 Task: Add a stop to your trip Statue of Liberty, followed by a visit to Brooklyn Bridge.
Action: Mouse moved to (206, 63)
Screenshot: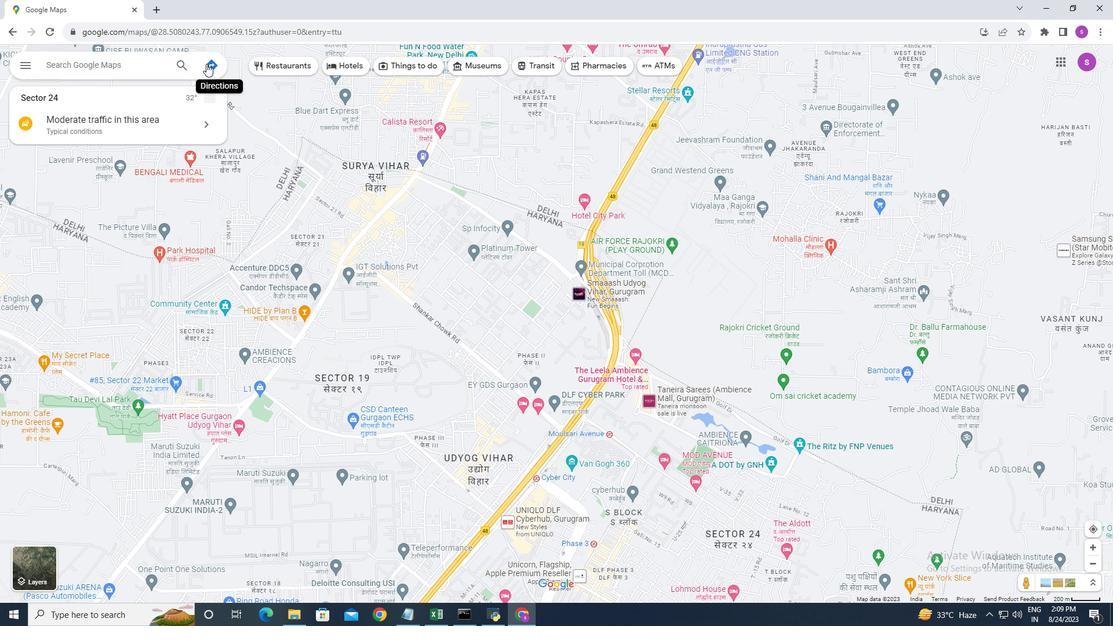 
Action: Mouse pressed left at (206, 63)
Screenshot: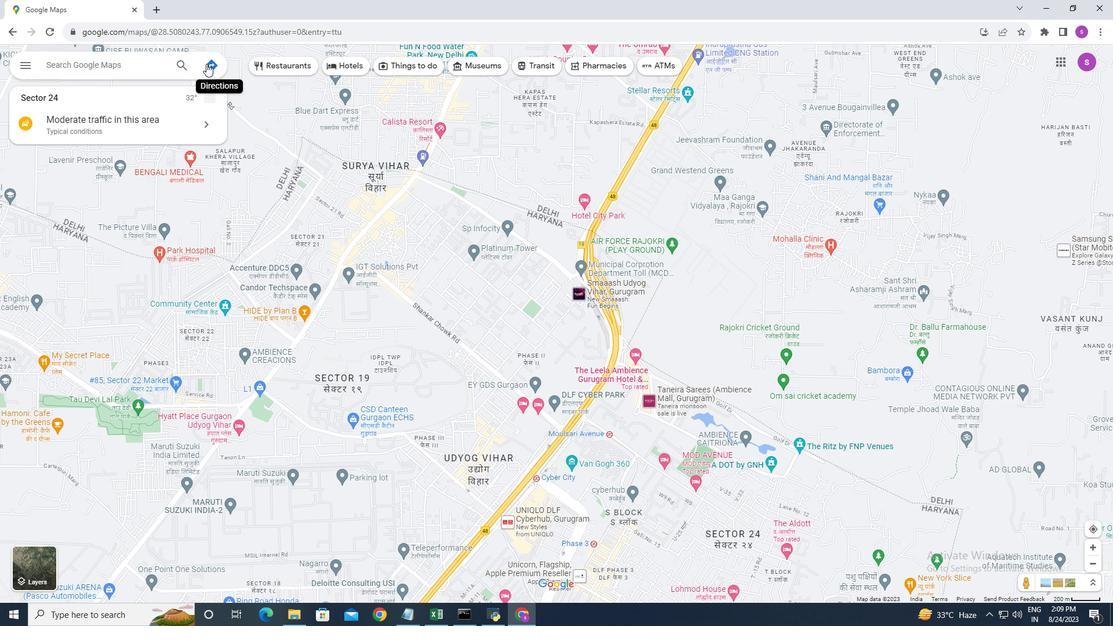 
Action: Mouse moved to (168, 102)
Screenshot: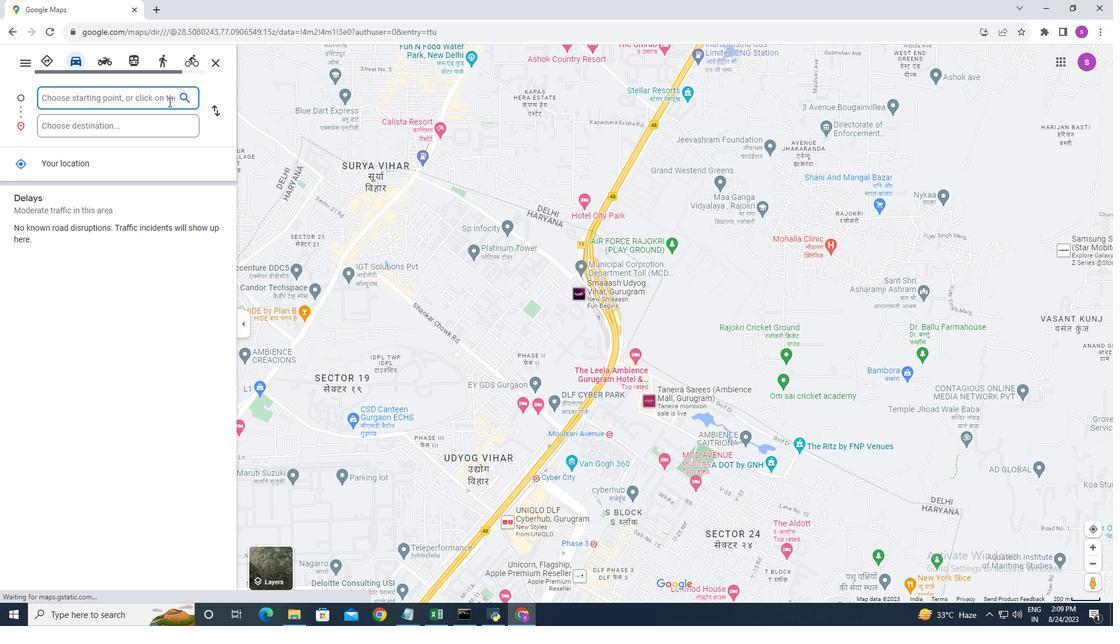 
Action: Mouse pressed left at (168, 102)
Screenshot: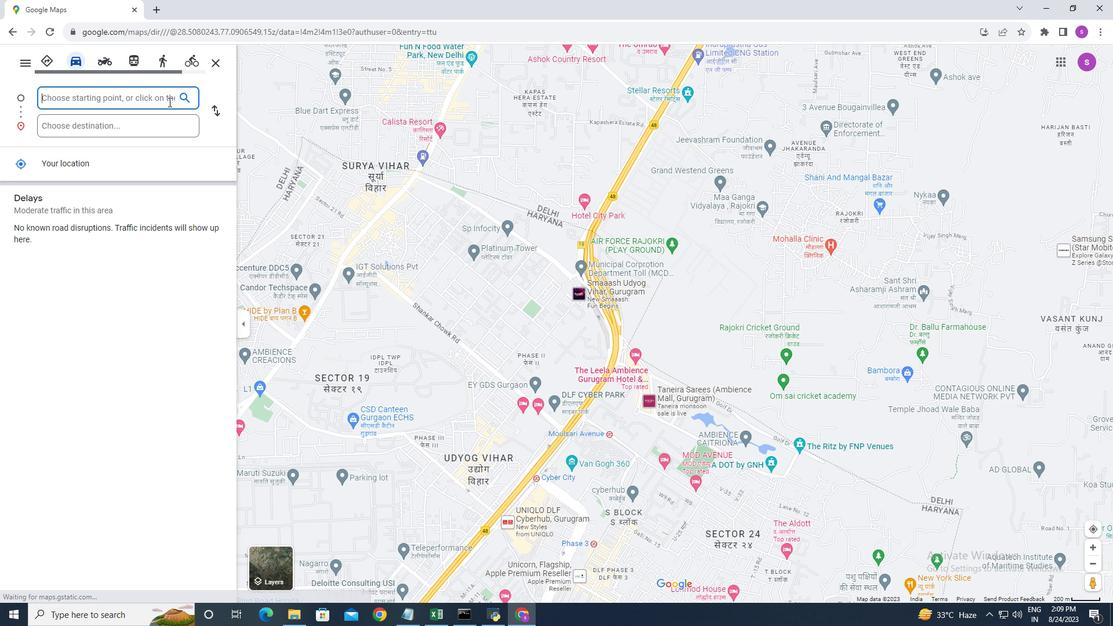
Action: Key pressed <Key.shift>Emp
Screenshot: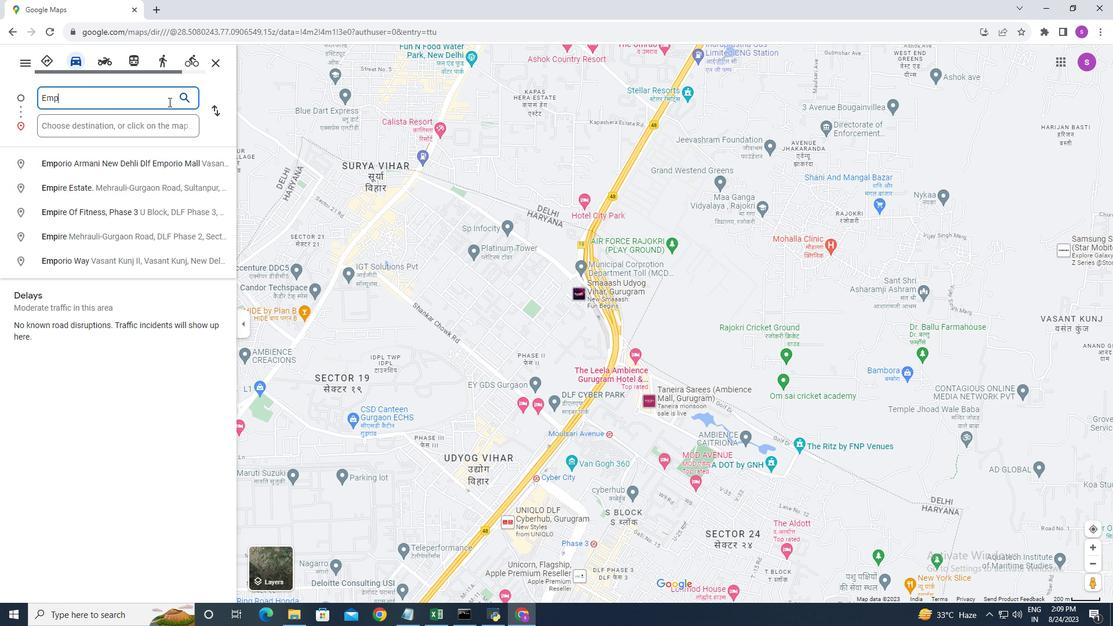 
Action: Mouse moved to (193, 92)
Screenshot: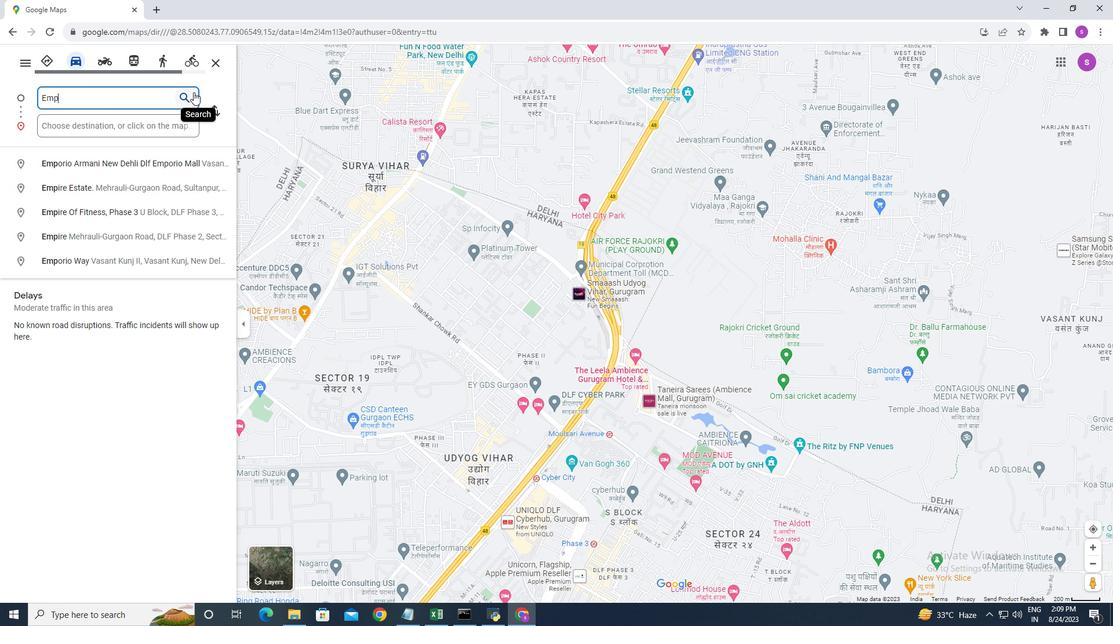 
Action: Key pressed ty
Screenshot: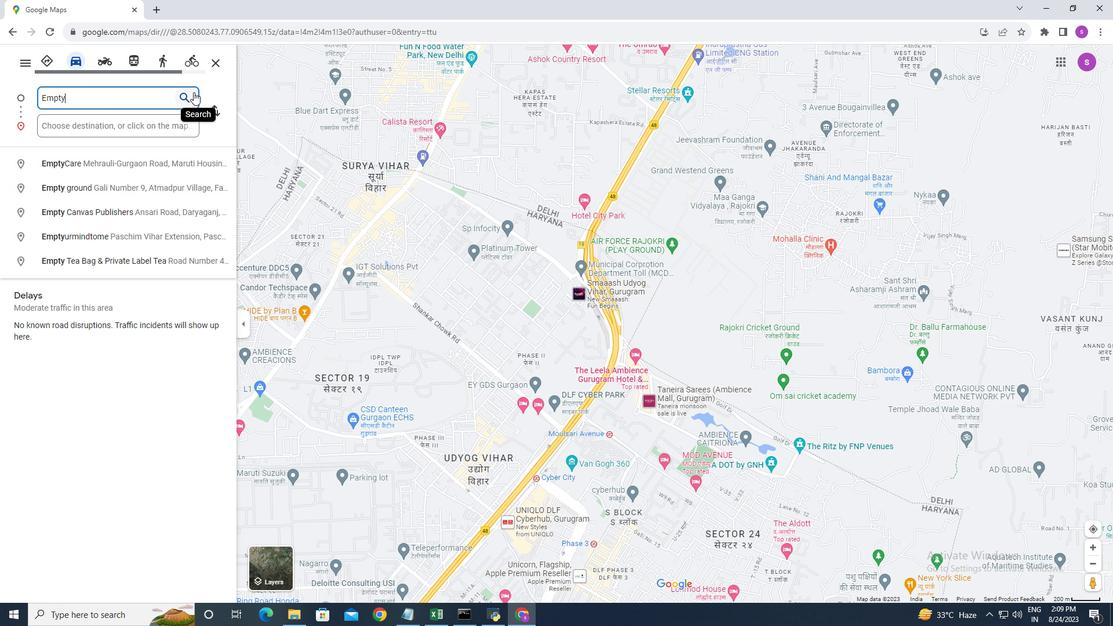 
Action: Mouse moved to (198, 91)
Screenshot: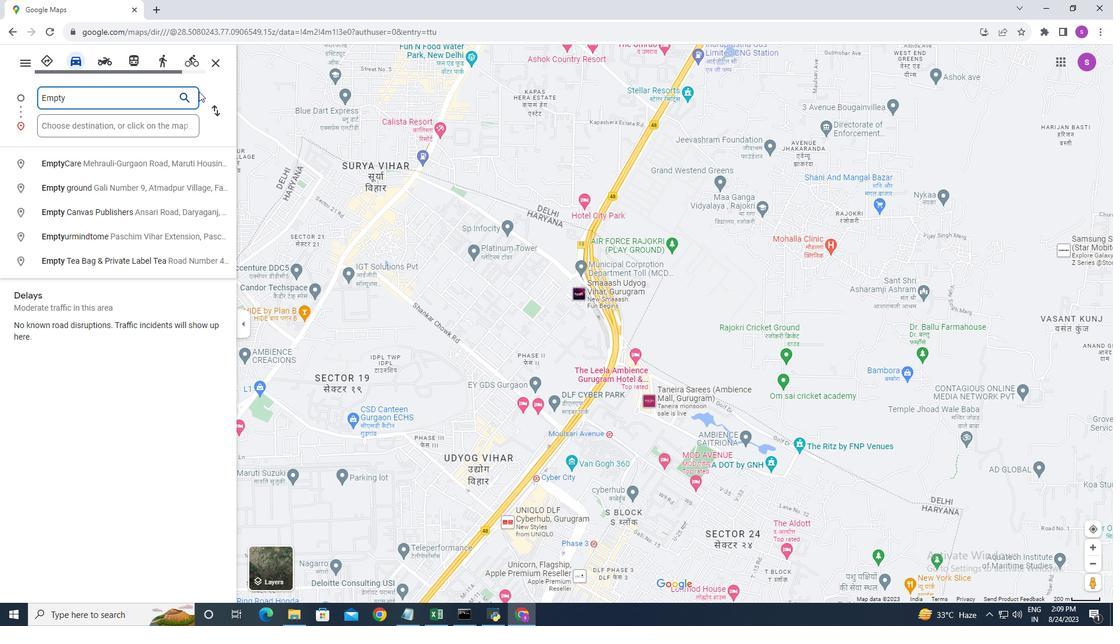 
Action: Key pressed <Key.space>sky<Key.space>
Screenshot: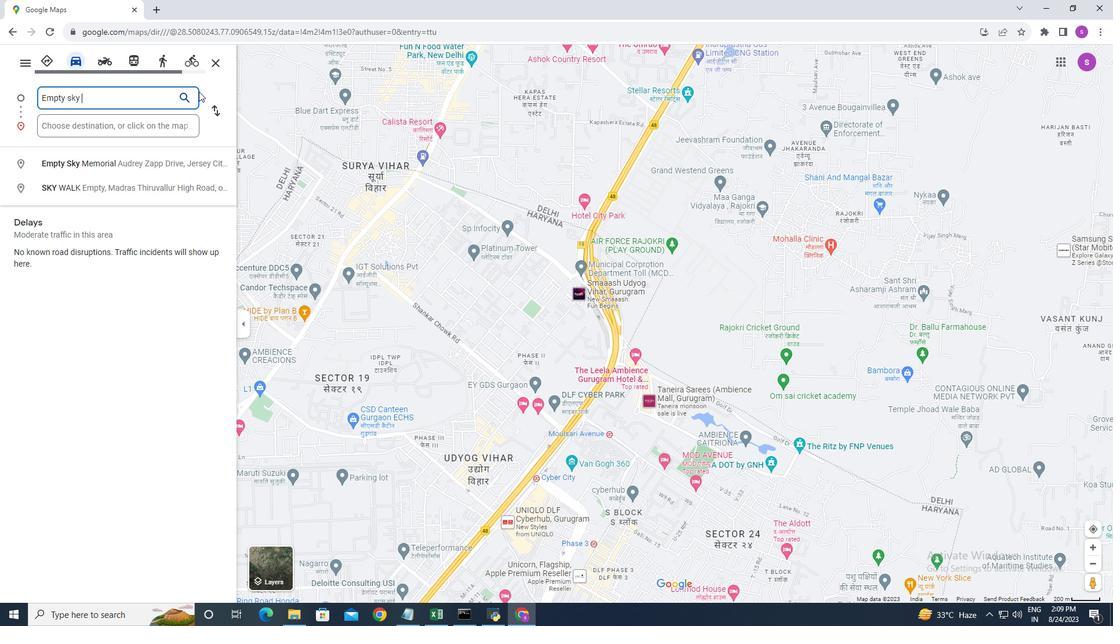 
Action: Mouse moved to (213, 159)
Screenshot: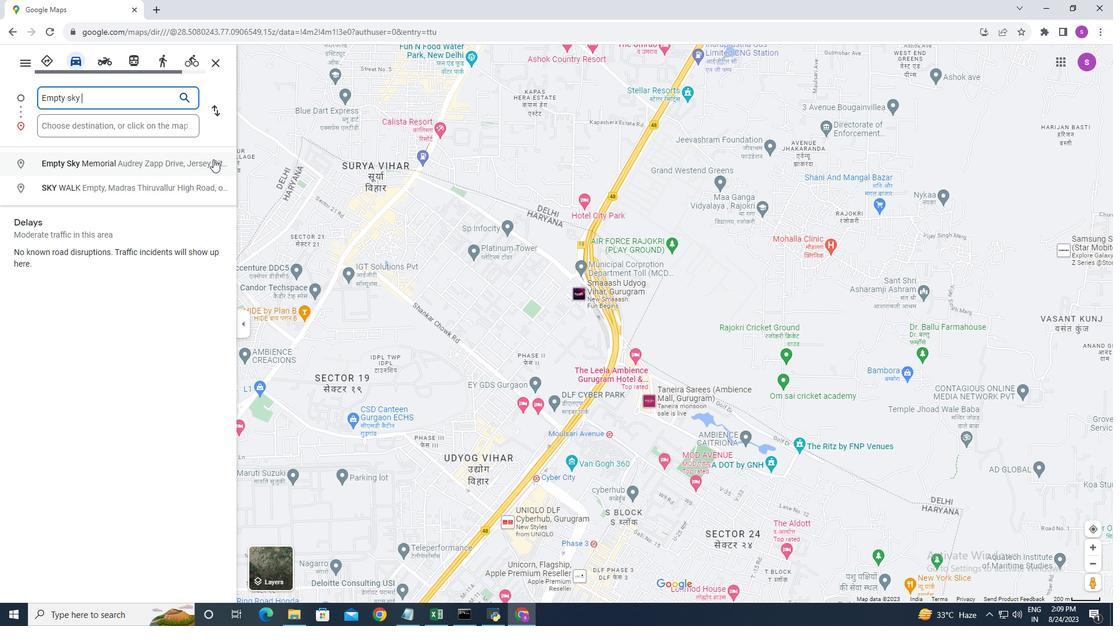 
Action: Mouse pressed left at (213, 159)
Screenshot: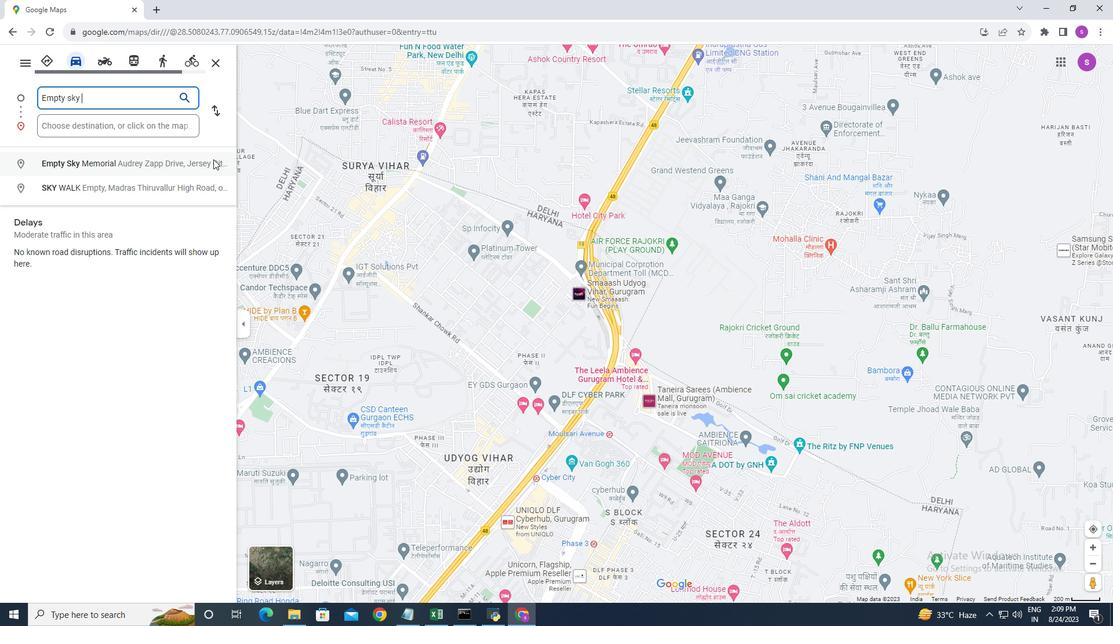 
Action: Mouse moved to (136, 125)
Screenshot: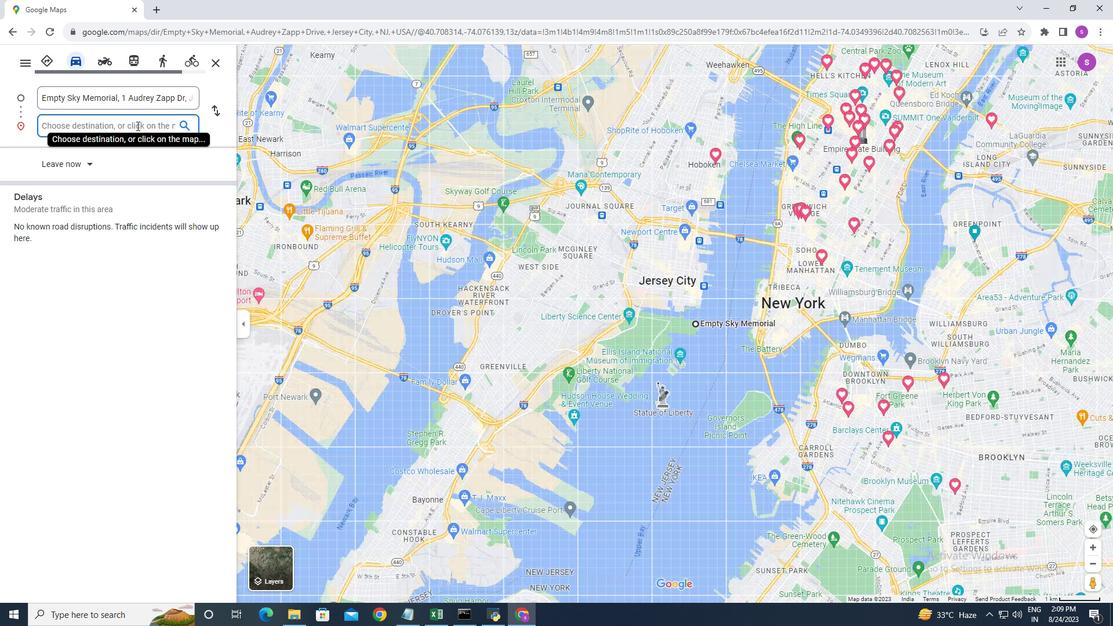 
Action: Mouse pressed left at (136, 125)
Screenshot: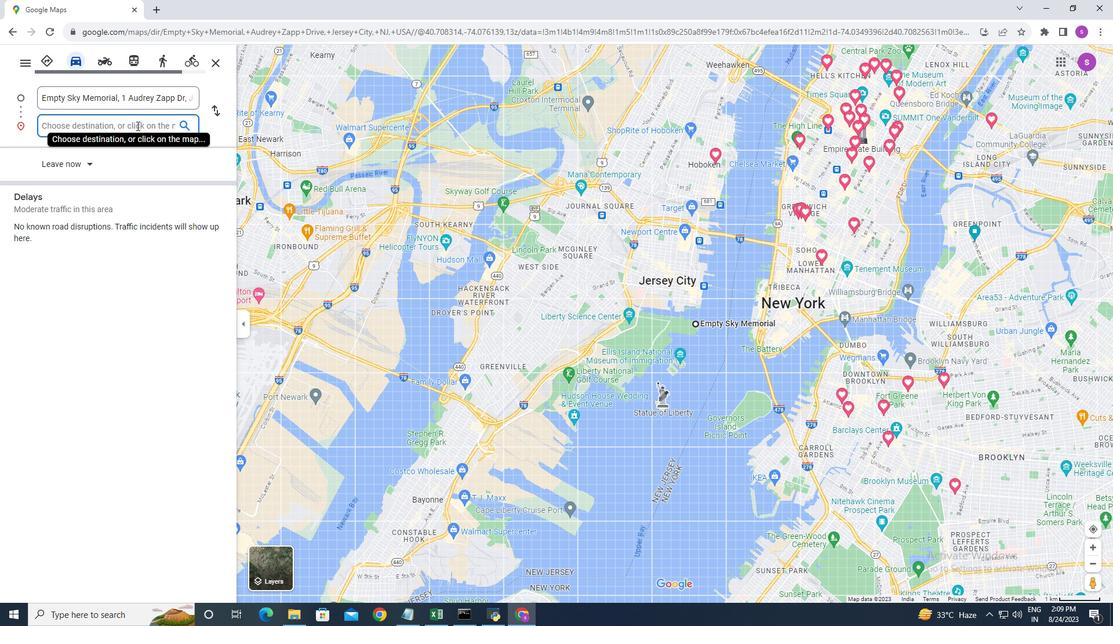 
Action: Key pressed <Key.shift>Statue<Key.space>of<Key.space>
Screenshot: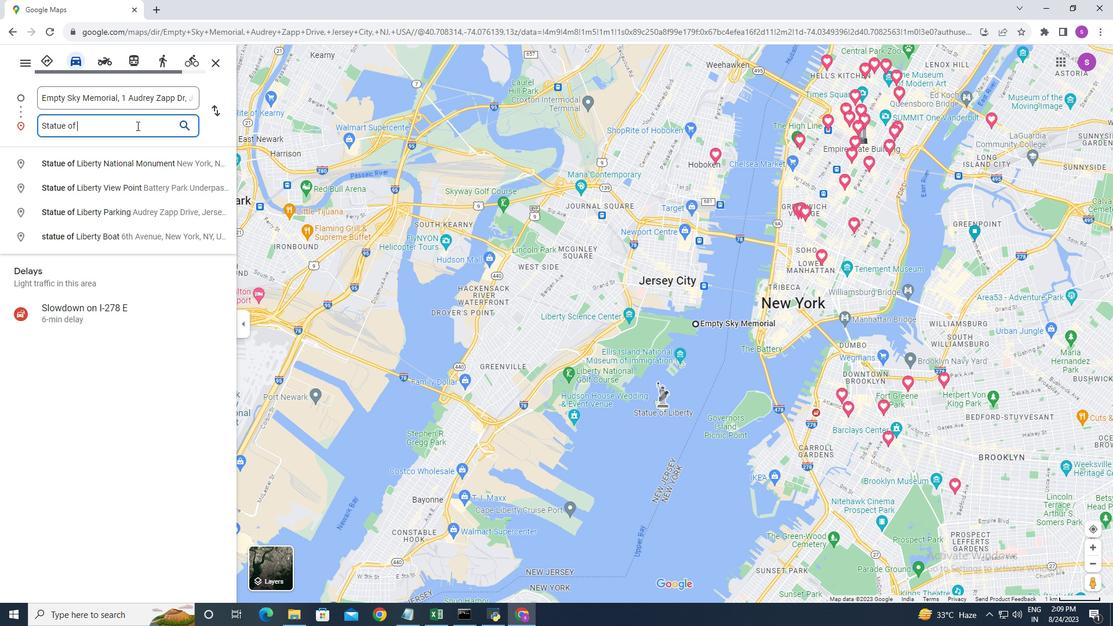 
Action: Mouse moved to (105, 129)
Screenshot: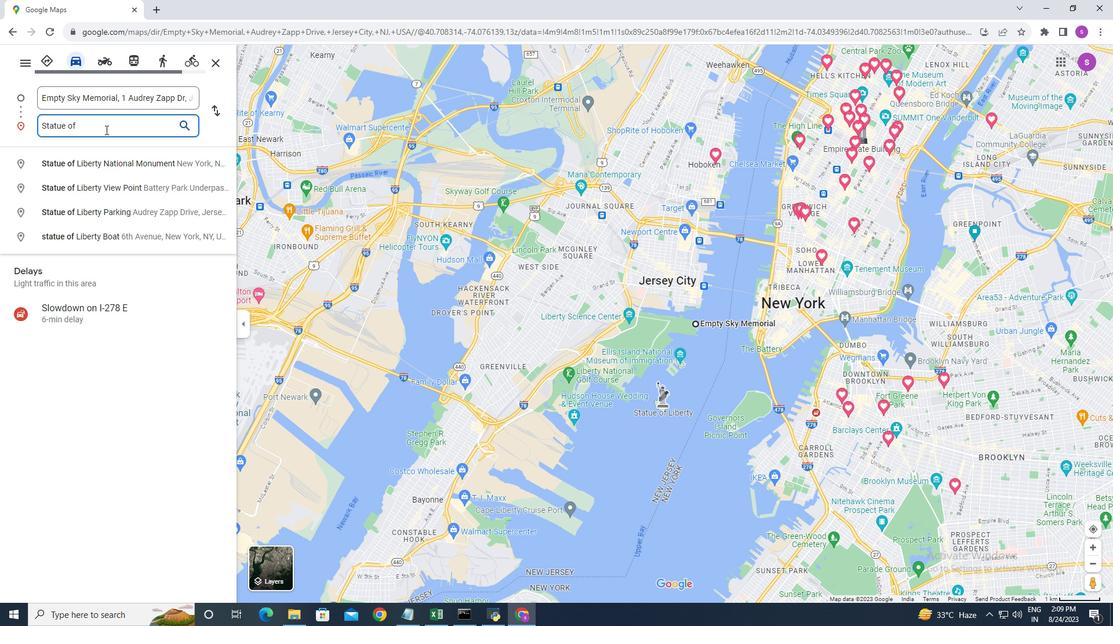
Action: Key pressed <Key.shift>Libertry<Key.backspace><Key.backspace><Key.backspace><Key.backspace>rty<Key.space>,<Key.space><Key.shift>New
Screenshot: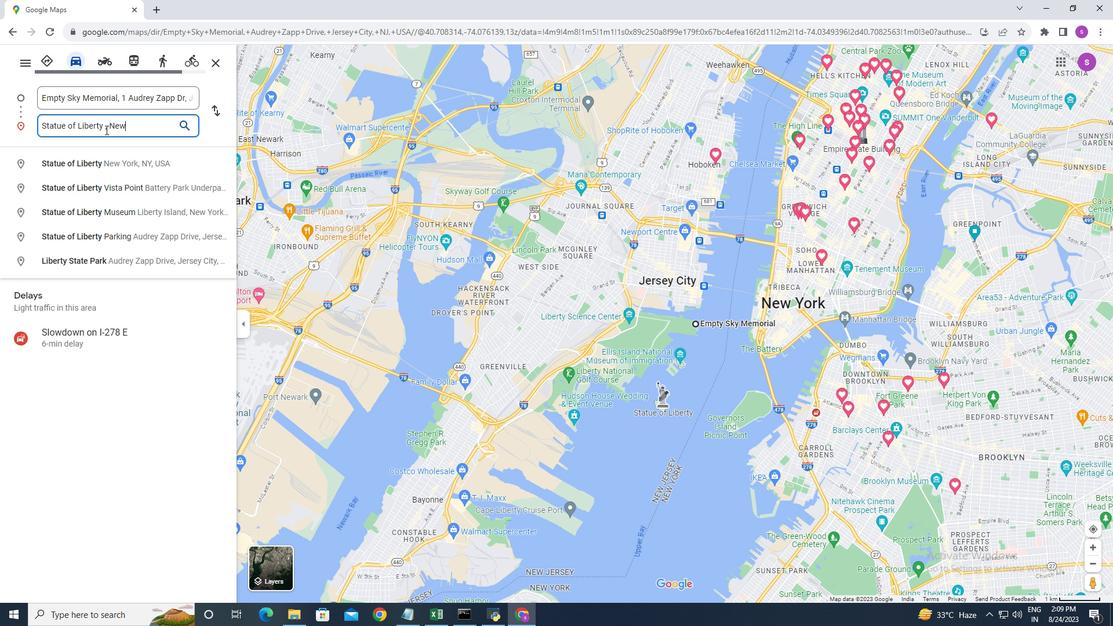 
Action: Mouse moved to (163, 159)
Screenshot: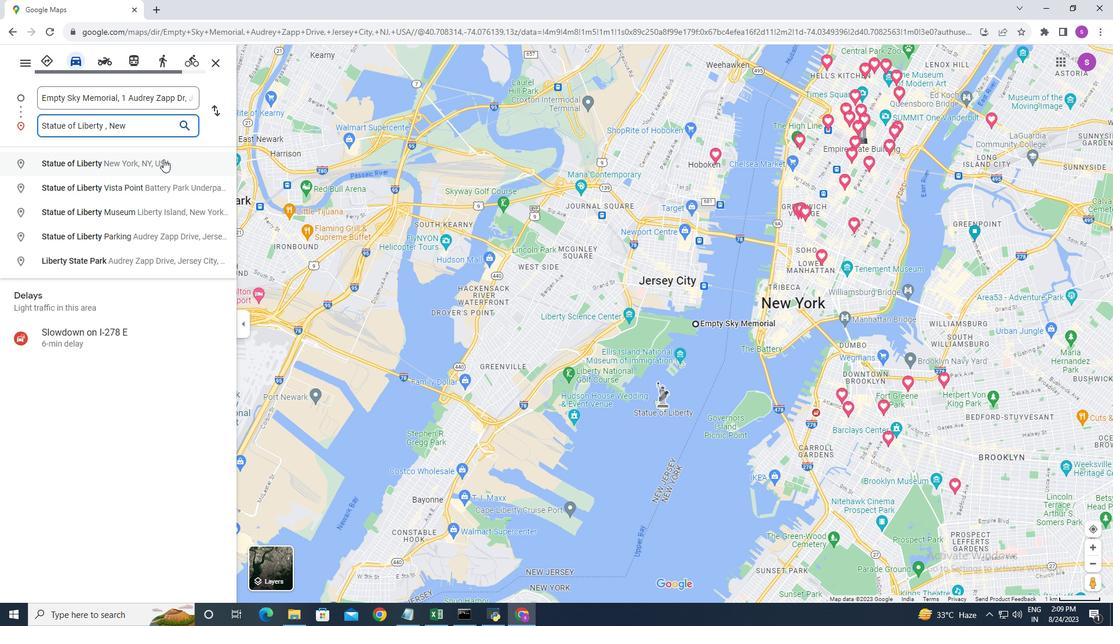 
Action: Mouse pressed left at (163, 159)
Screenshot: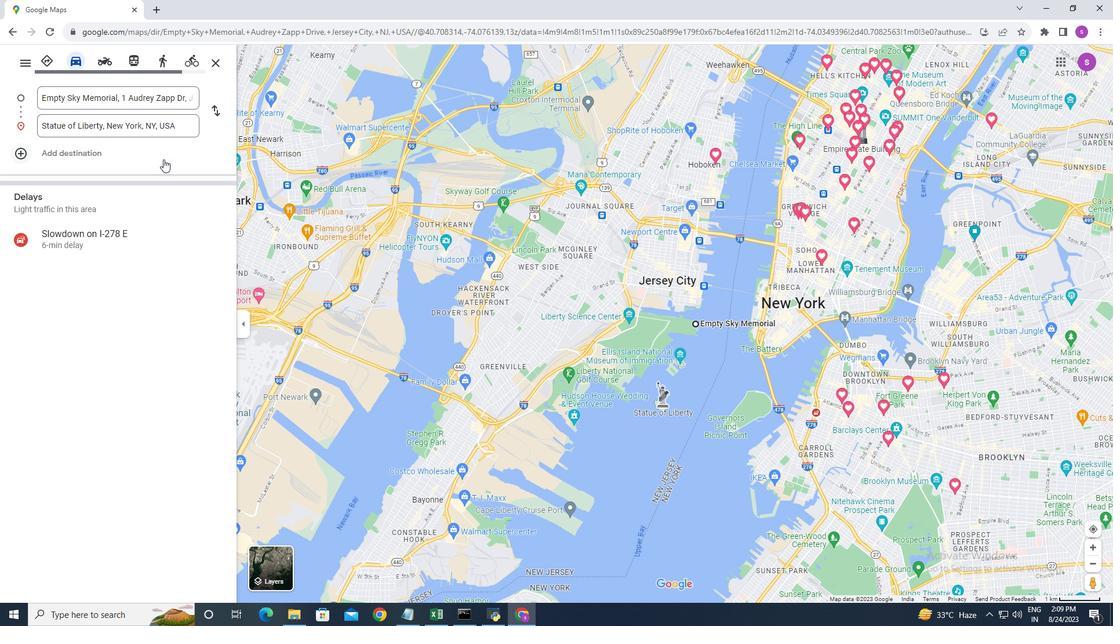 
Action: Mouse moved to (93, 154)
Screenshot: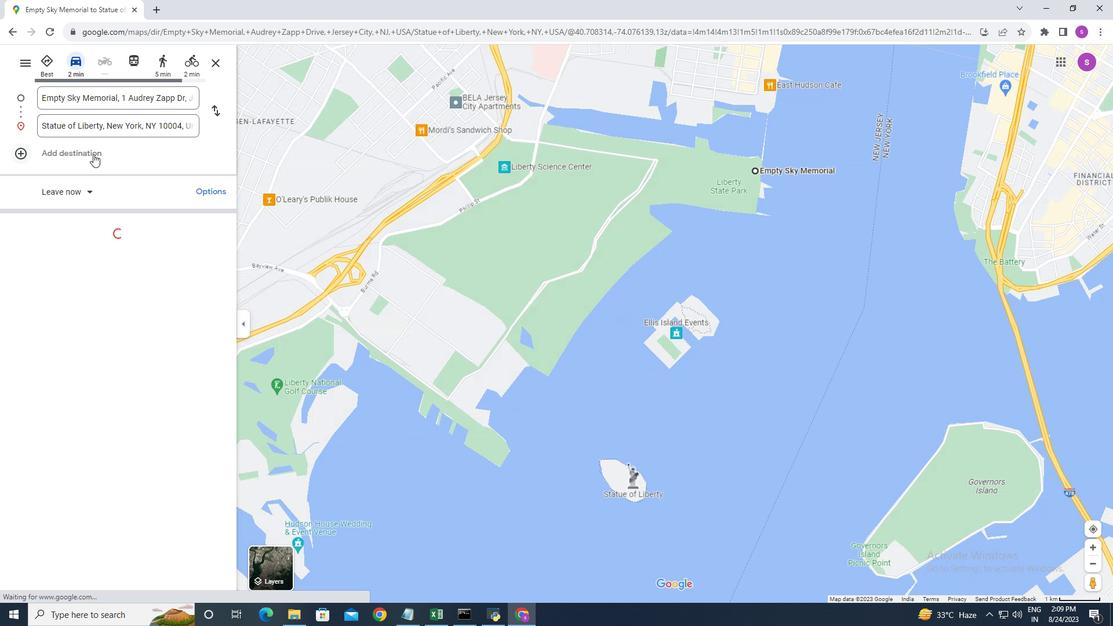 
Action: Mouse pressed left at (93, 154)
Screenshot: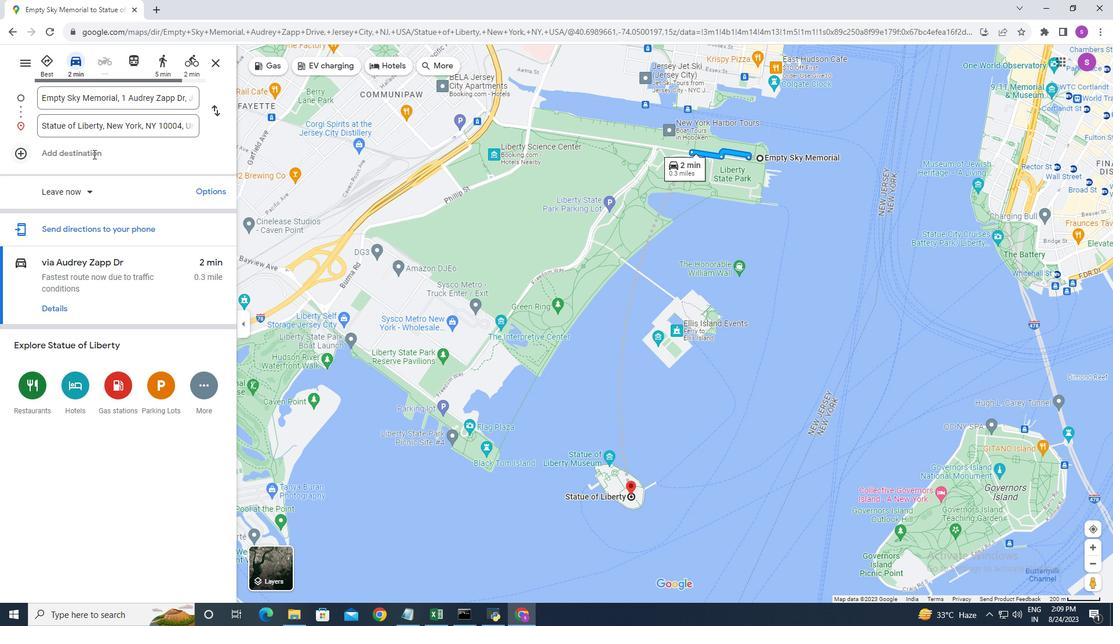 
Action: Mouse pressed left at (93, 154)
Screenshot: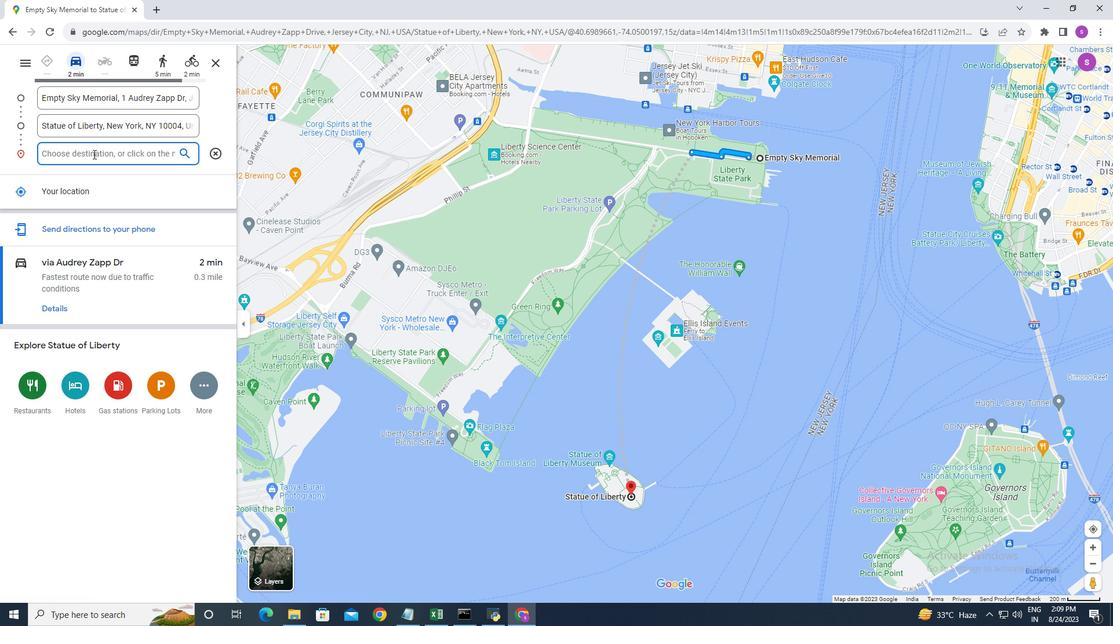 
Action: Key pressed <Key.shift><Key.shift><Key.shift><Key.shift><Key.shift><Key.shift>Brookly
Screenshot: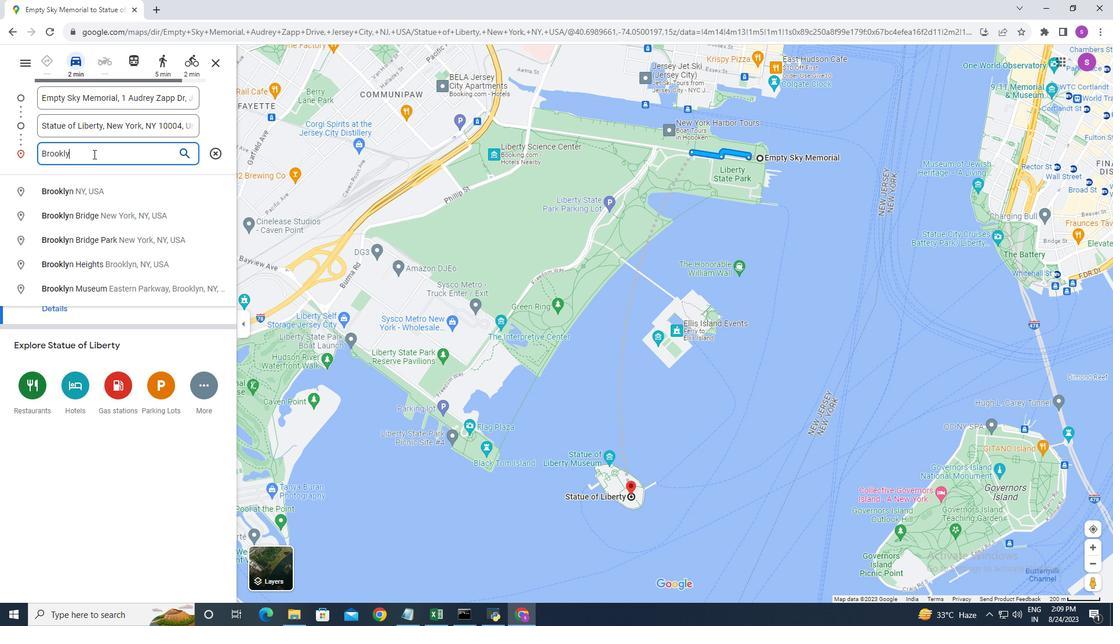 
Action: Mouse moved to (128, 216)
Screenshot: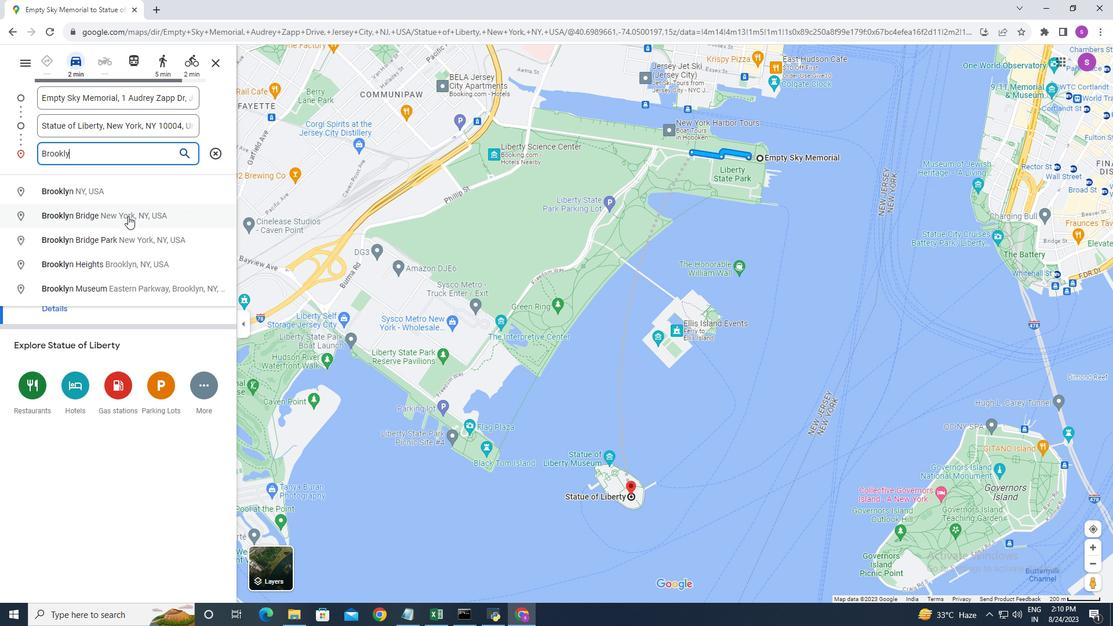 
Action: Mouse pressed left at (128, 216)
Screenshot: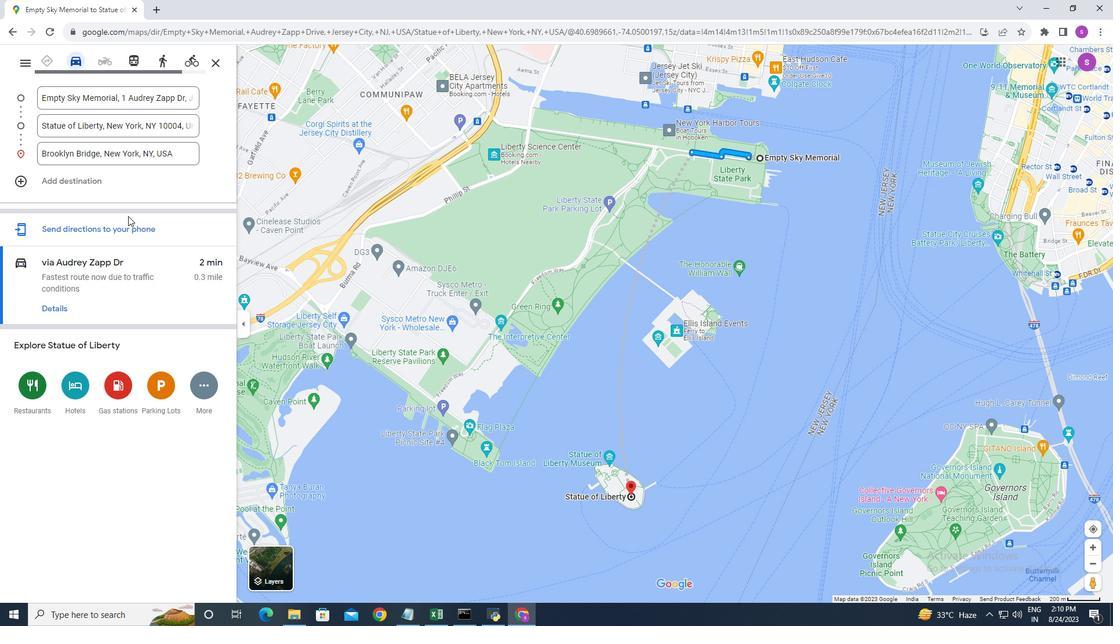
Action: Mouse moved to (636, 378)
Screenshot: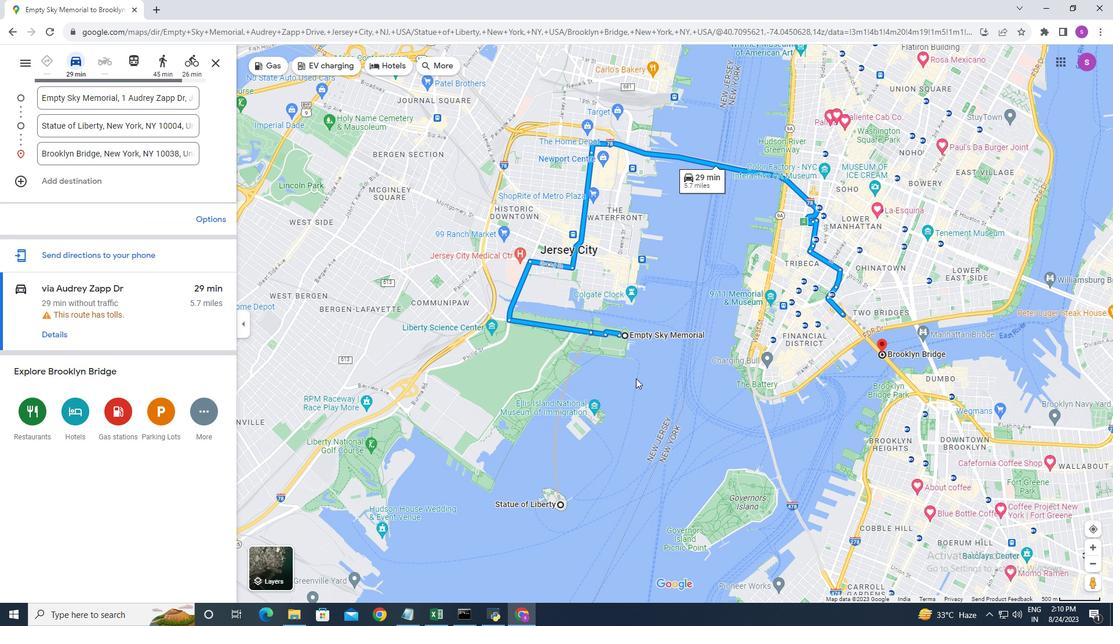
Action: Mouse scrolled (636, 379) with delta (0, 0)
Screenshot: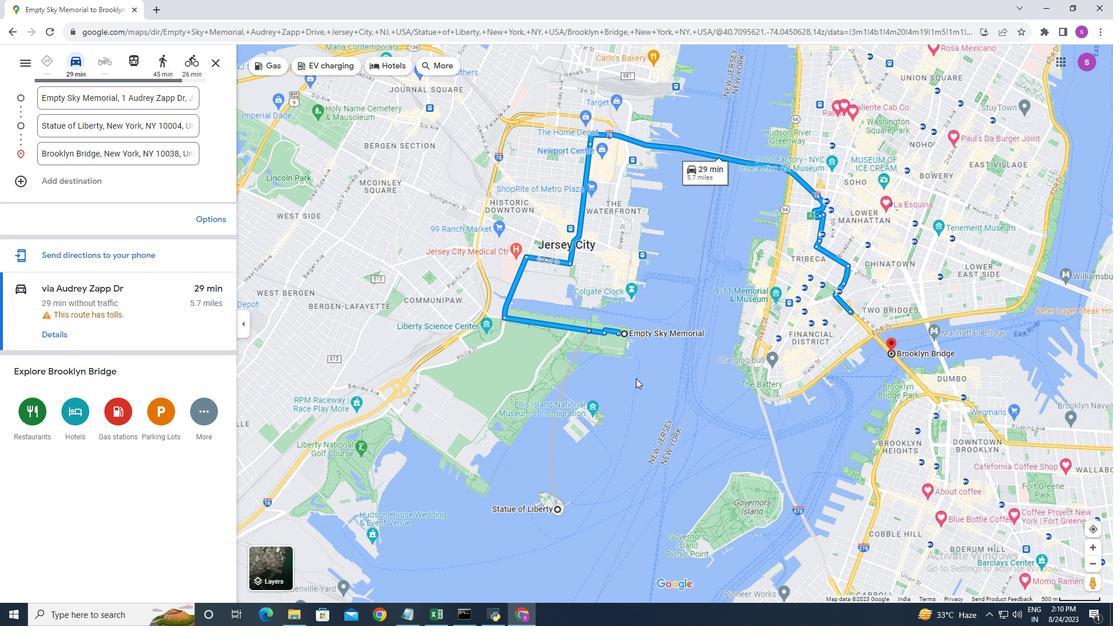 
Action: Mouse scrolled (636, 378) with delta (0, 0)
Screenshot: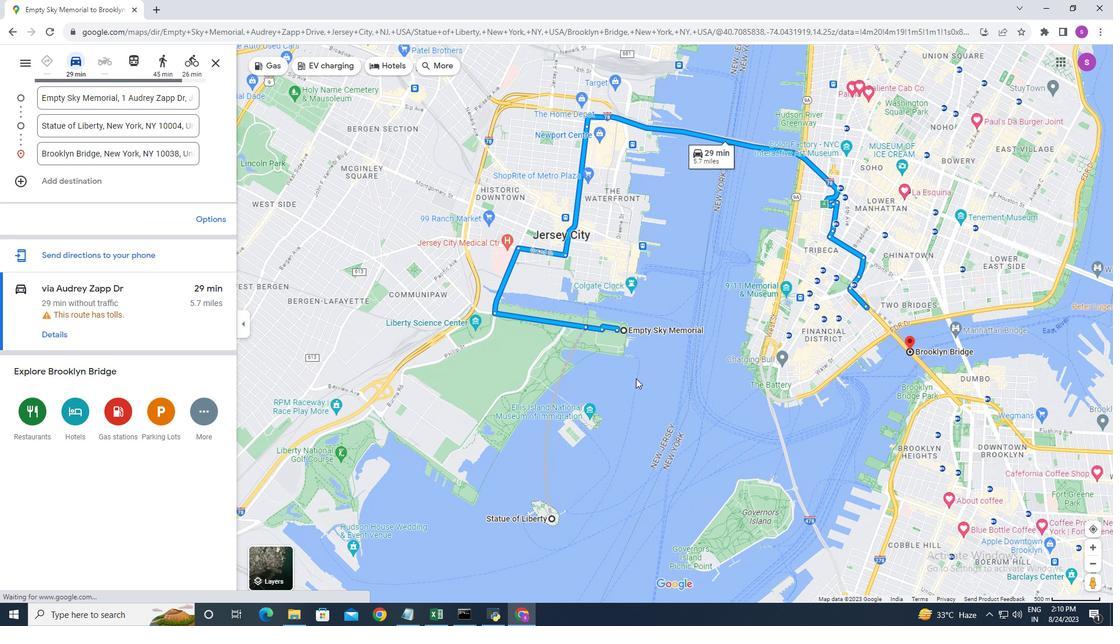 
Action: Mouse scrolled (636, 378) with delta (0, 0)
Screenshot: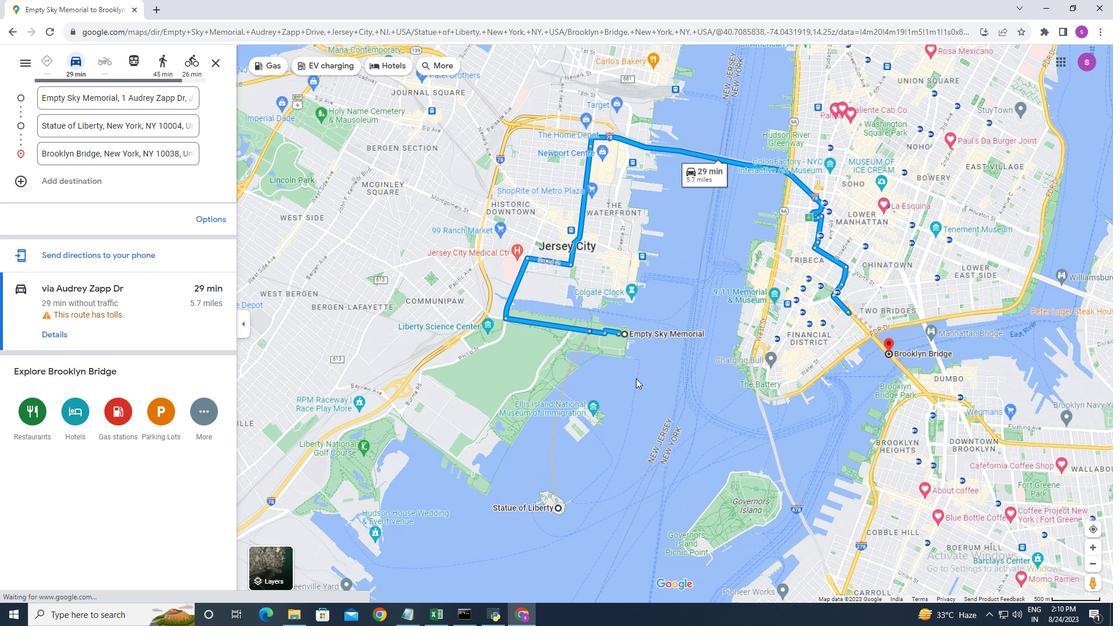 
Action: Mouse scrolled (636, 378) with delta (0, 0)
Screenshot: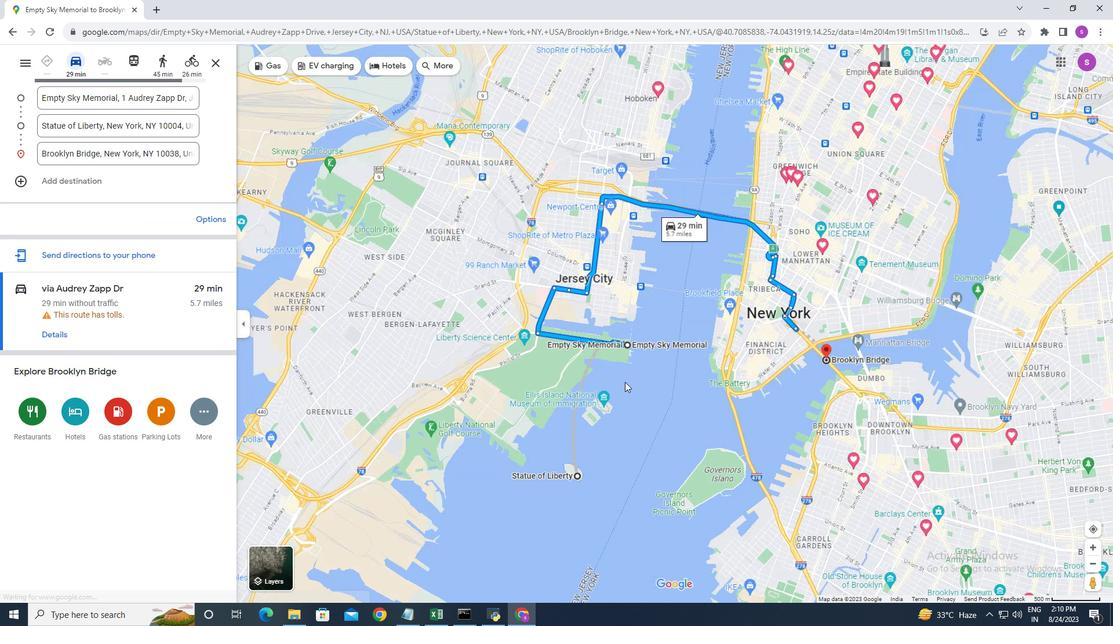 
Action: Mouse moved to (679, 453)
Screenshot: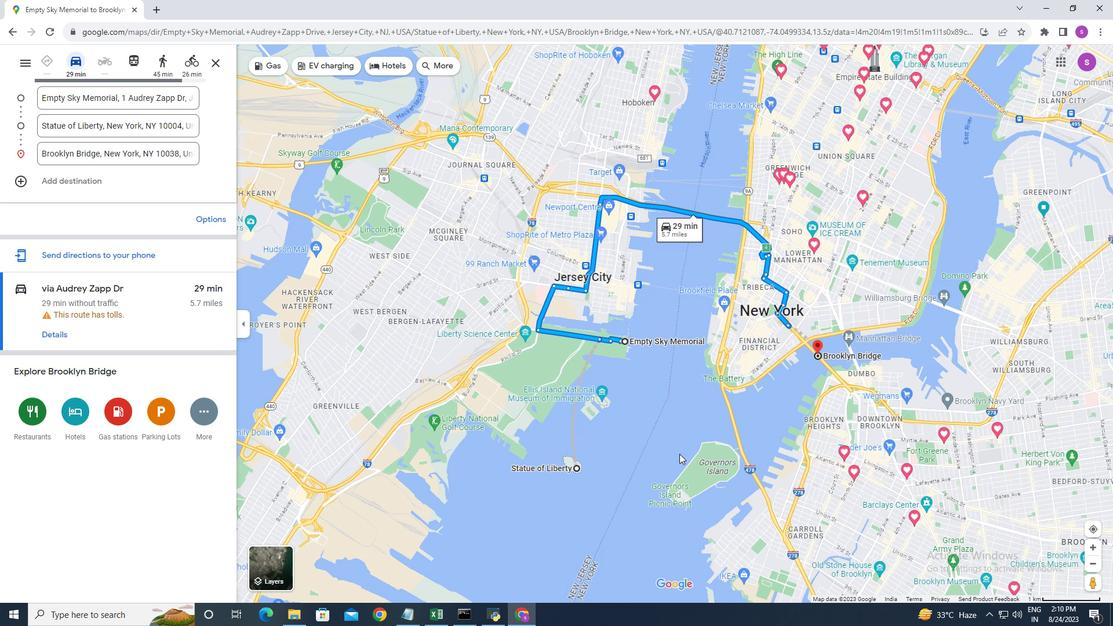 
Action: Mouse scrolled (679, 454) with delta (0, 0)
Screenshot: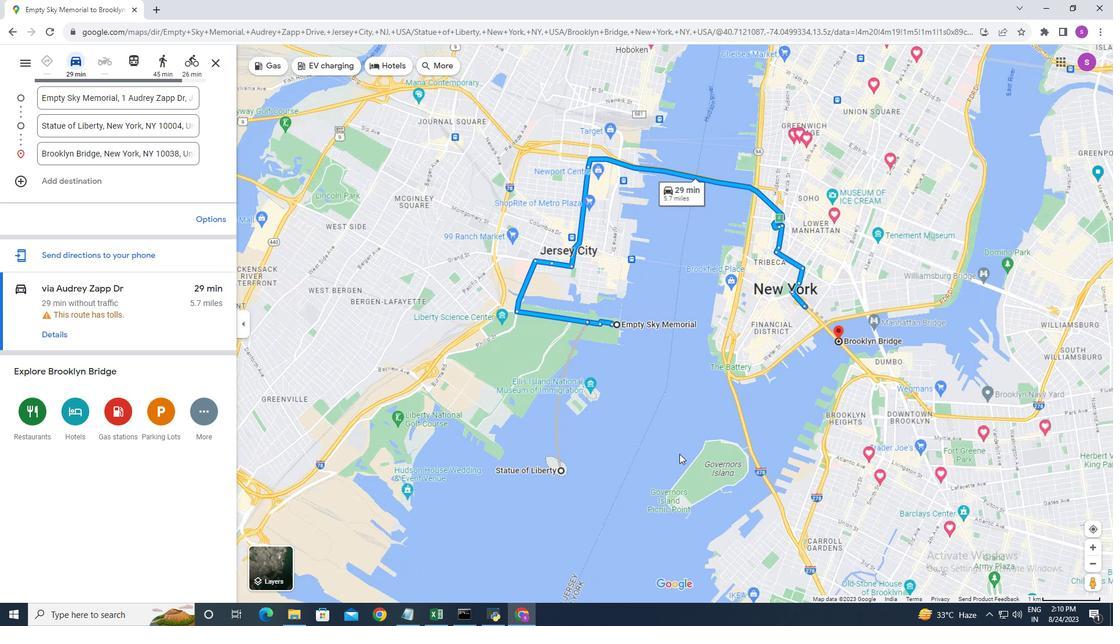 
Action: Mouse scrolled (679, 454) with delta (0, 0)
Screenshot: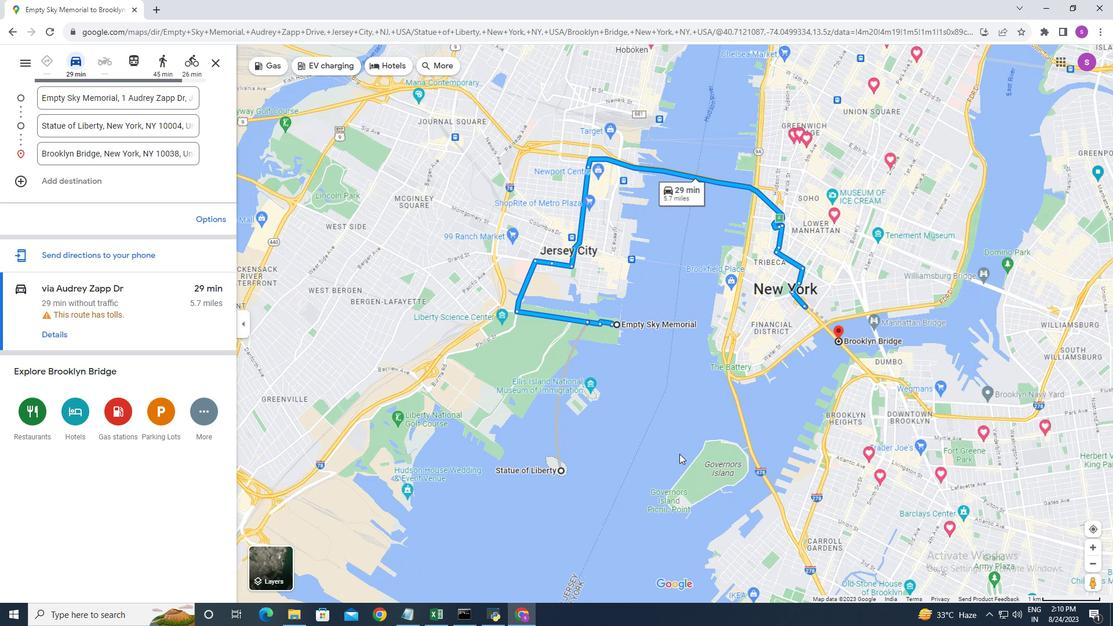 
Action: Mouse scrolled (679, 454) with delta (0, 0)
Screenshot: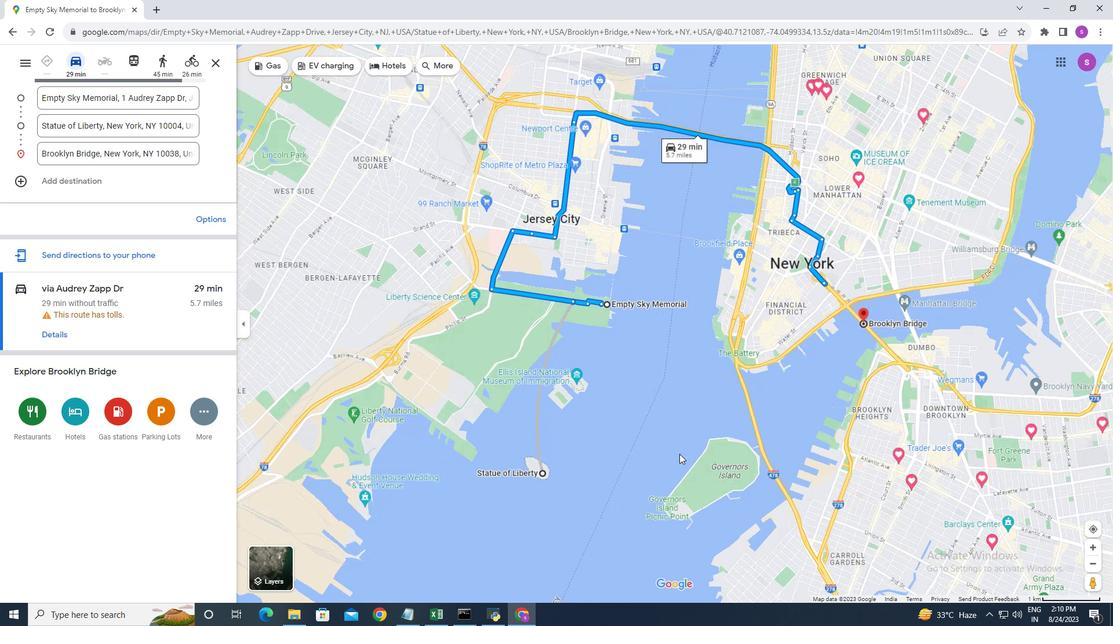 
Action: Mouse scrolled (679, 454) with delta (0, 0)
Screenshot: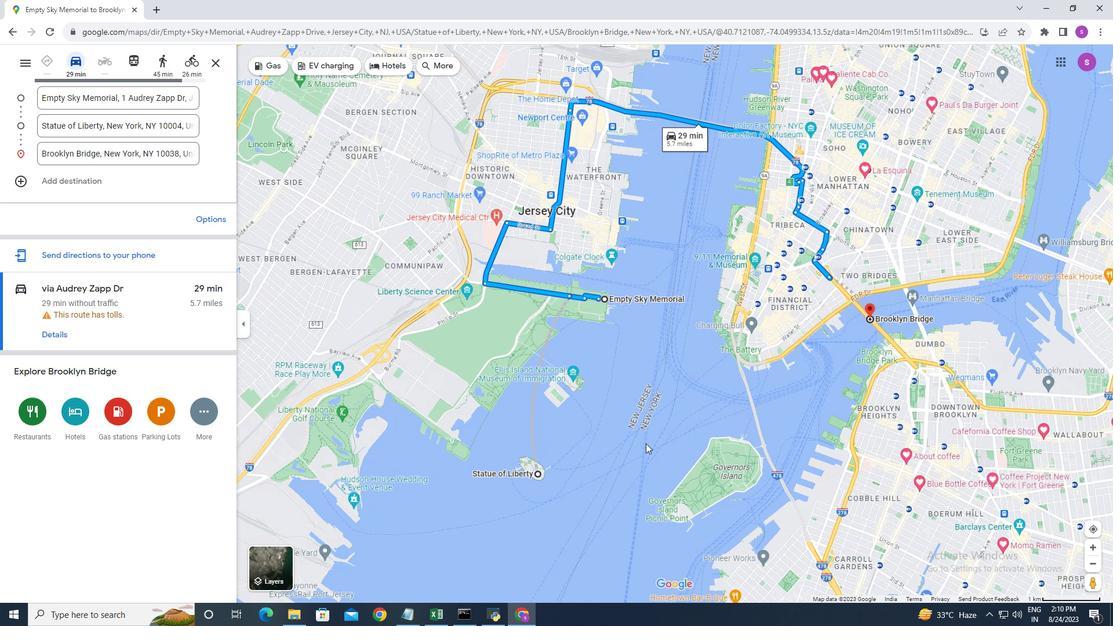 
Action: Mouse moved to (634, 431)
Screenshot: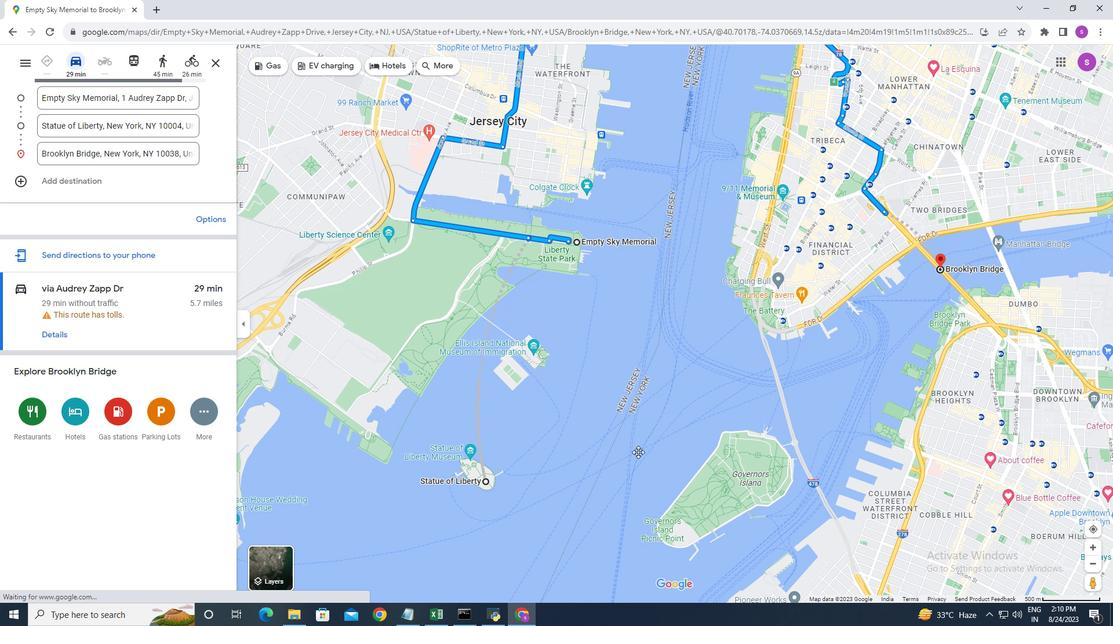 
Action: Mouse pressed left at (634, 431)
Screenshot: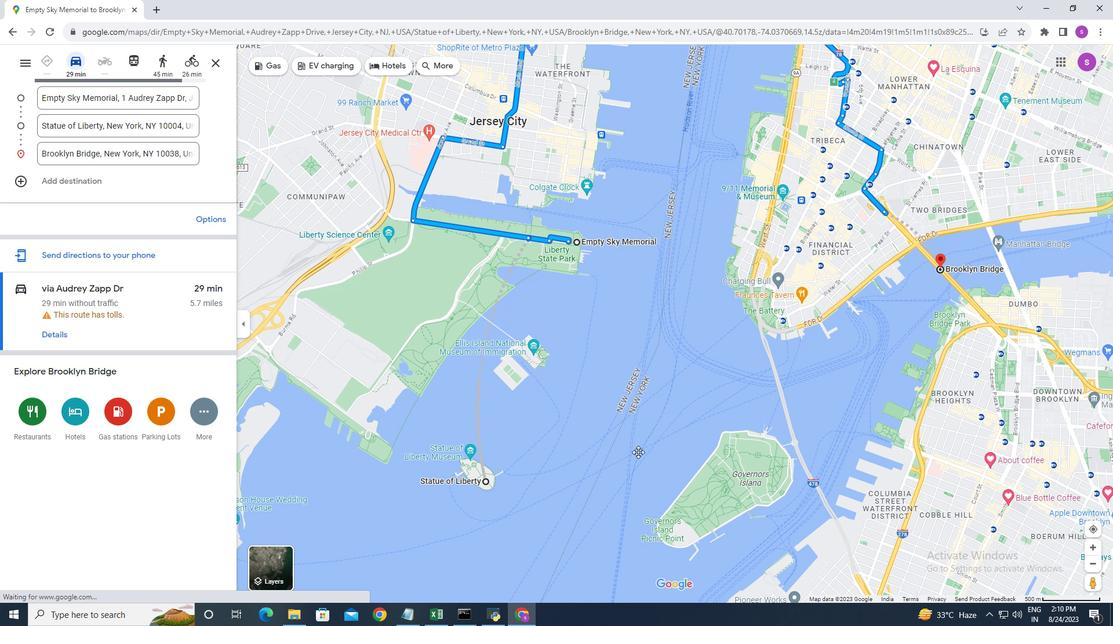 
Action: Mouse moved to (741, 441)
Screenshot: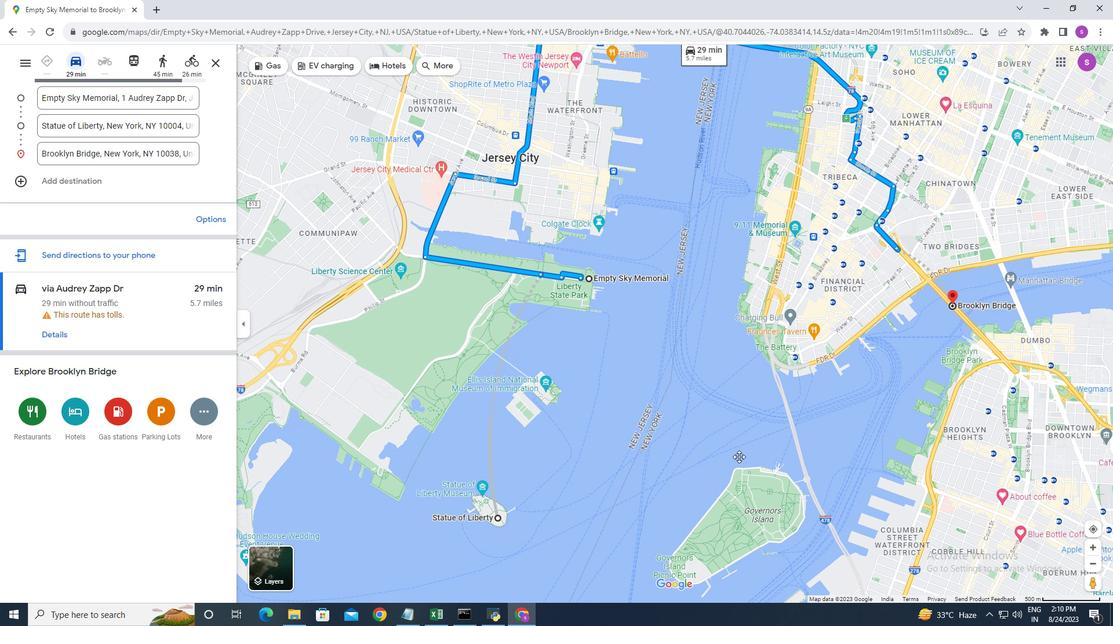 
Action: Mouse pressed left at (741, 441)
Screenshot: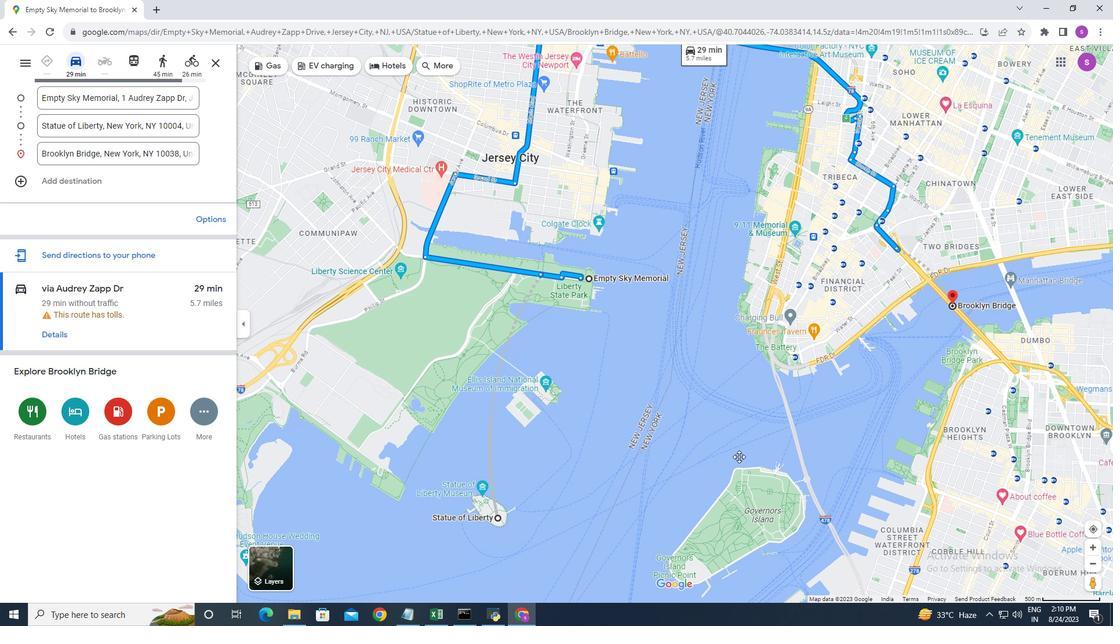 
Action: Mouse moved to (624, 469)
Screenshot: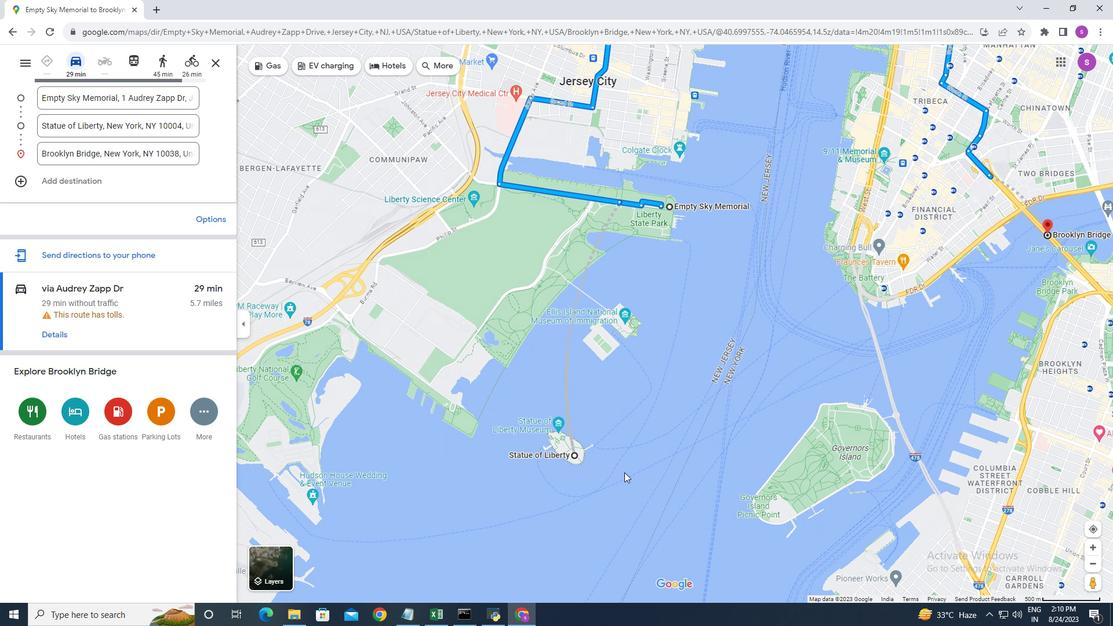 
Action: Mouse scrolled (624, 469) with delta (0, 0)
Screenshot: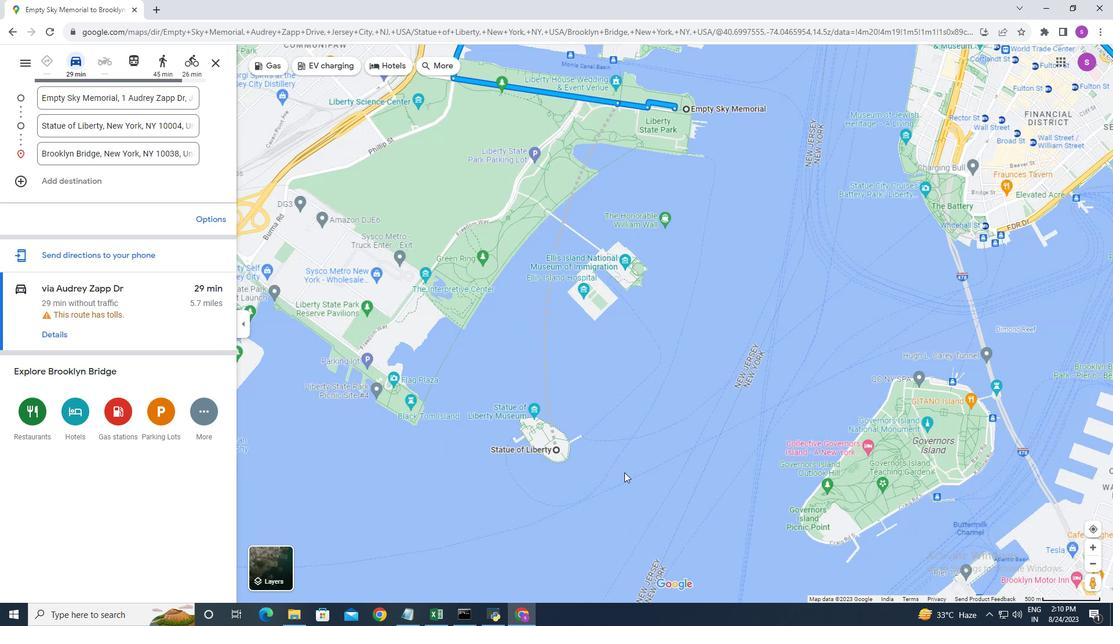 
Action: Mouse scrolled (624, 469) with delta (0, 0)
Screenshot: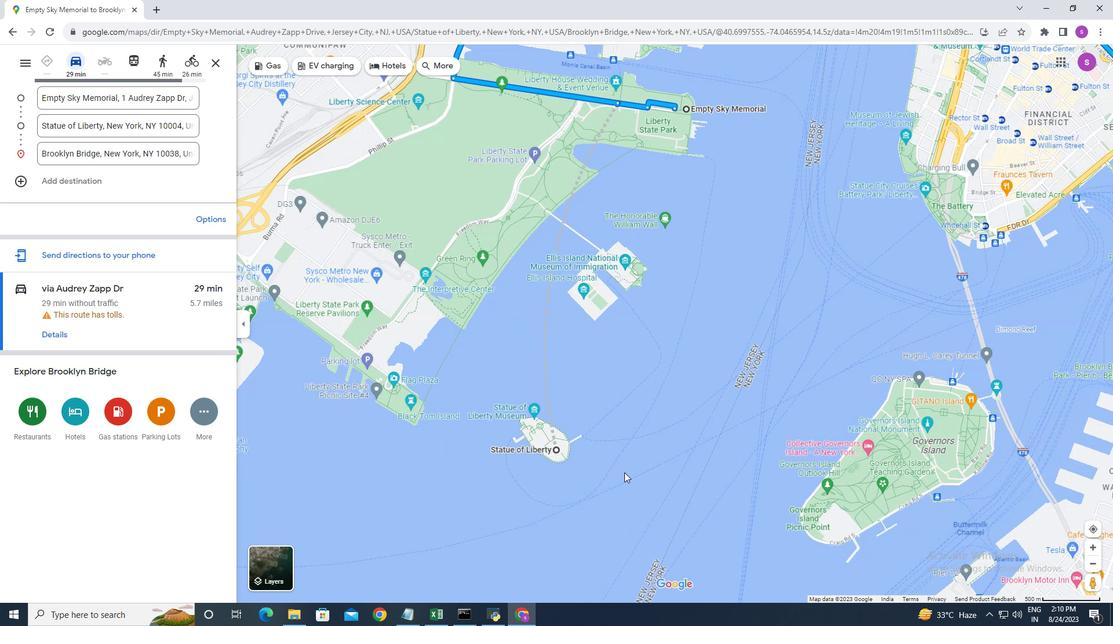 
Action: Mouse moved to (624, 471)
Screenshot: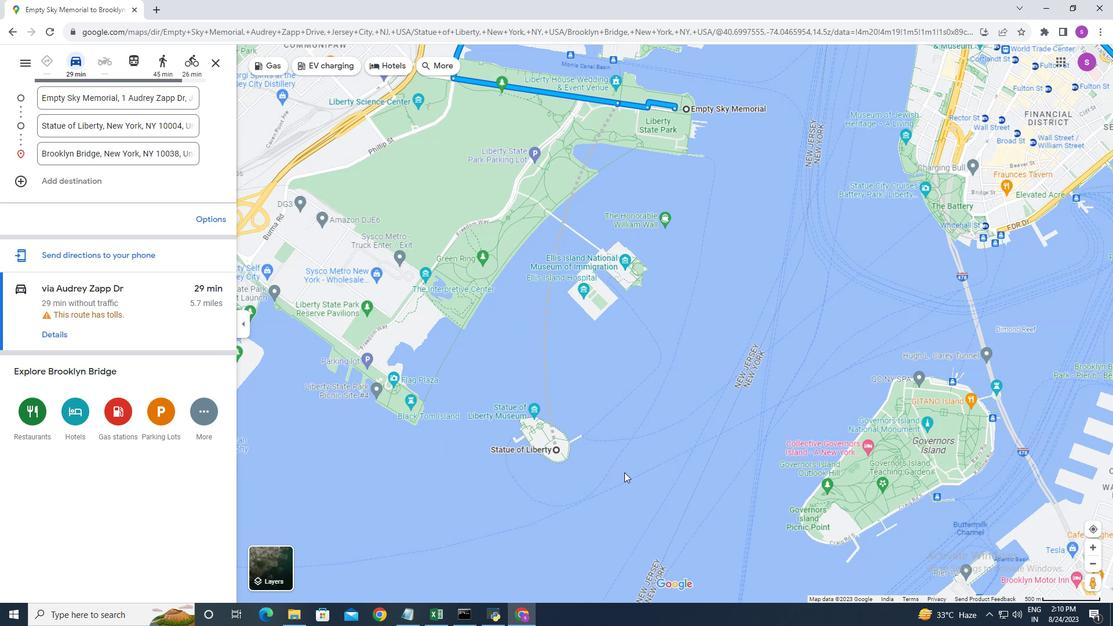 
Action: Mouse scrolled (624, 471) with delta (0, 0)
Screenshot: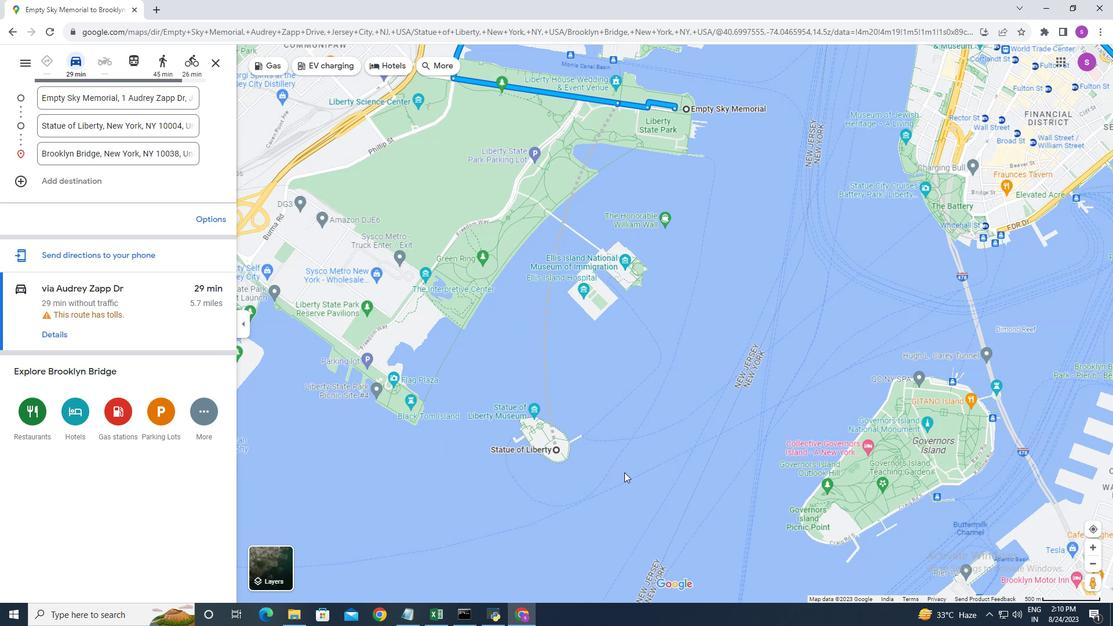 
Action: Mouse moved to (624, 472)
Screenshot: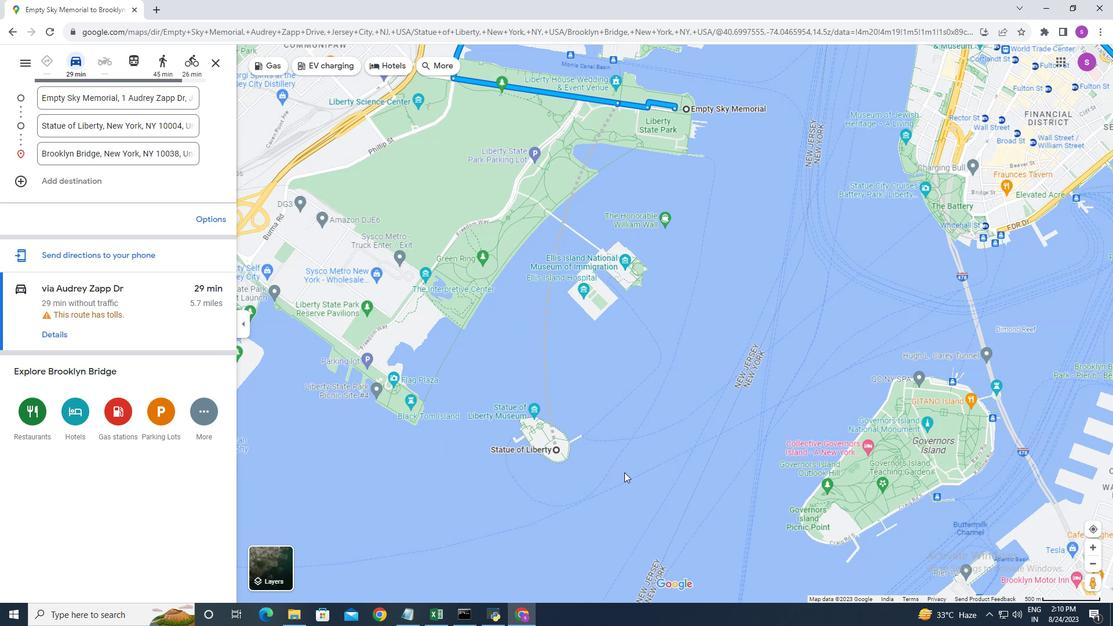 
Action: Mouse scrolled (624, 473) with delta (0, 0)
Screenshot: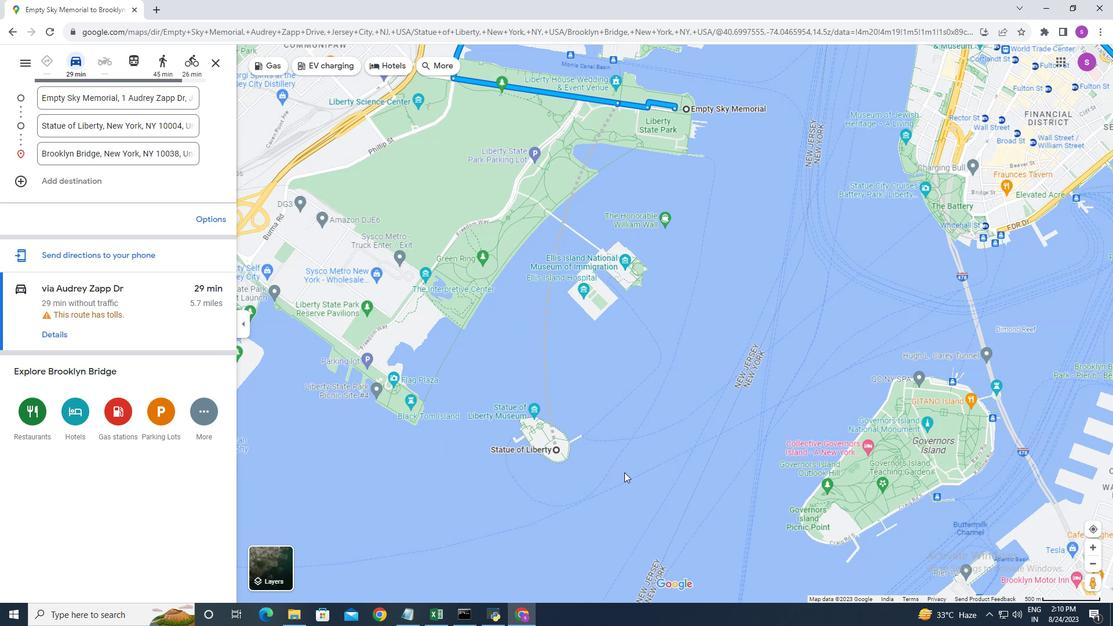 
Action: Mouse scrolled (624, 473) with delta (0, 0)
Screenshot: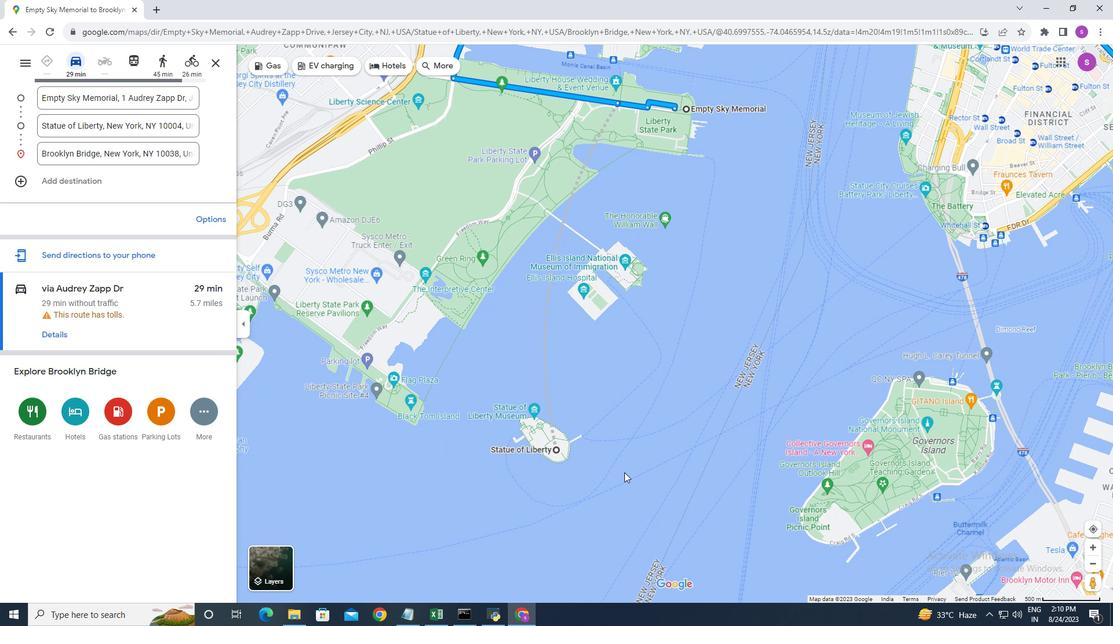 
Action: Mouse moved to (550, 437)
Screenshot: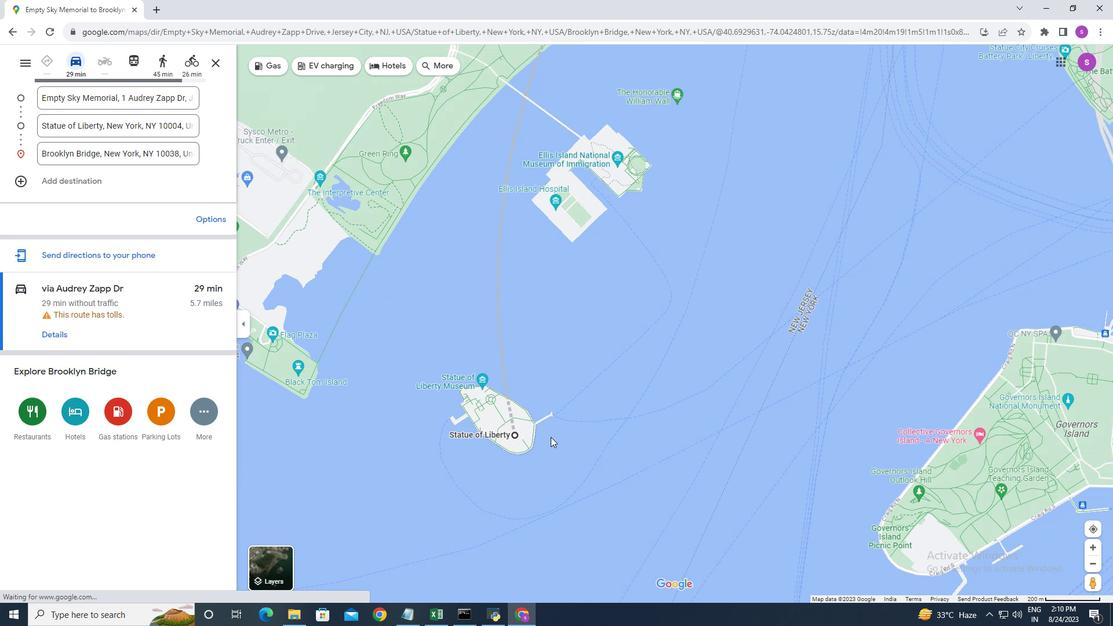 
Action: Mouse scrolled (550, 436) with delta (0, 0)
Screenshot: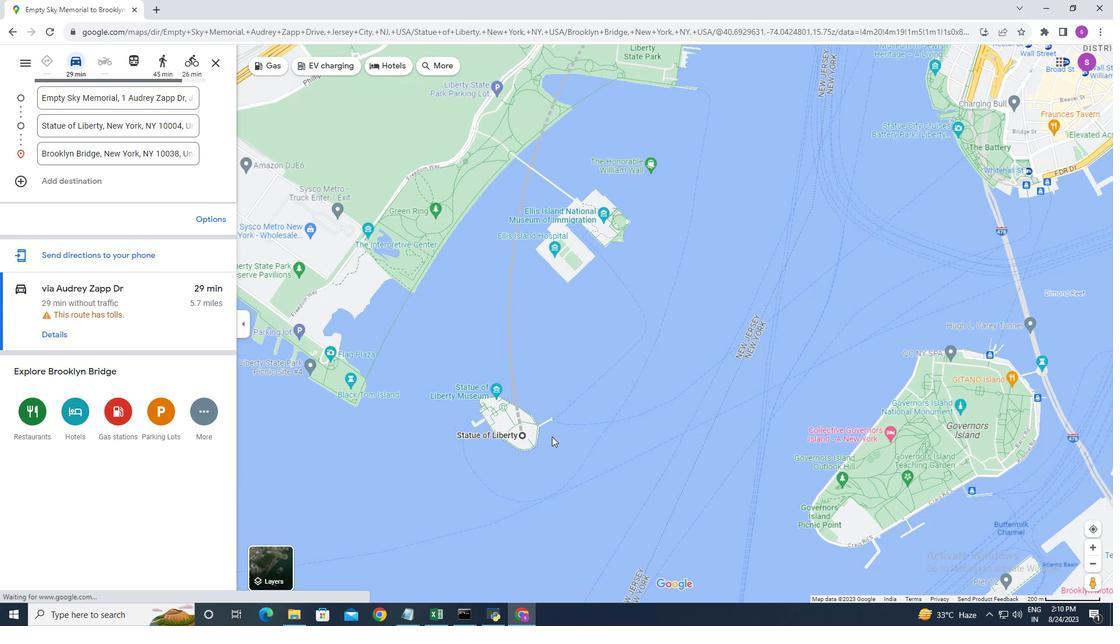 
Action: Mouse scrolled (550, 436) with delta (0, 0)
Screenshot: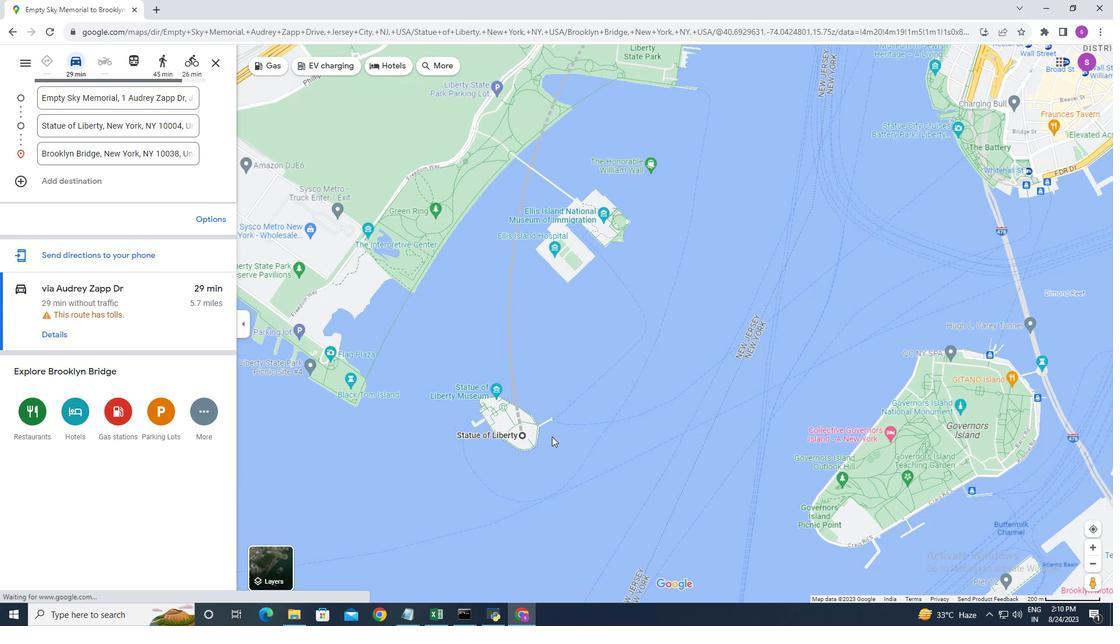 
Action: Mouse scrolled (550, 436) with delta (0, 0)
Screenshot: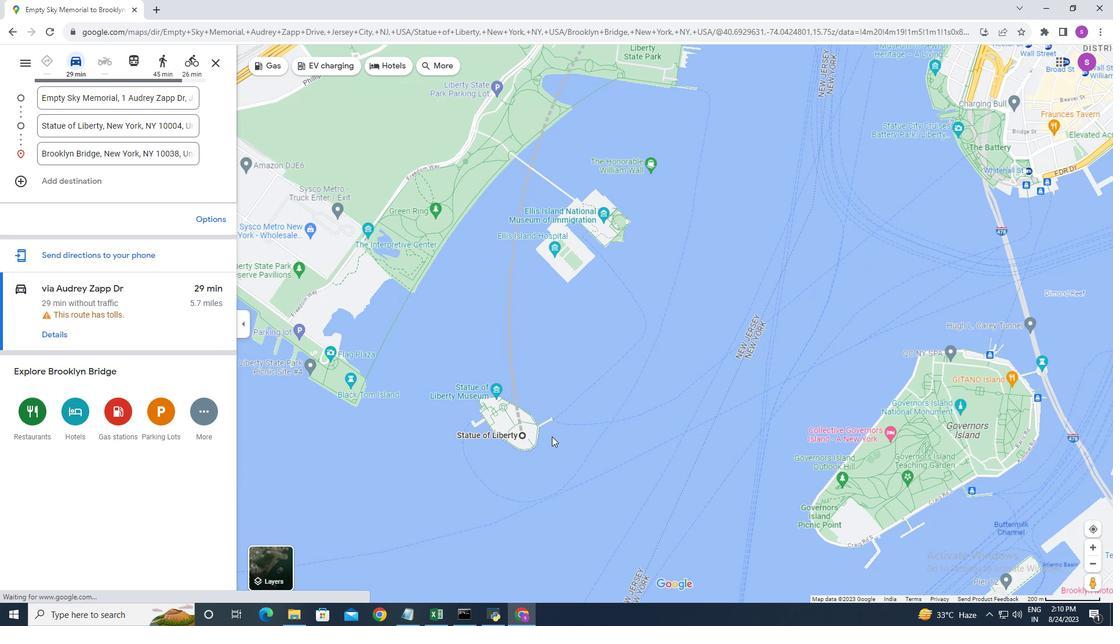
Action: Mouse scrolled (550, 436) with delta (0, 0)
Screenshot: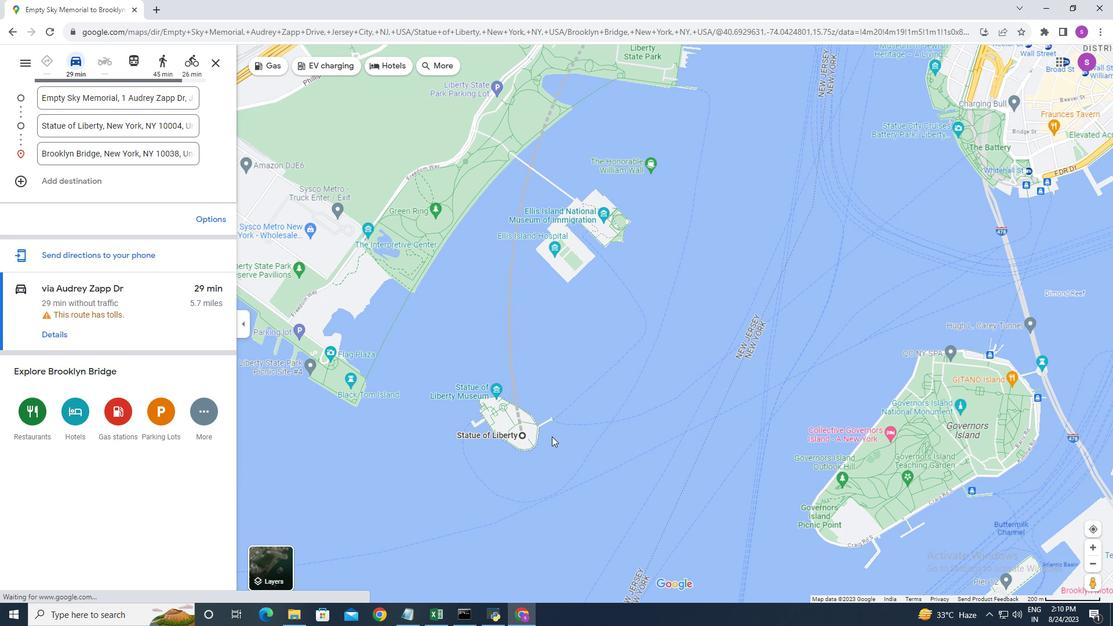 
Action: Mouse scrolled (550, 436) with delta (0, 0)
Screenshot: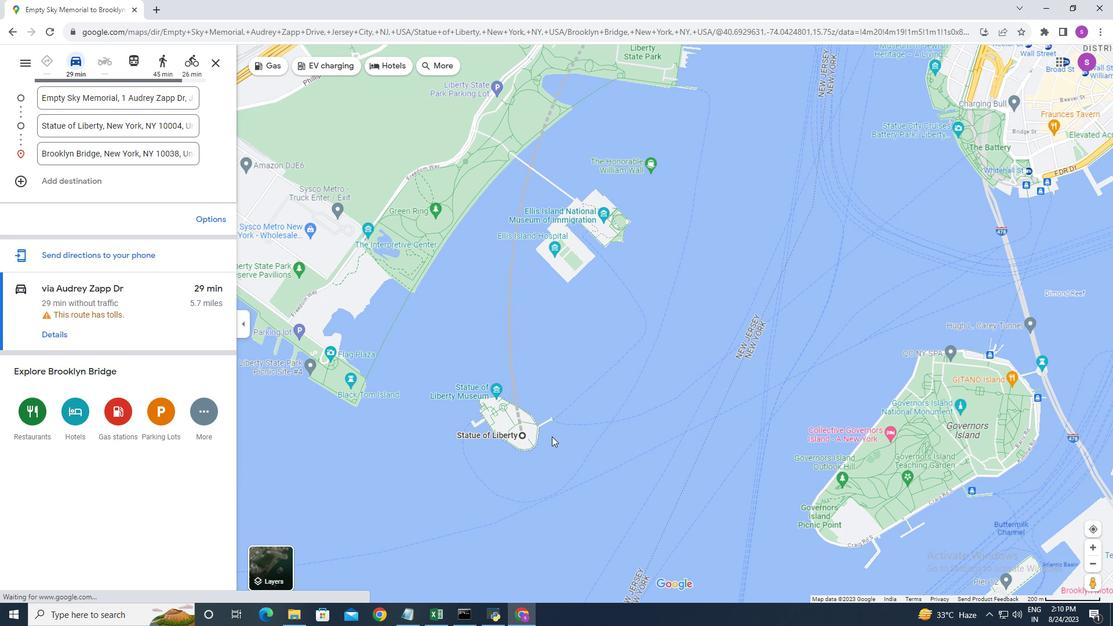 
Action: Mouse moved to (551, 435)
Screenshot: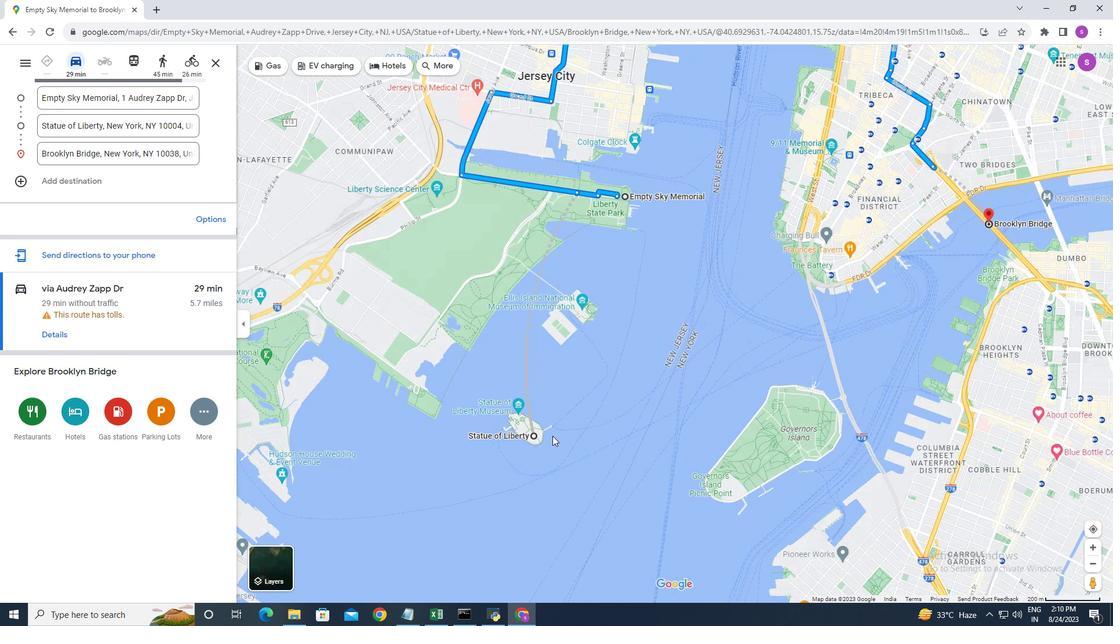 
Action: Mouse scrolled (551, 435) with delta (0, 0)
Screenshot: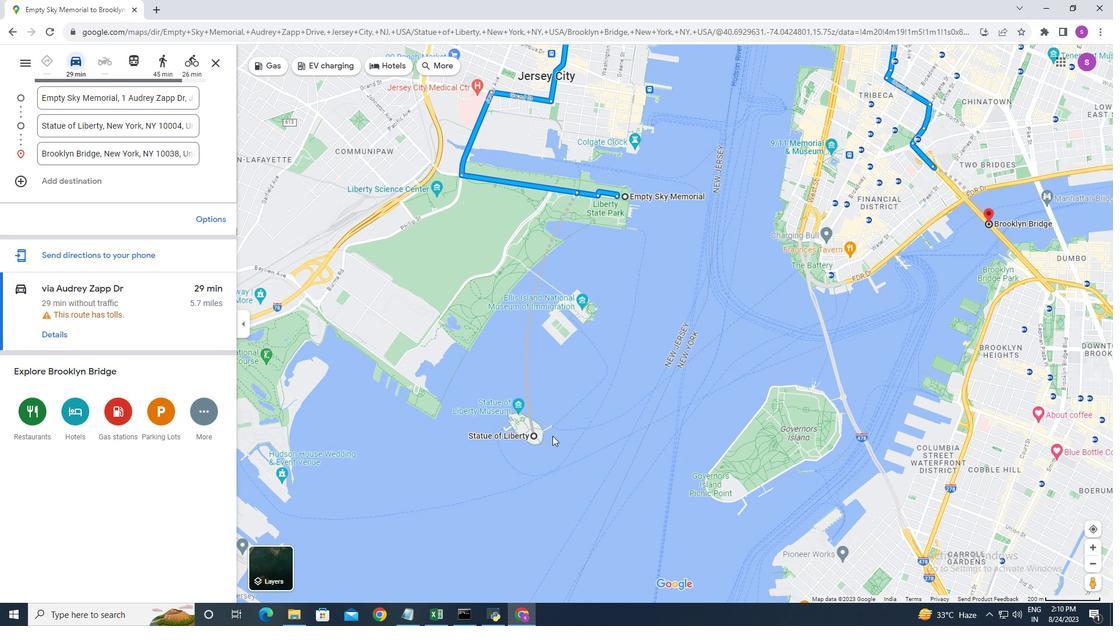 
Action: Mouse scrolled (551, 435) with delta (0, 0)
Screenshot: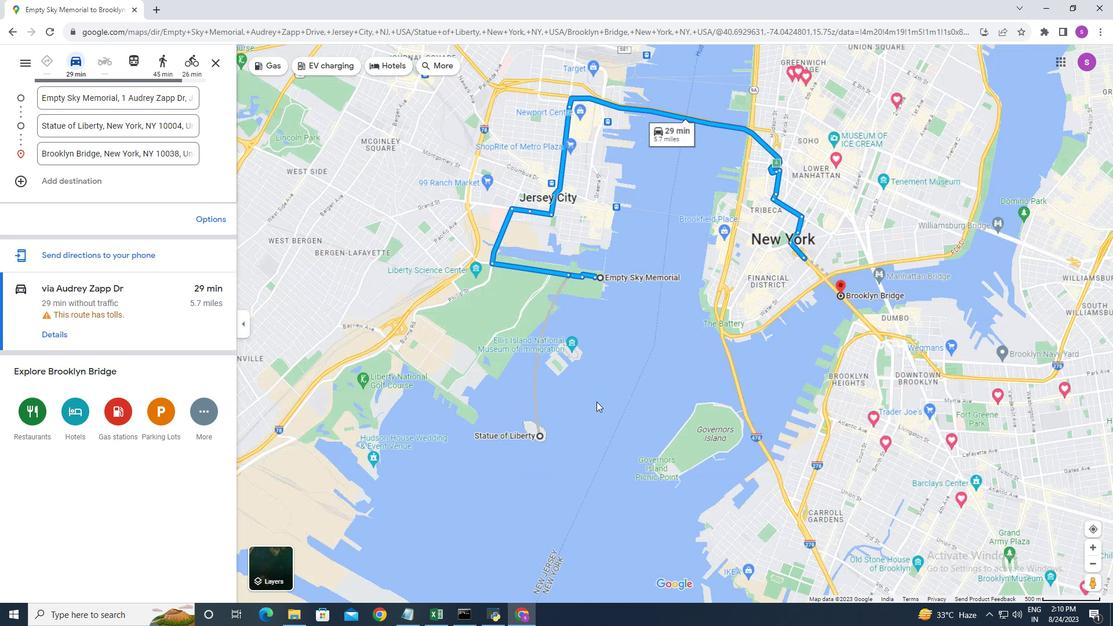 
Action: Mouse scrolled (551, 435) with delta (0, 0)
Screenshot: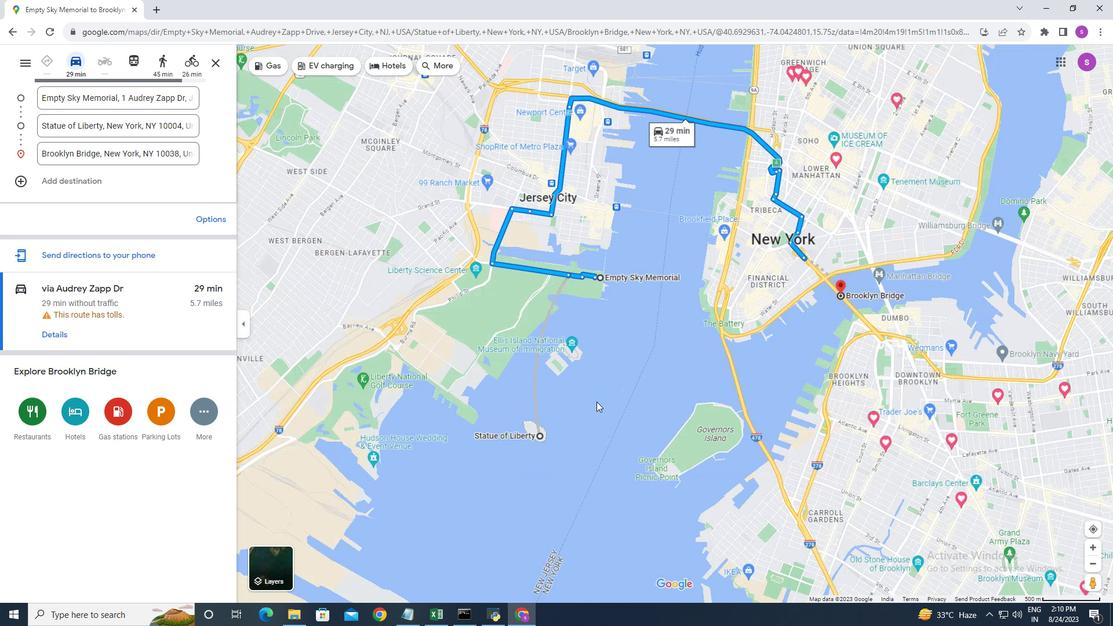 
Action: Mouse scrolled (551, 435) with delta (0, 0)
Screenshot: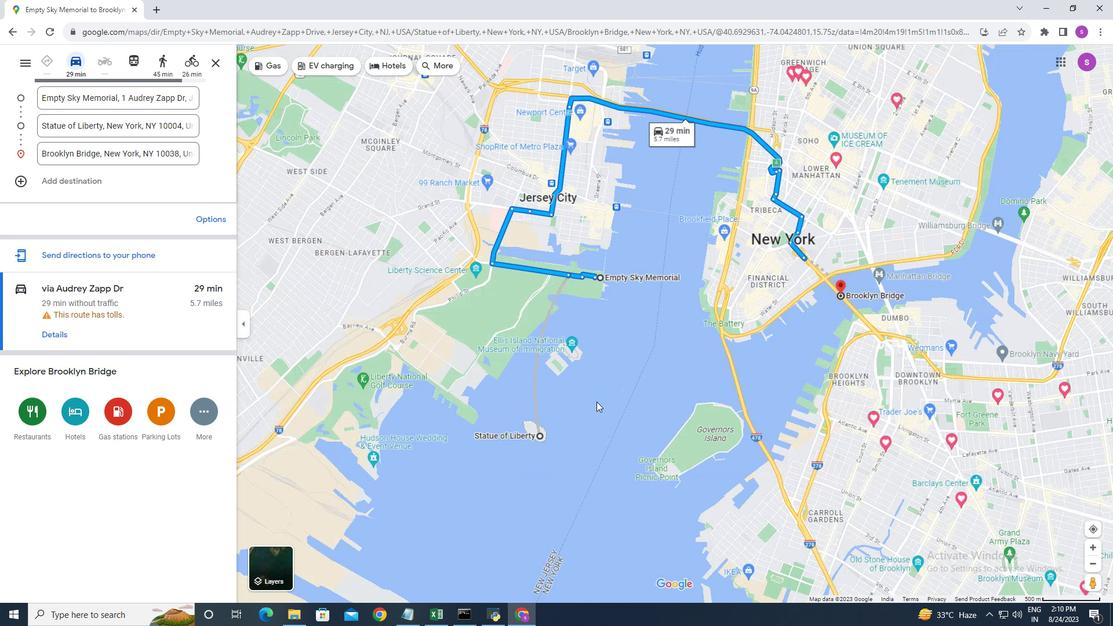
Action: Mouse moved to (616, 372)
Screenshot: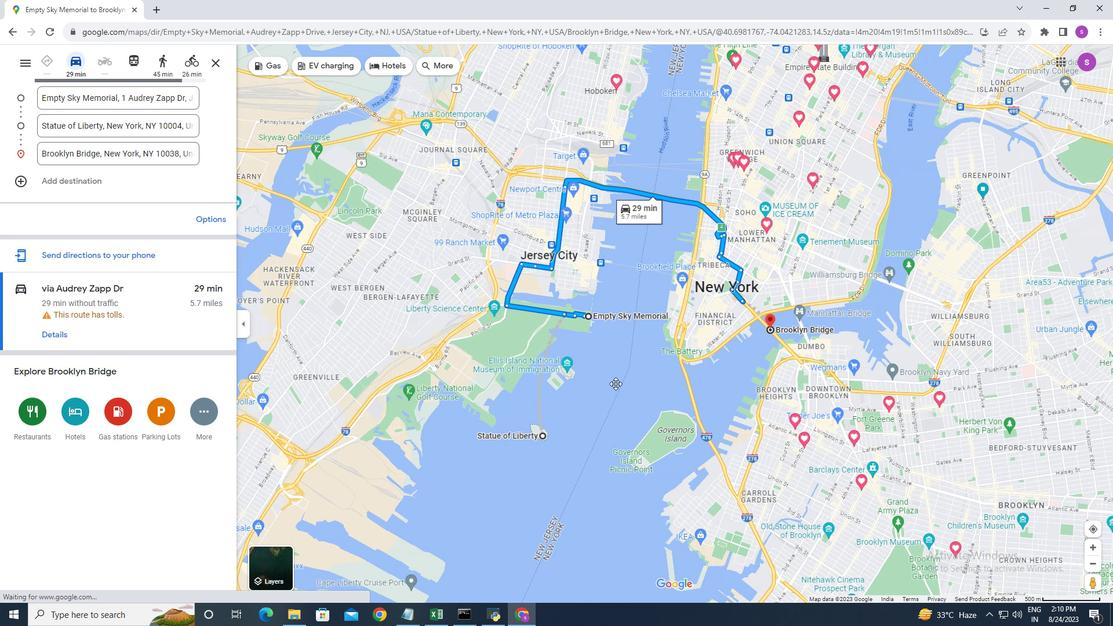 
Action: Mouse pressed left at (616, 372)
Screenshot: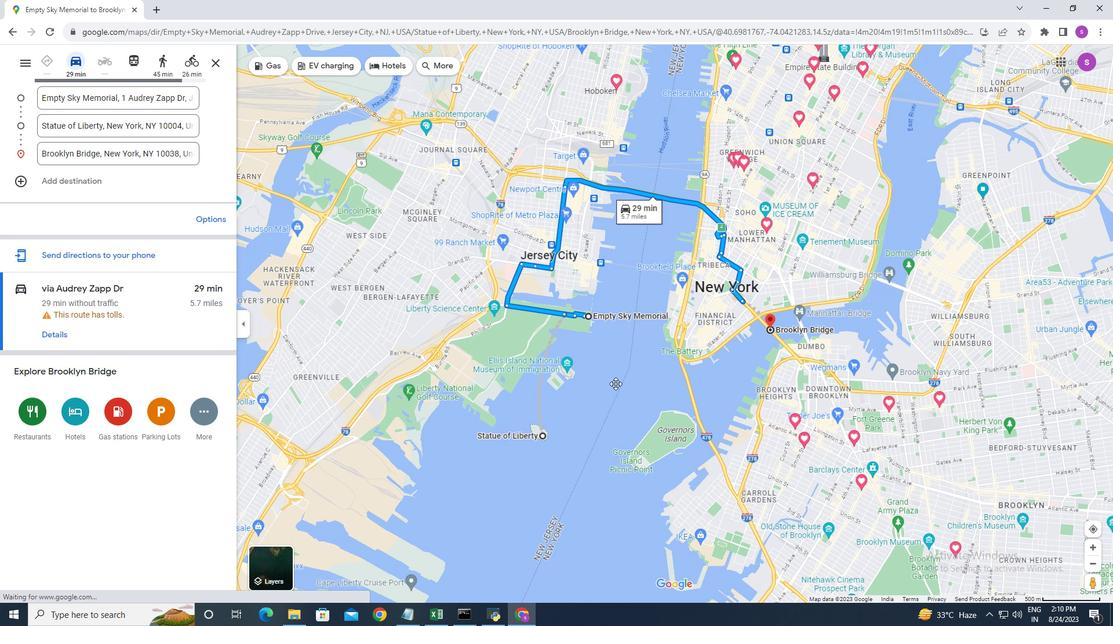 
Action: Mouse moved to (702, 452)
Screenshot: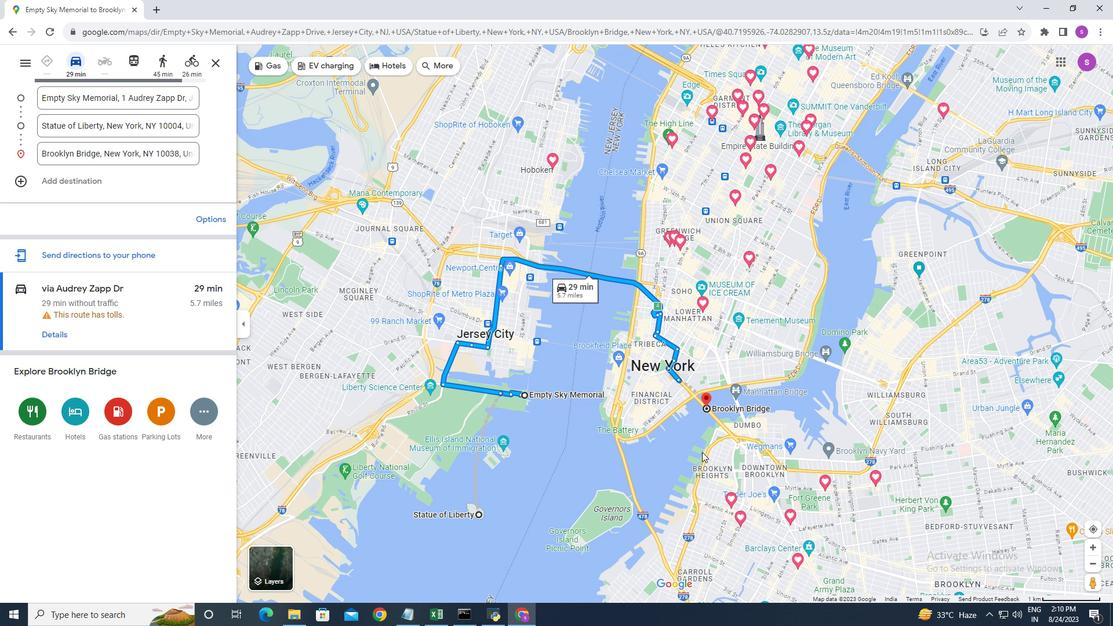 
Action: Mouse scrolled (702, 452) with delta (0, 0)
Screenshot: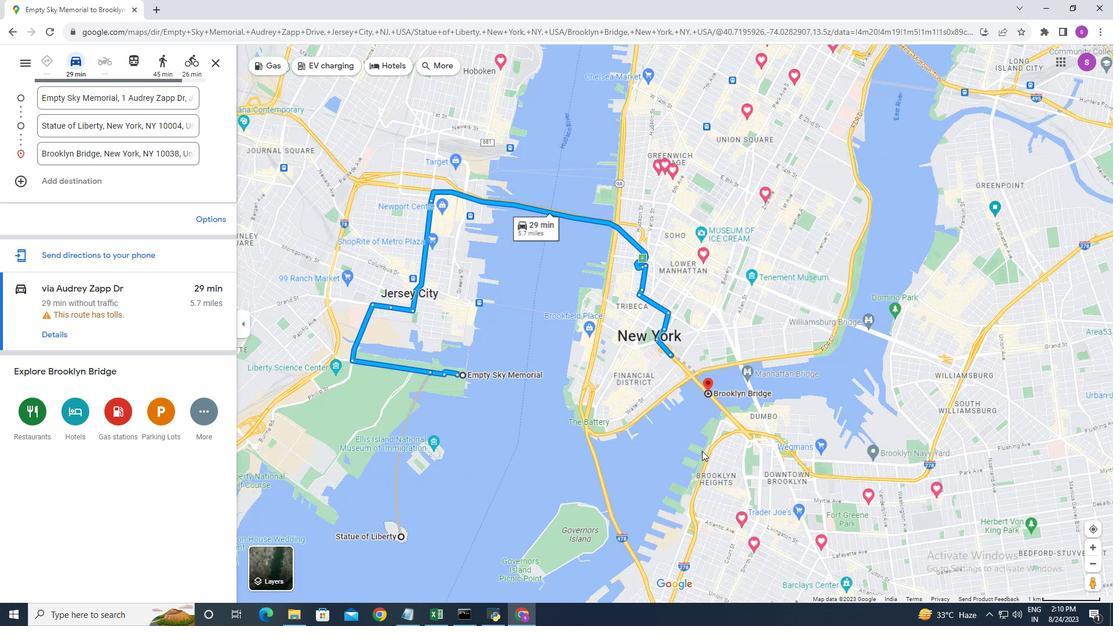 
Action: Mouse scrolled (702, 452) with delta (0, 0)
Screenshot: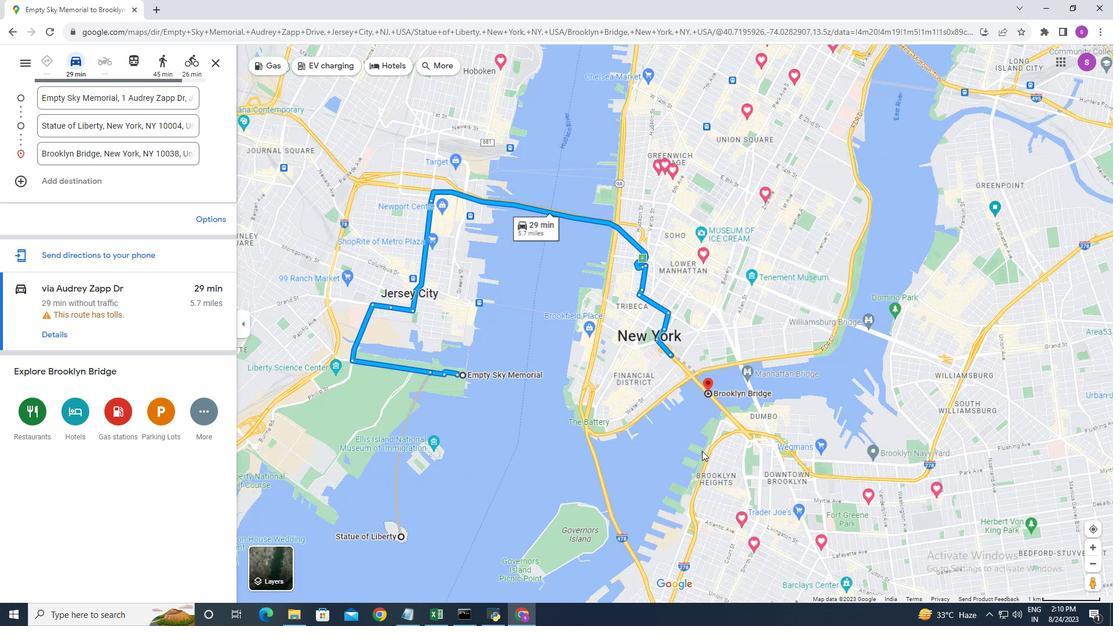 
Action: Mouse scrolled (702, 452) with delta (0, 0)
Screenshot: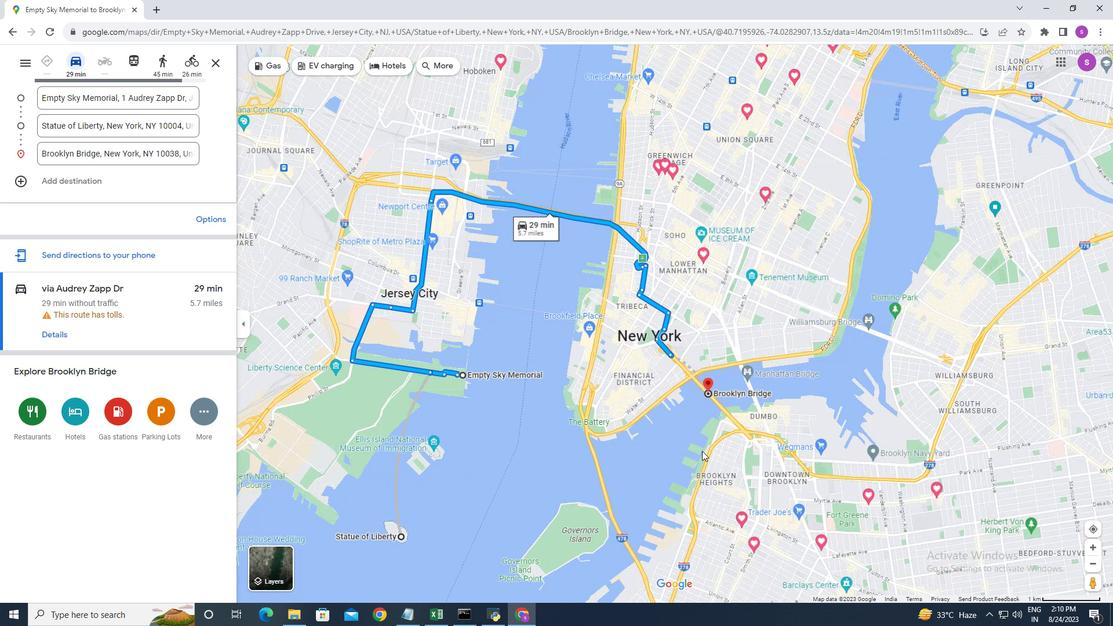 
Action: Mouse scrolled (702, 452) with delta (0, 0)
Screenshot: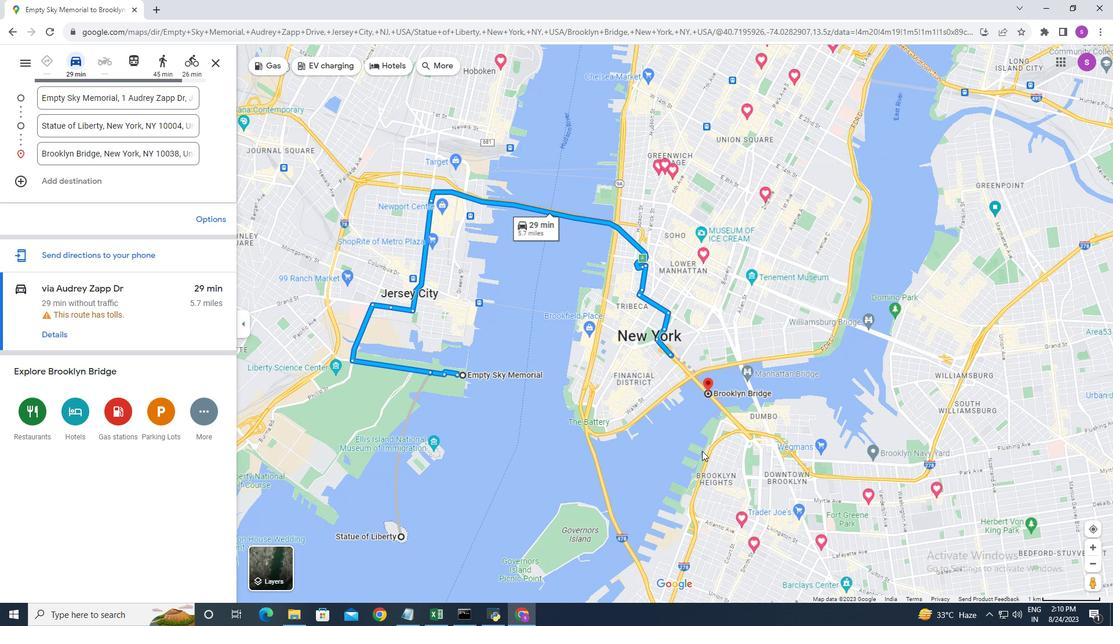 
Action: Mouse moved to (706, 431)
Screenshot: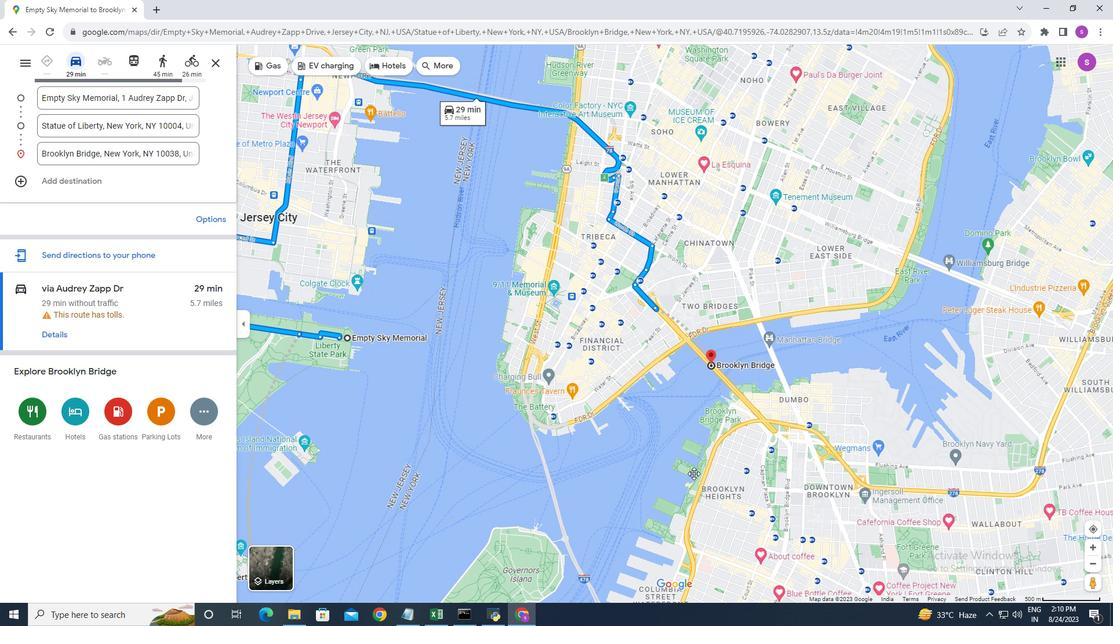 
Action: Mouse pressed left at (706, 431)
Screenshot: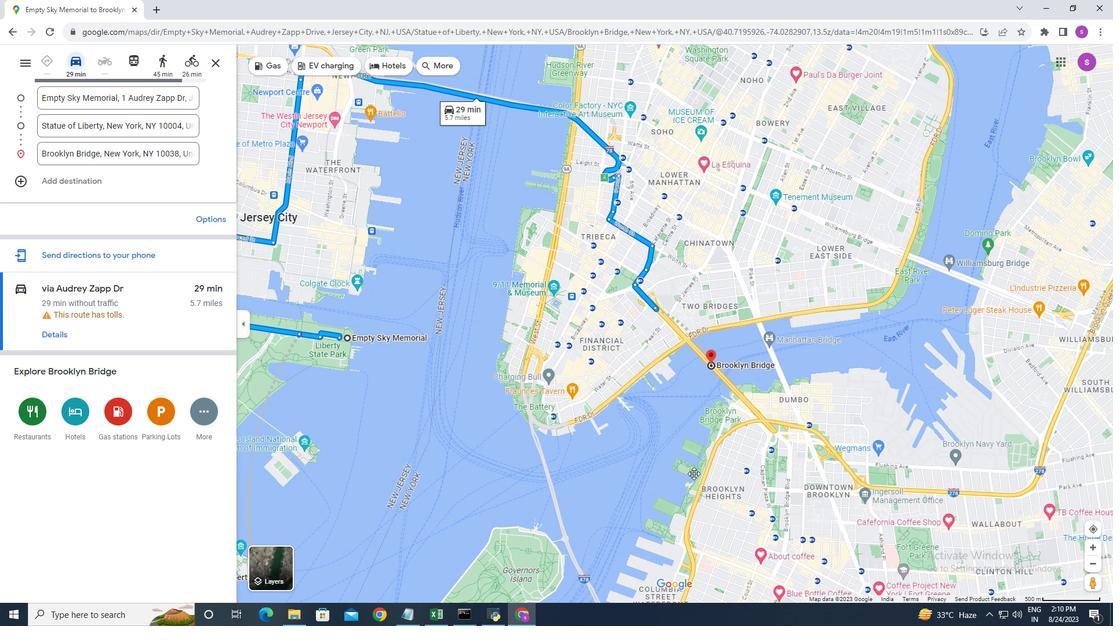 
Action: Mouse moved to (615, 446)
Screenshot: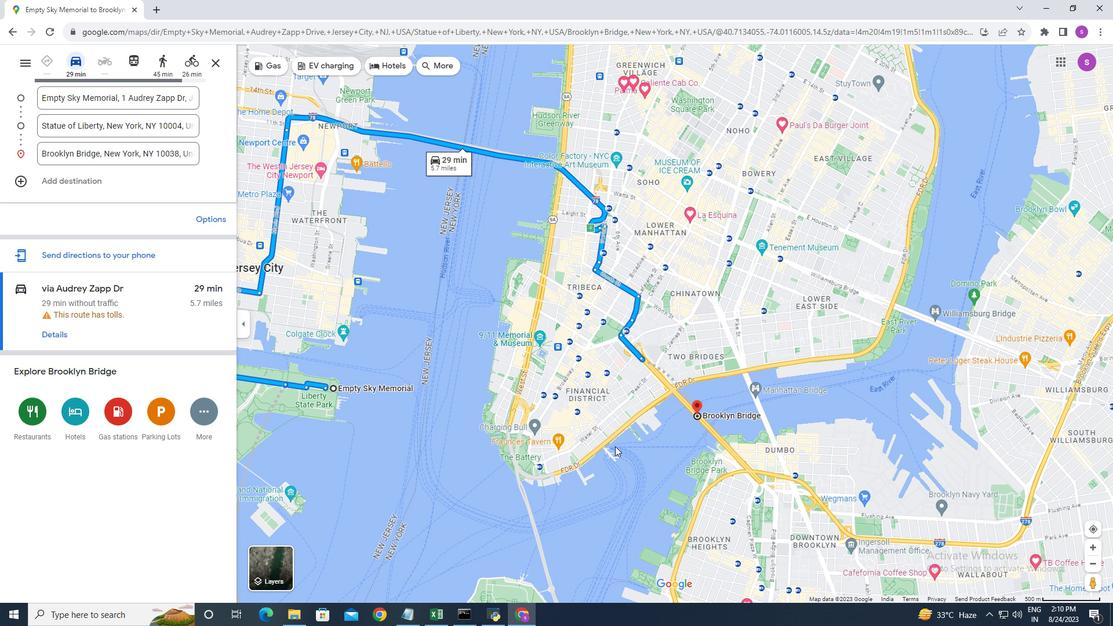 
Action: Mouse scrolled (615, 445) with delta (0, 0)
Screenshot: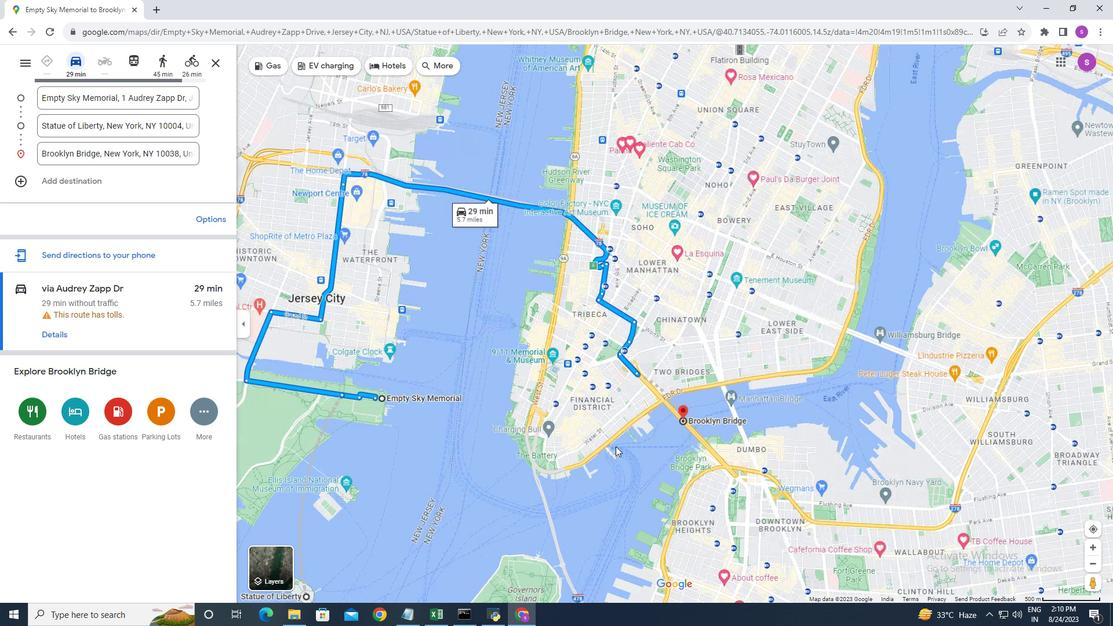 
Action: Mouse scrolled (615, 445) with delta (0, 0)
Screenshot: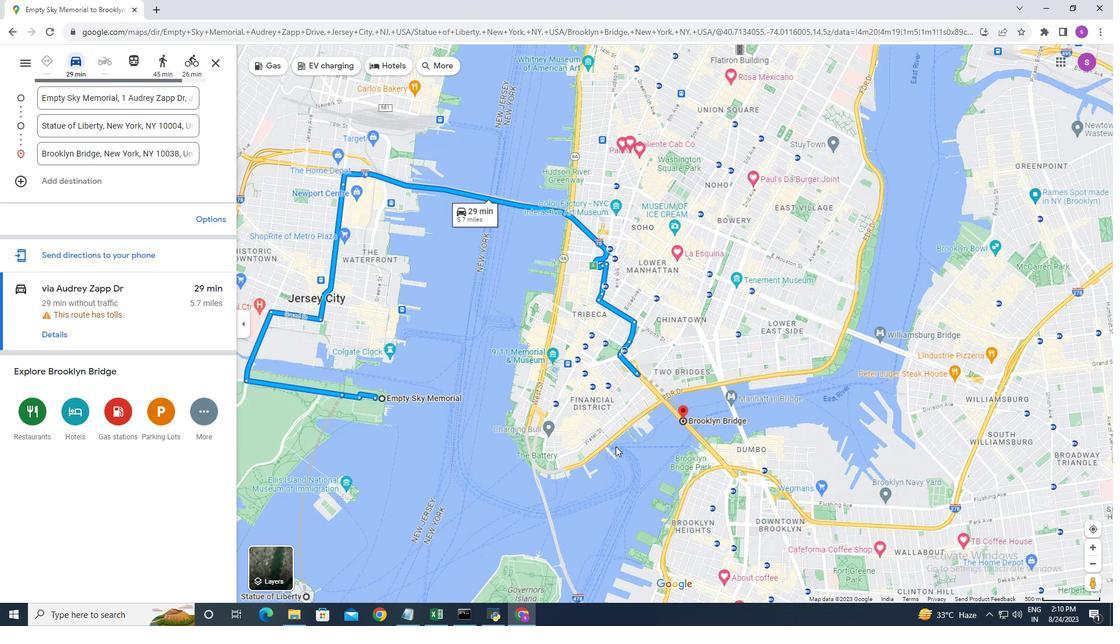 
Action: Mouse scrolled (615, 445) with delta (0, 0)
Screenshot: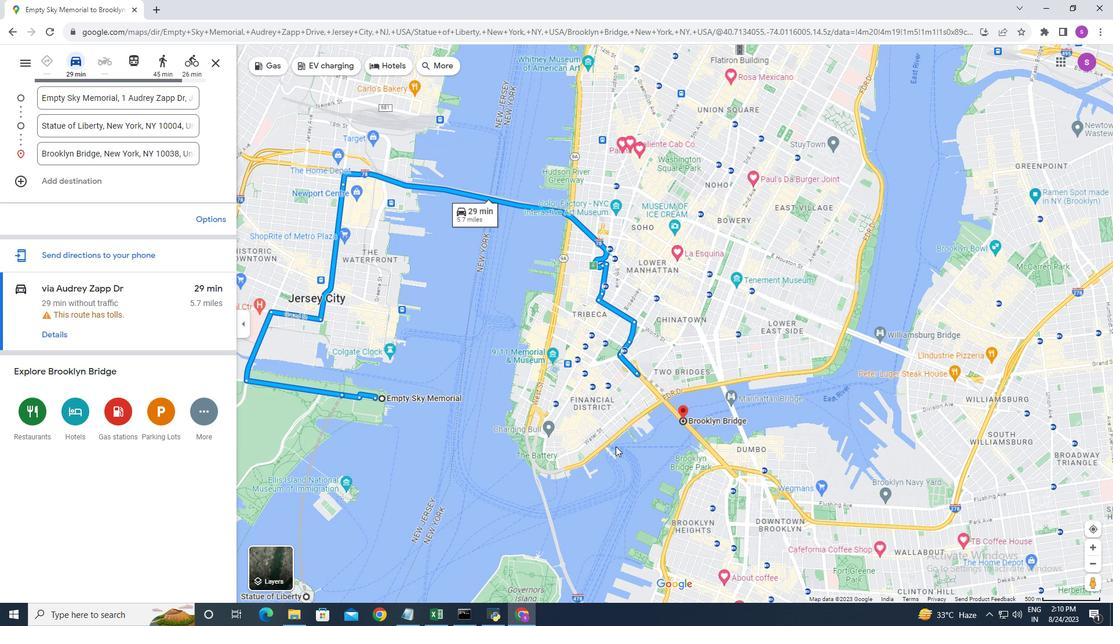 
Action: Mouse scrolled (615, 445) with delta (0, 0)
Screenshot: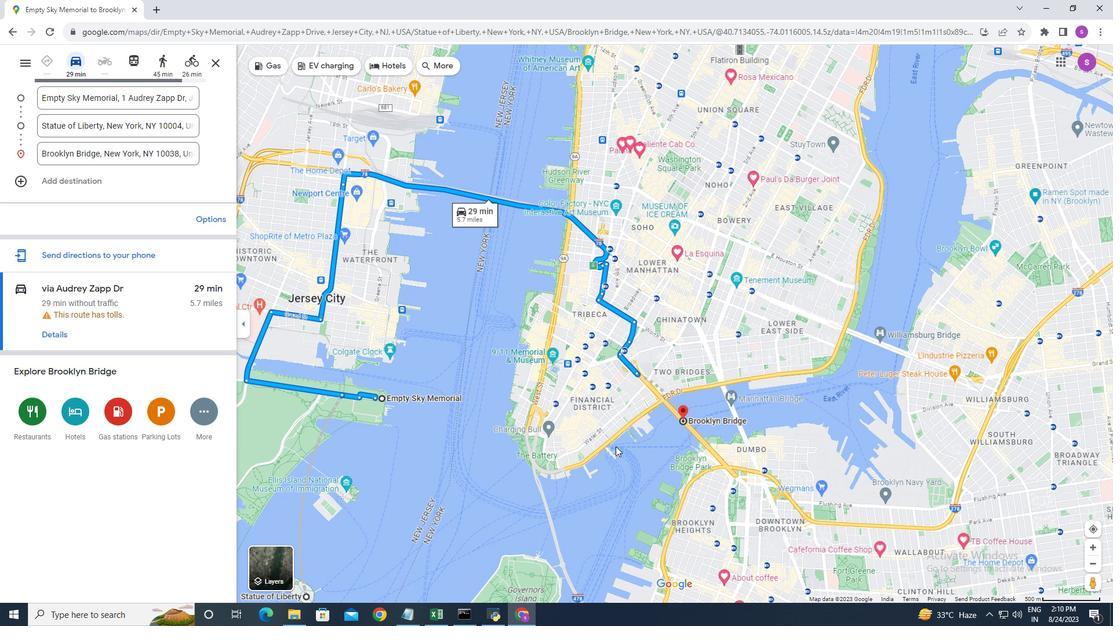 
Action: Mouse moved to (604, 486)
Screenshot: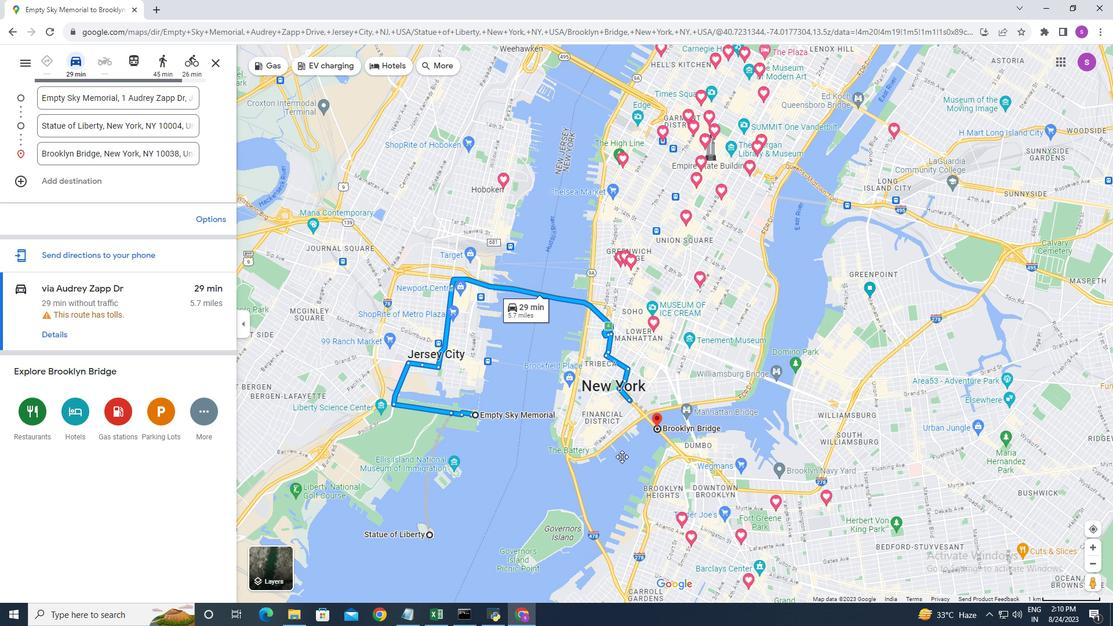 
Action: Mouse pressed left at (604, 486)
Screenshot: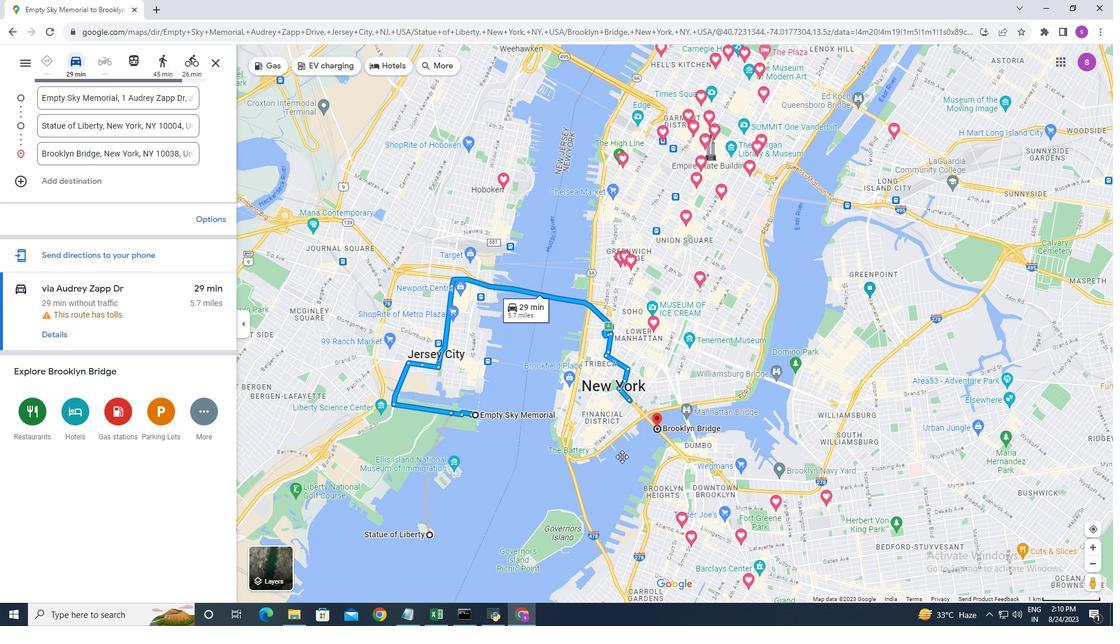 
Action: Mouse moved to (554, 462)
Screenshot: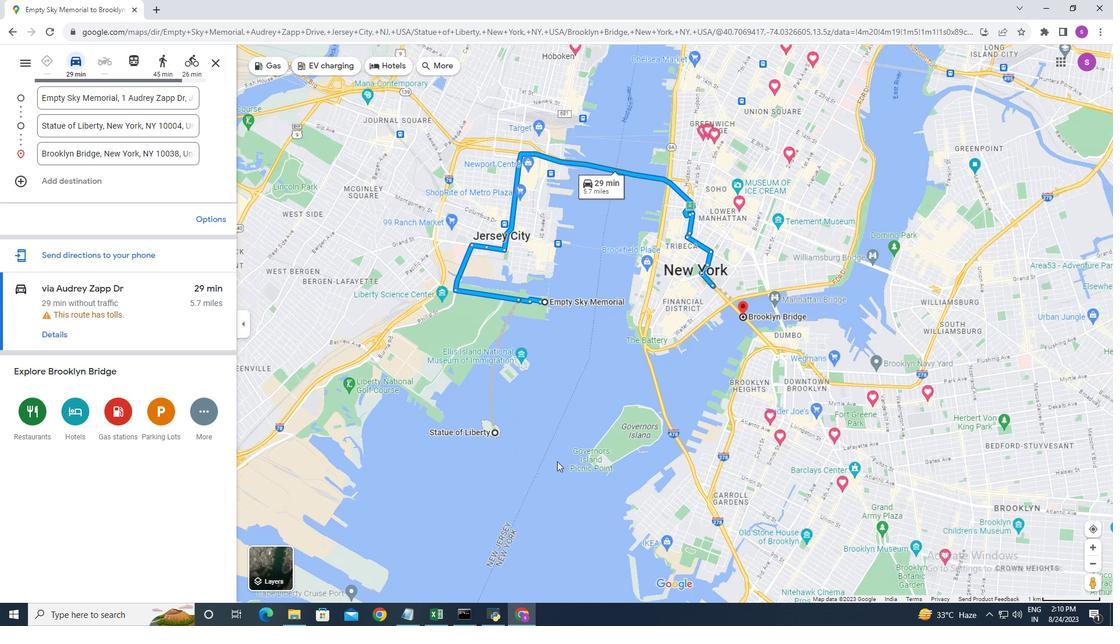 
Action: Mouse scrolled (554, 463) with delta (0, 0)
Screenshot: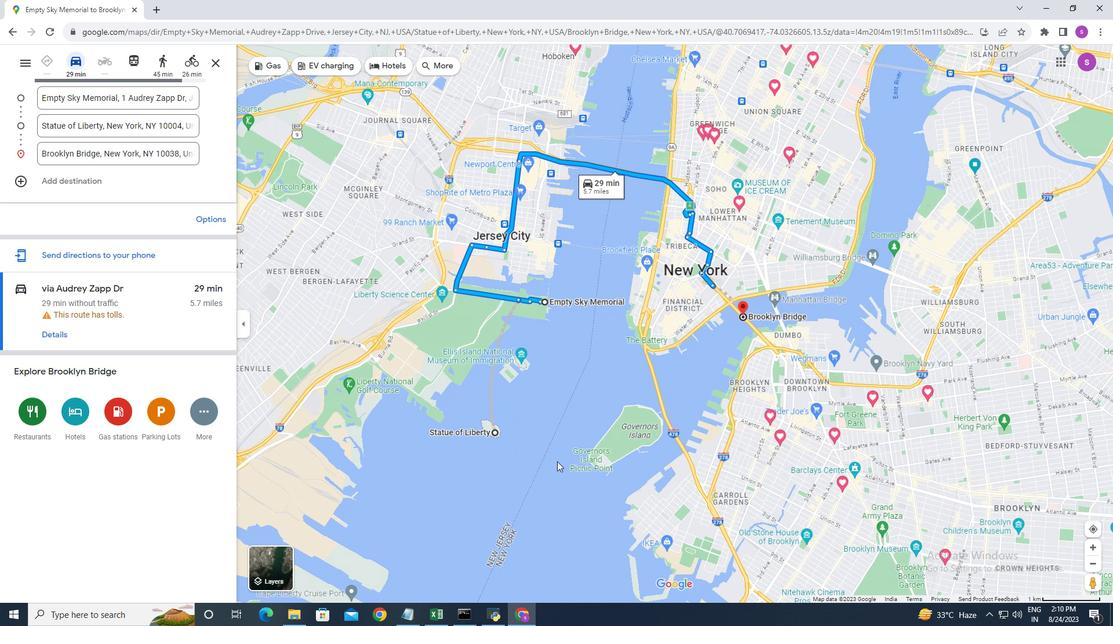 
Action: Mouse moved to (554, 462)
Screenshot: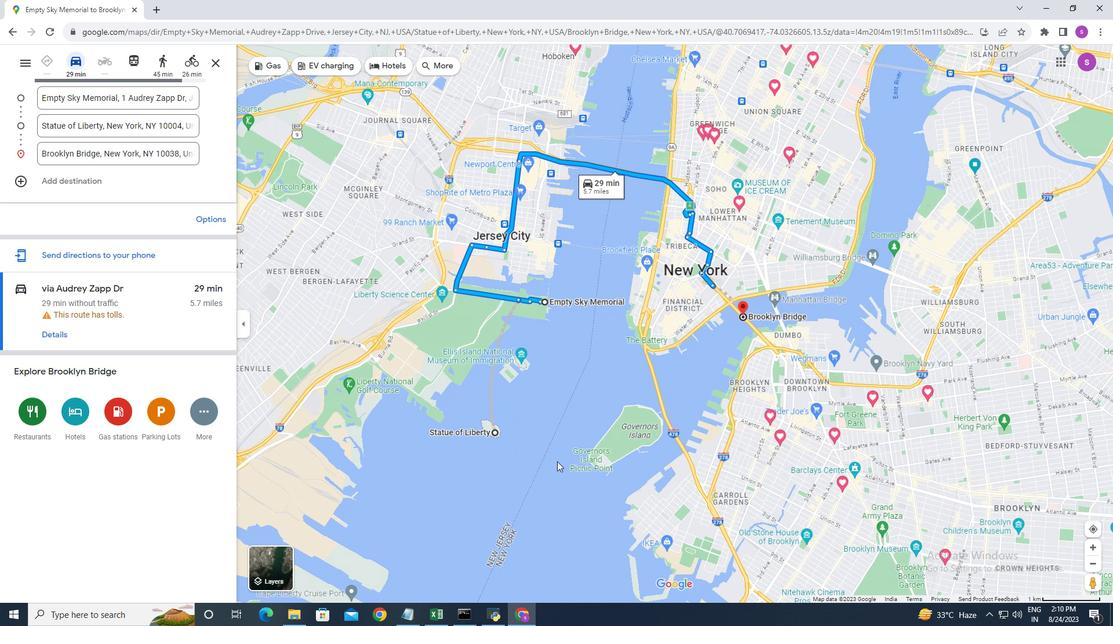 
Action: Mouse scrolled (554, 463) with delta (0, 0)
Screenshot: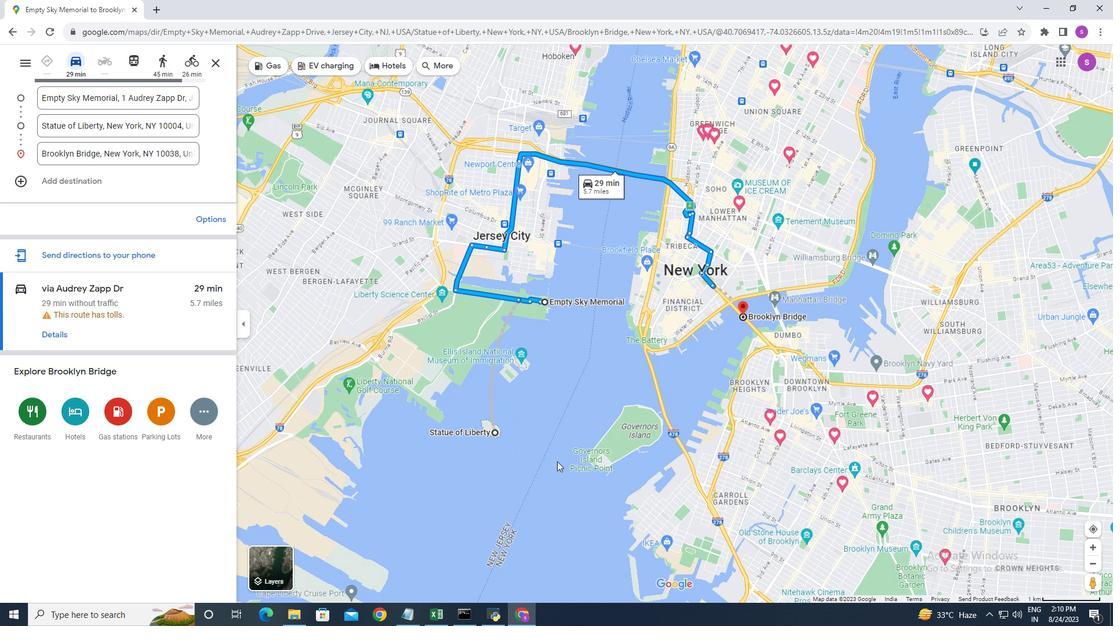 
Action: Mouse scrolled (554, 463) with delta (0, 0)
Screenshot: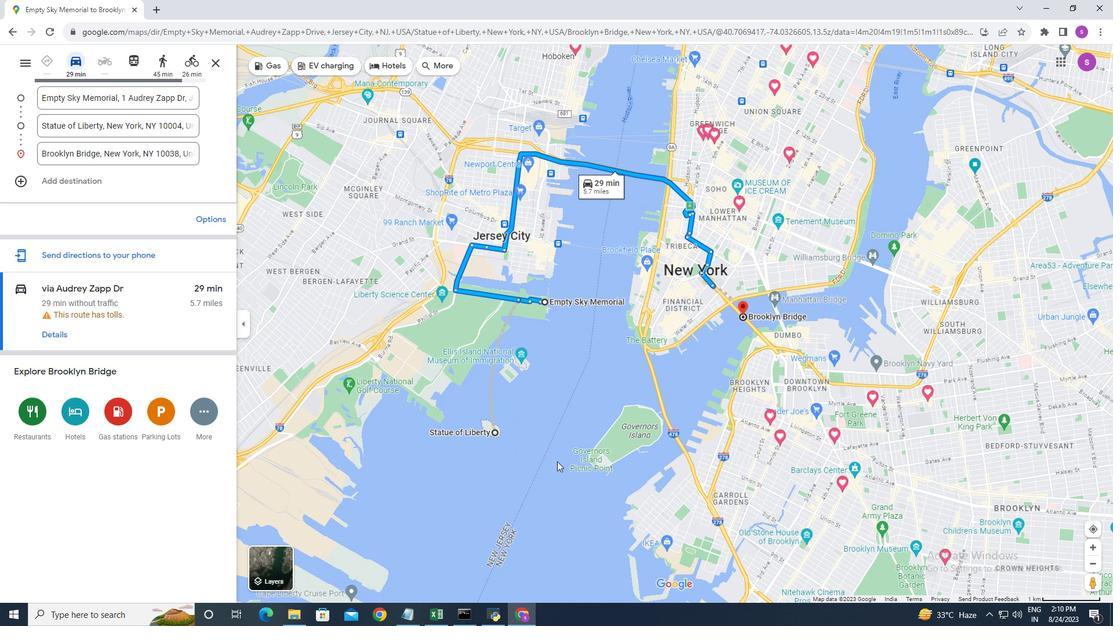 
Action: Mouse moved to (556, 461)
Screenshot: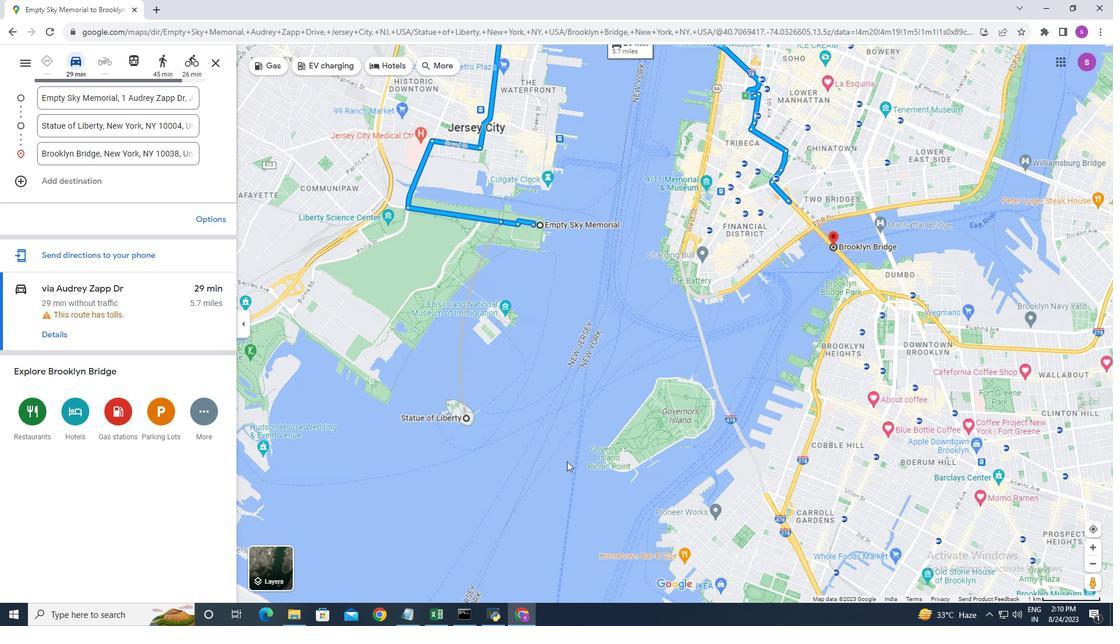
Action: Mouse scrolled (555, 463) with delta (0, 0)
Screenshot: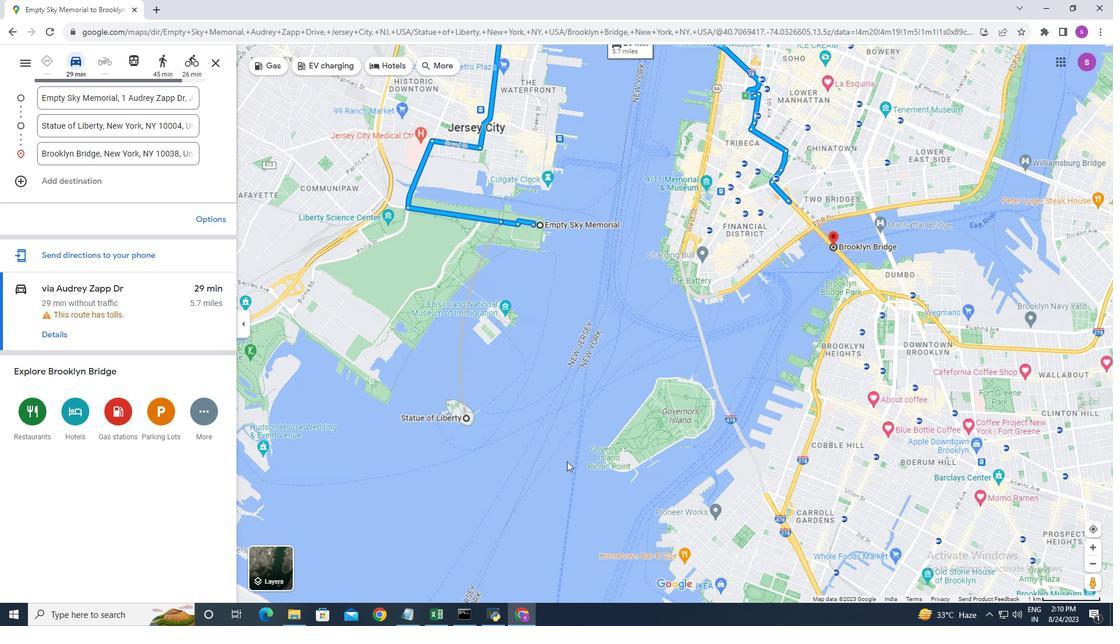 
Action: Mouse moved to (558, 461)
Screenshot: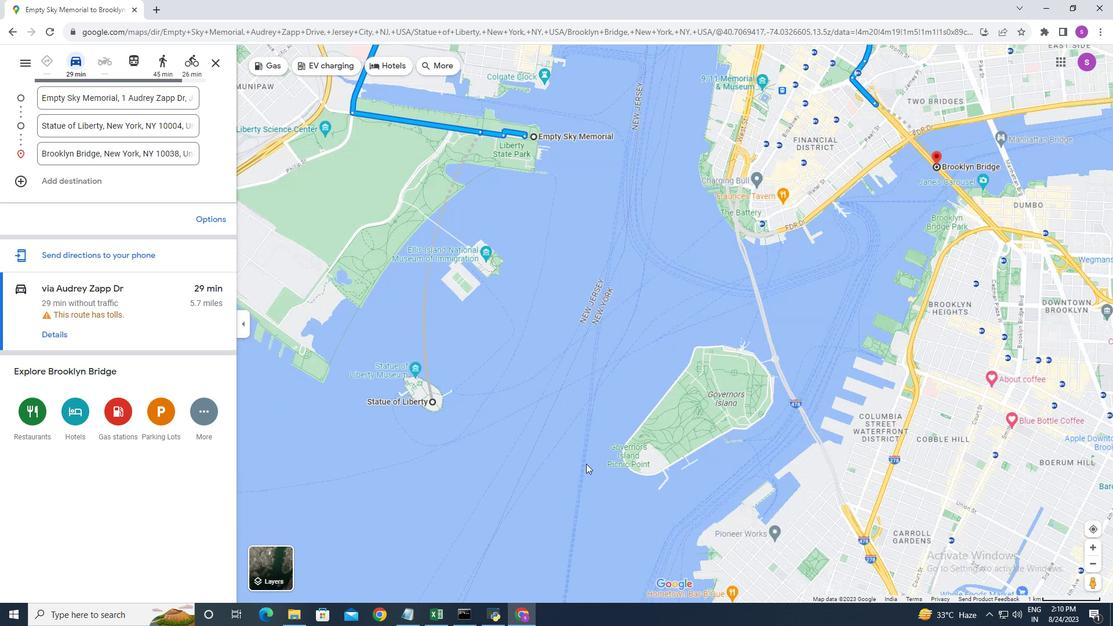 
Action: Mouse scrolled (558, 462) with delta (0, 0)
Screenshot: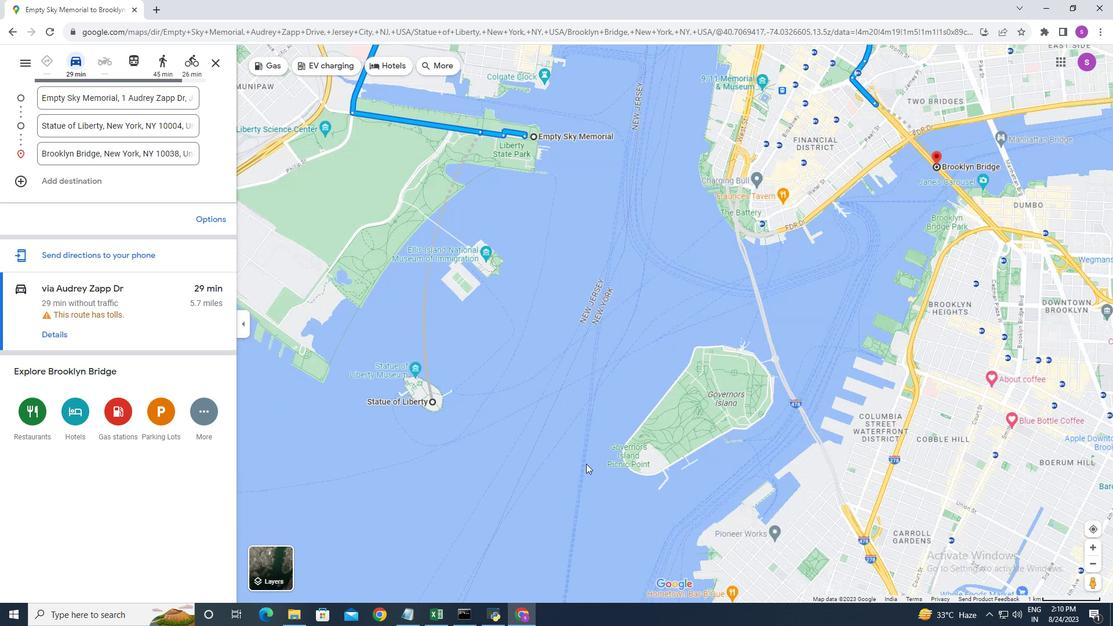 
Action: Mouse moved to (405, 436)
Screenshot: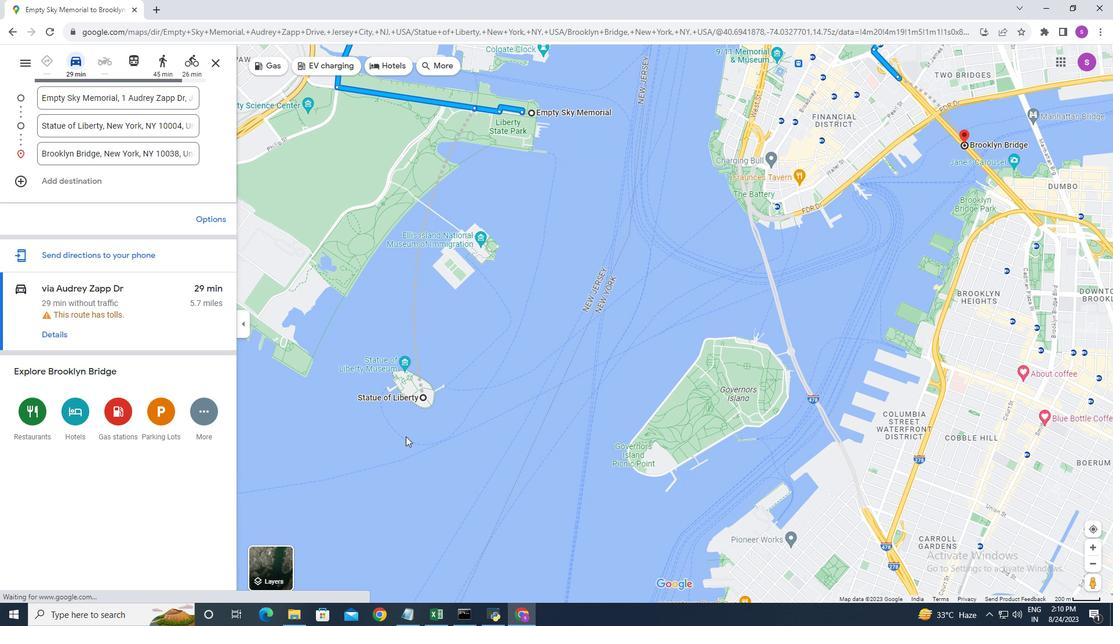 
Action: Mouse pressed left at (405, 436)
Screenshot: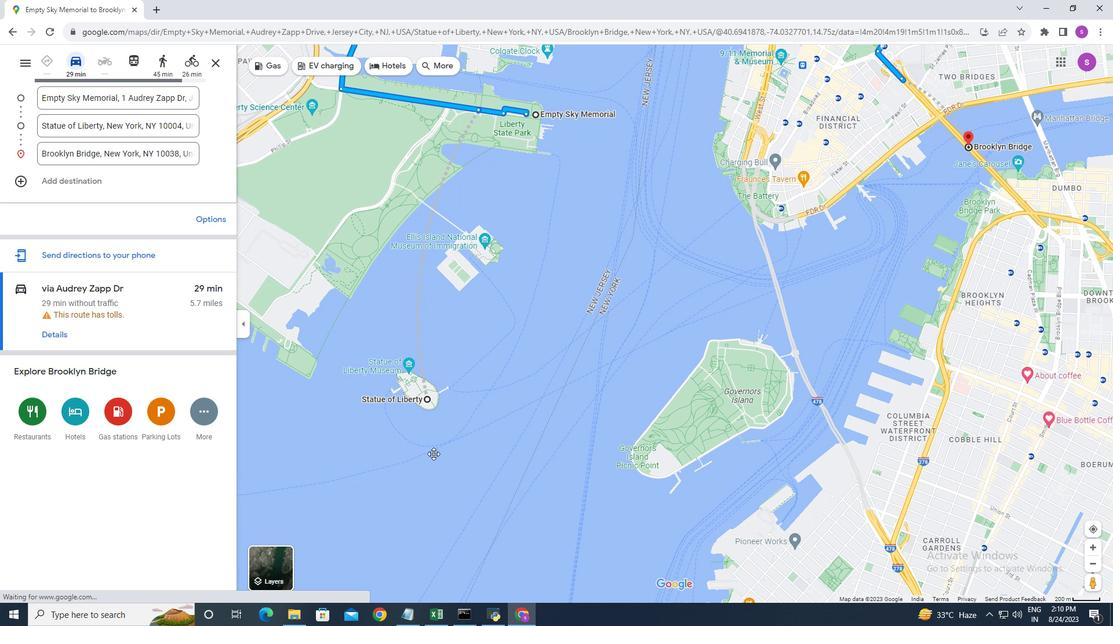 
Action: Mouse moved to (529, 380)
Screenshot: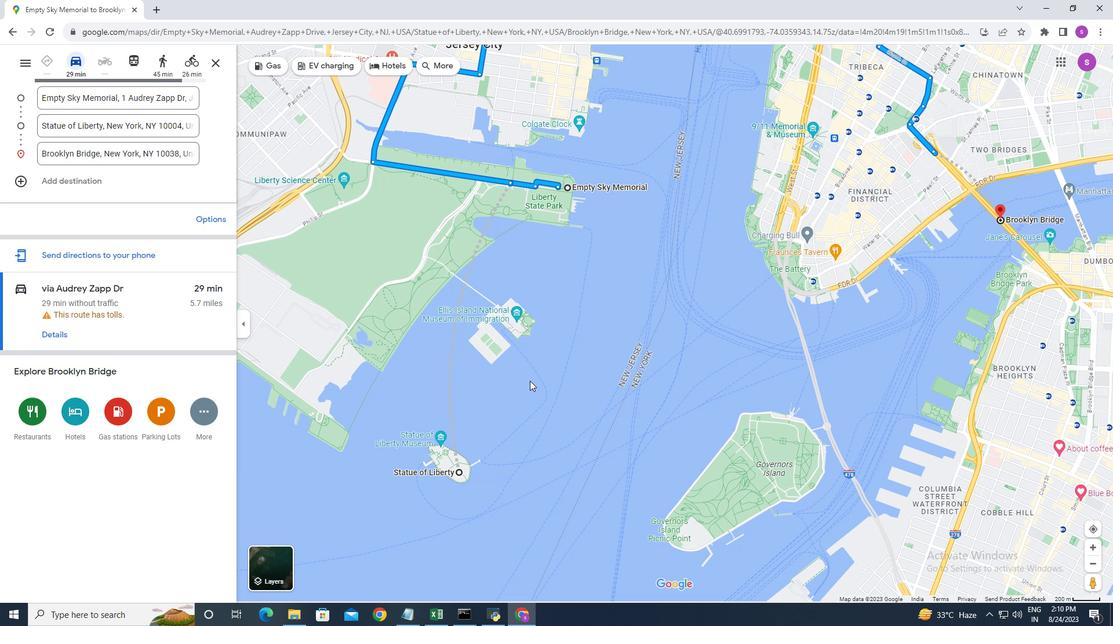 
Action: Mouse scrolled (529, 380) with delta (0, 0)
Screenshot: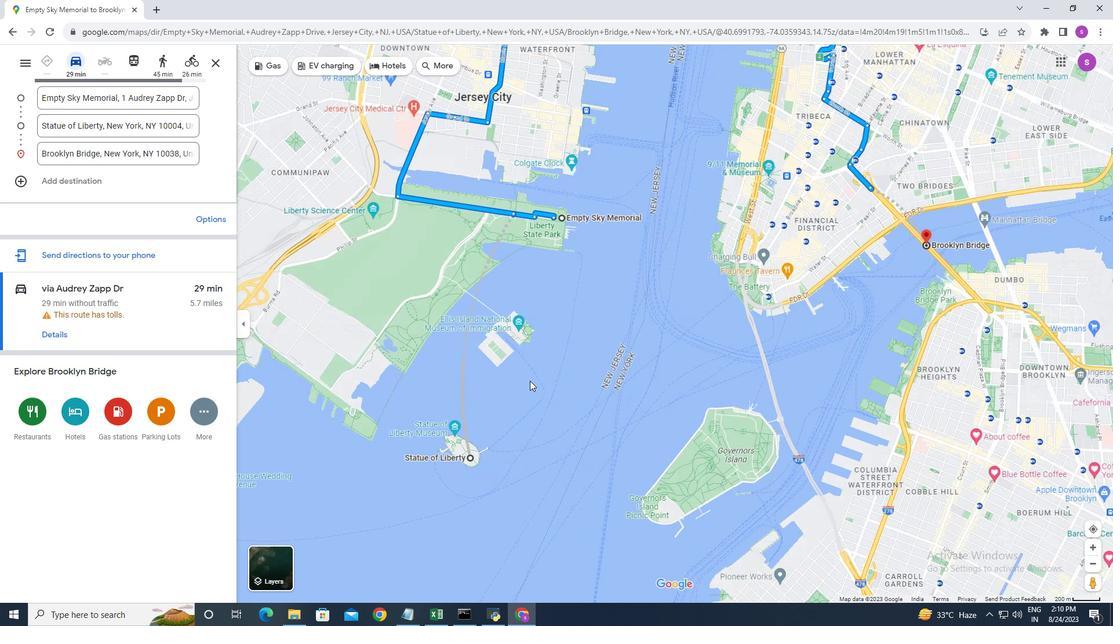 
Action: Mouse scrolled (529, 380) with delta (0, 0)
Screenshot: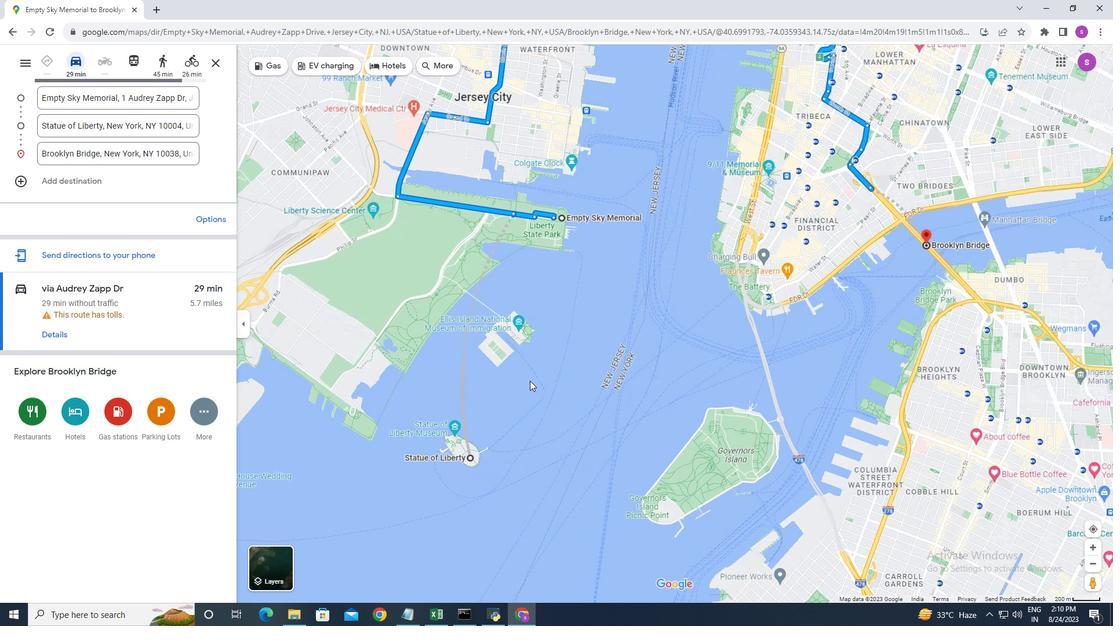 
Action: Mouse scrolled (529, 380) with delta (0, 0)
Screenshot: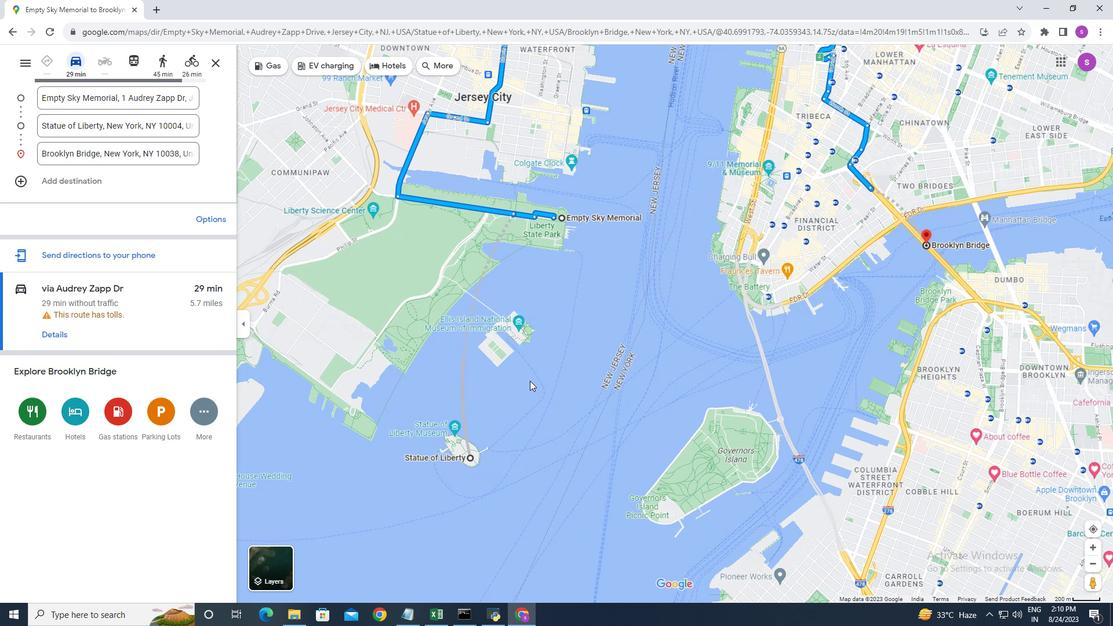 
Action: Mouse scrolled (529, 380) with delta (0, 0)
Screenshot: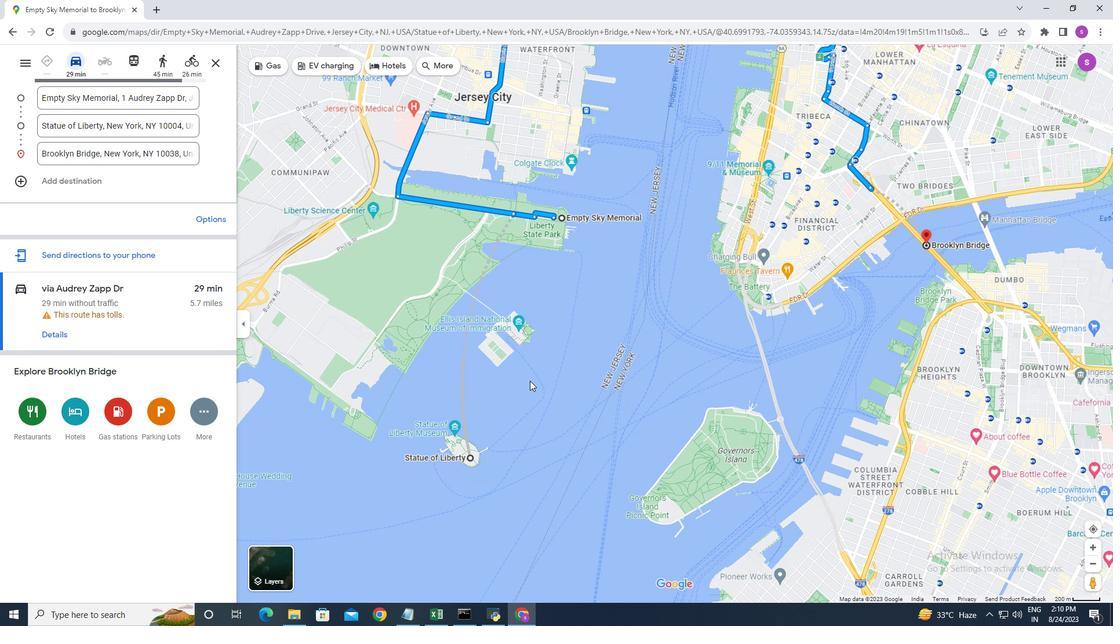 
Action: Mouse scrolled (529, 380) with delta (0, 0)
Screenshot: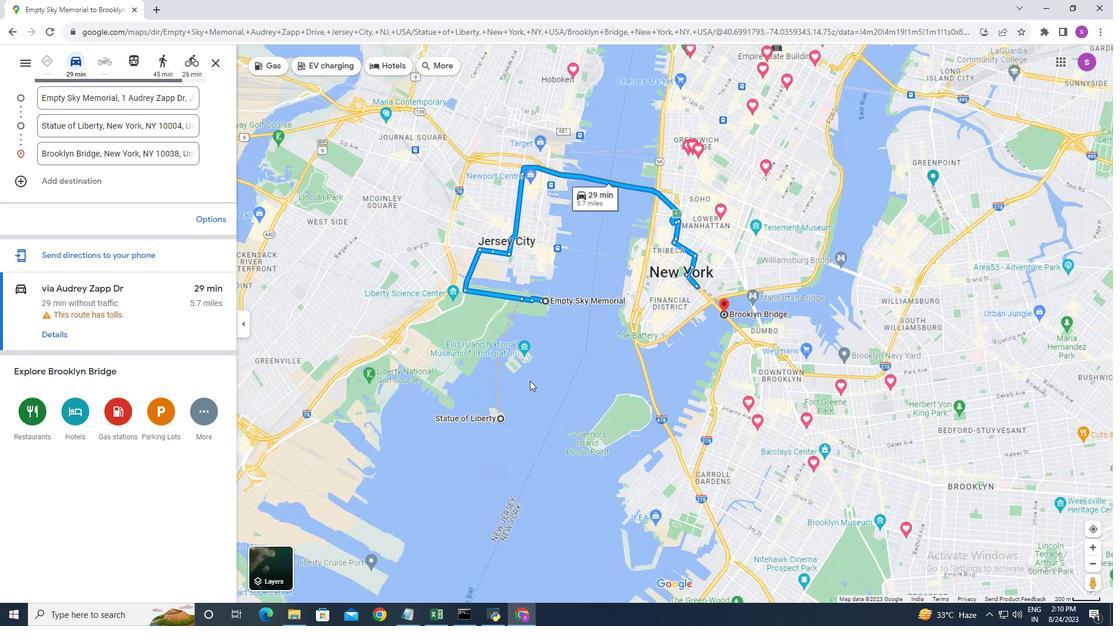 
Action: Mouse scrolled (529, 380) with delta (0, 0)
Screenshot: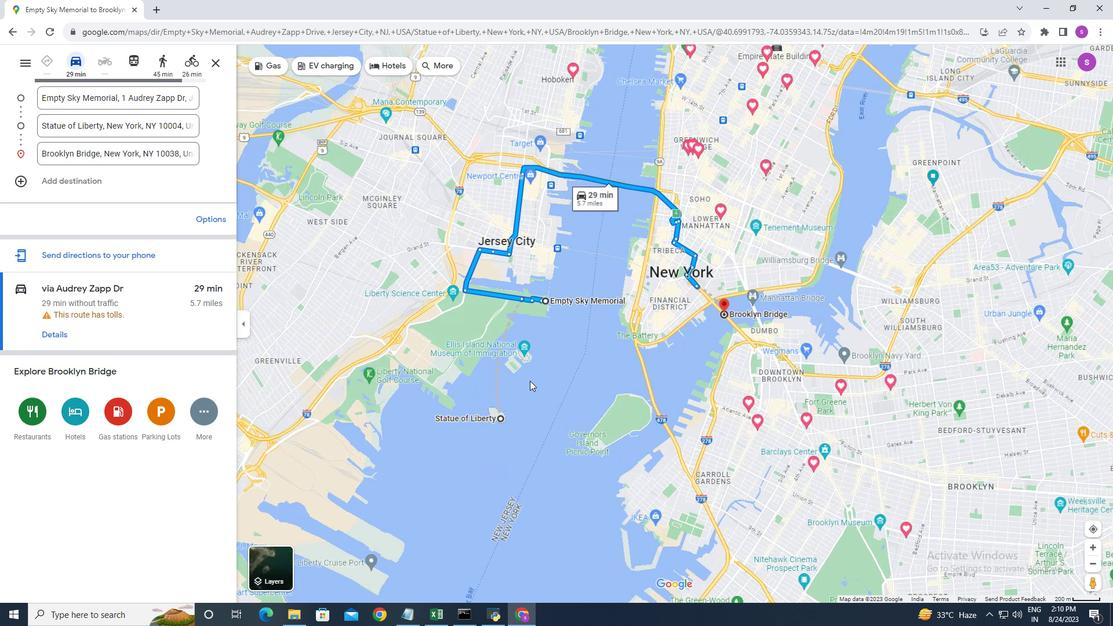 
Action: Mouse scrolled (529, 380) with delta (0, 0)
Screenshot: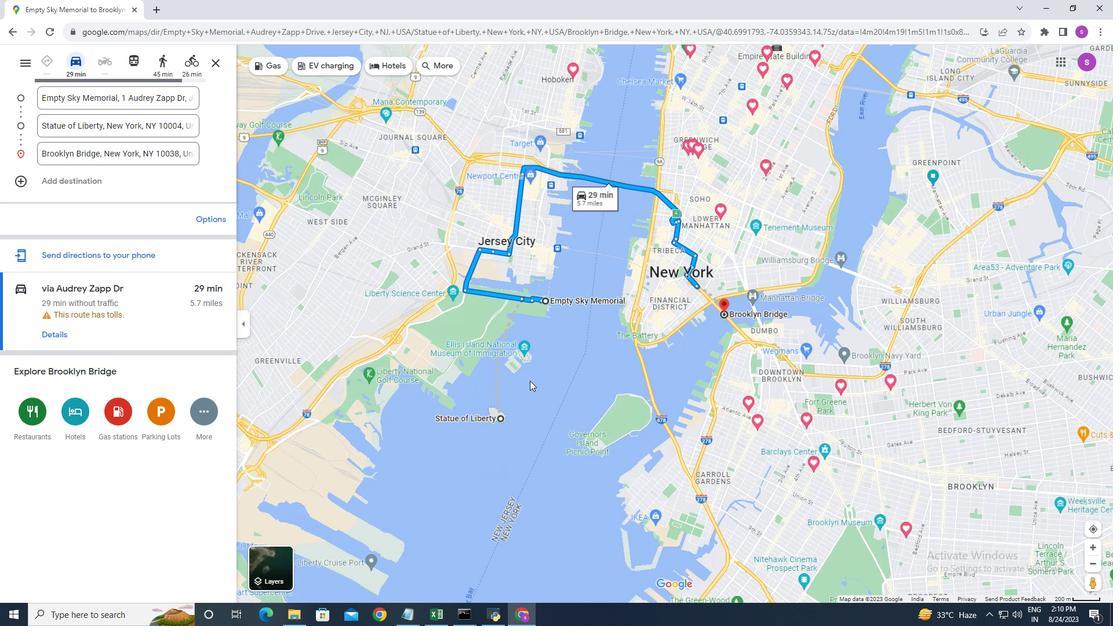 
Action: Mouse scrolled (529, 380) with delta (0, 0)
Screenshot: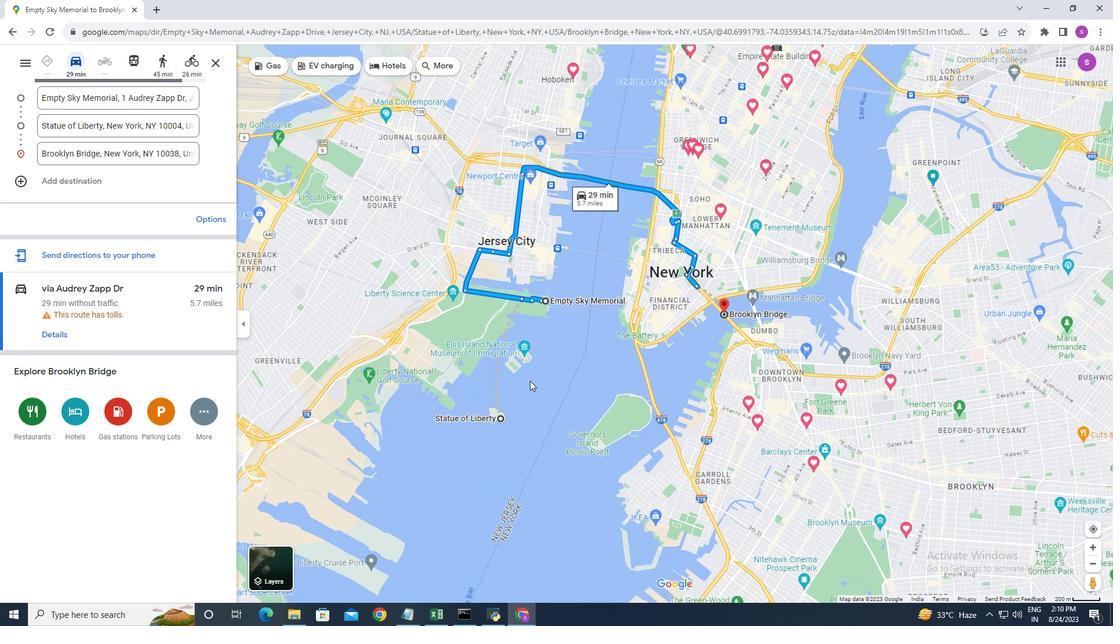
Action: Mouse moved to (597, 380)
Screenshot: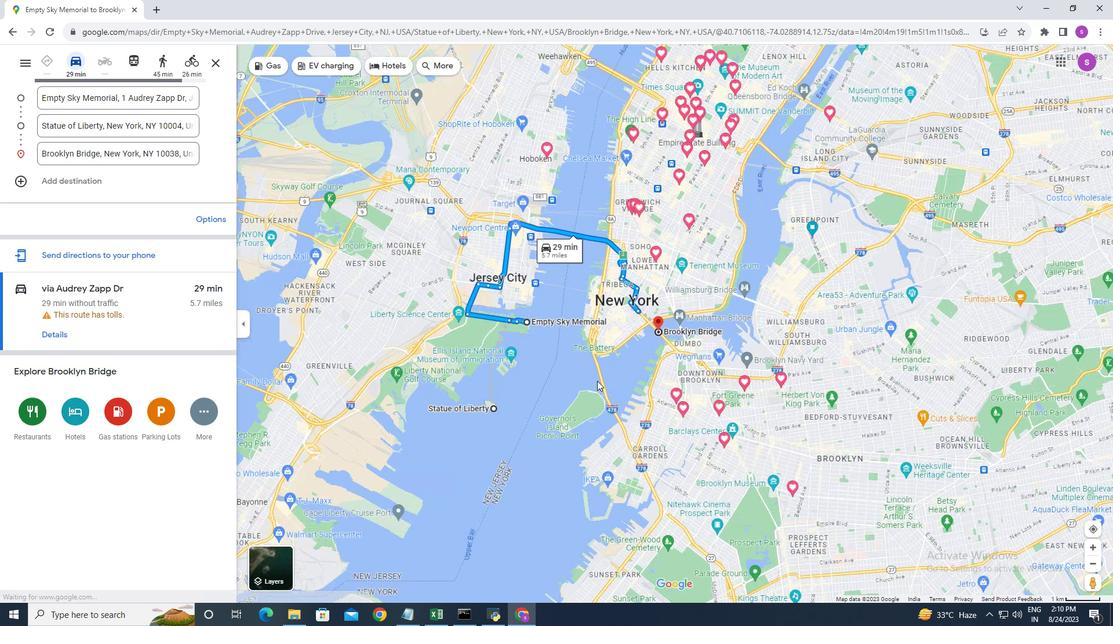 
Action: Mouse scrolled (597, 381) with delta (0, 0)
Screenshot: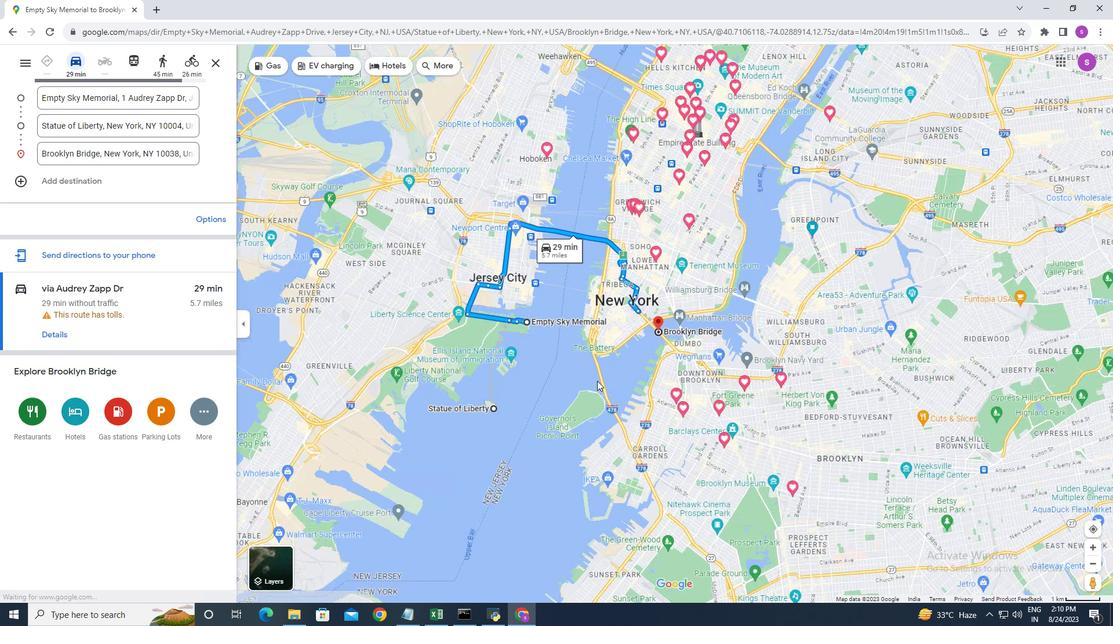 
Action: Mouse scrolled (597, 381) with delta (0, 0)
Screenshot: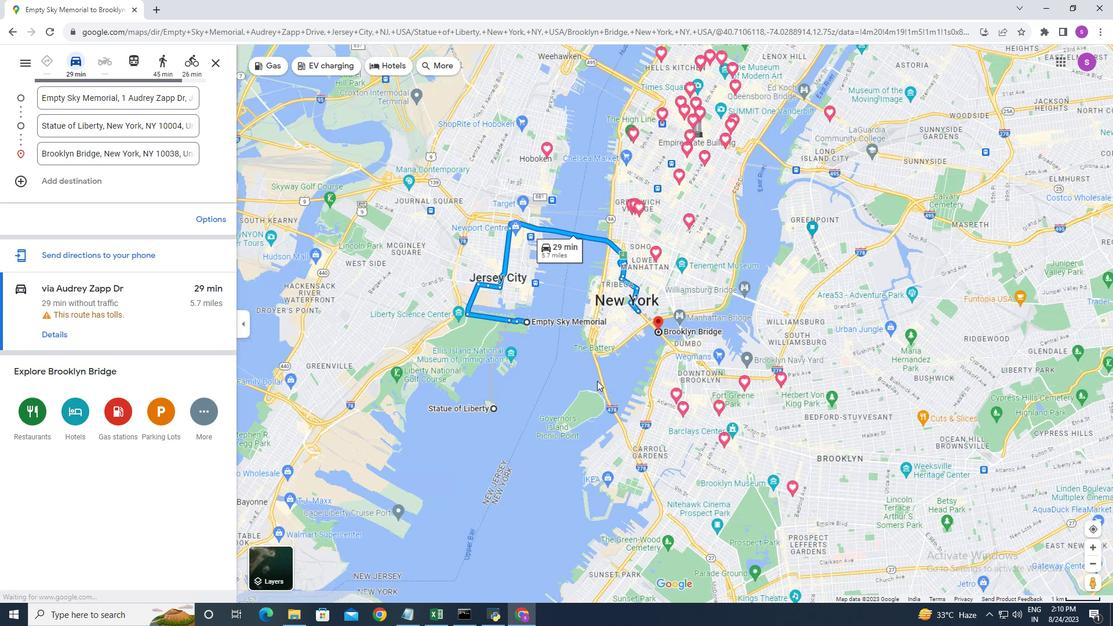 
Action: Mouse scrolled (597, 381) with delta (0, 0)
Screenshot: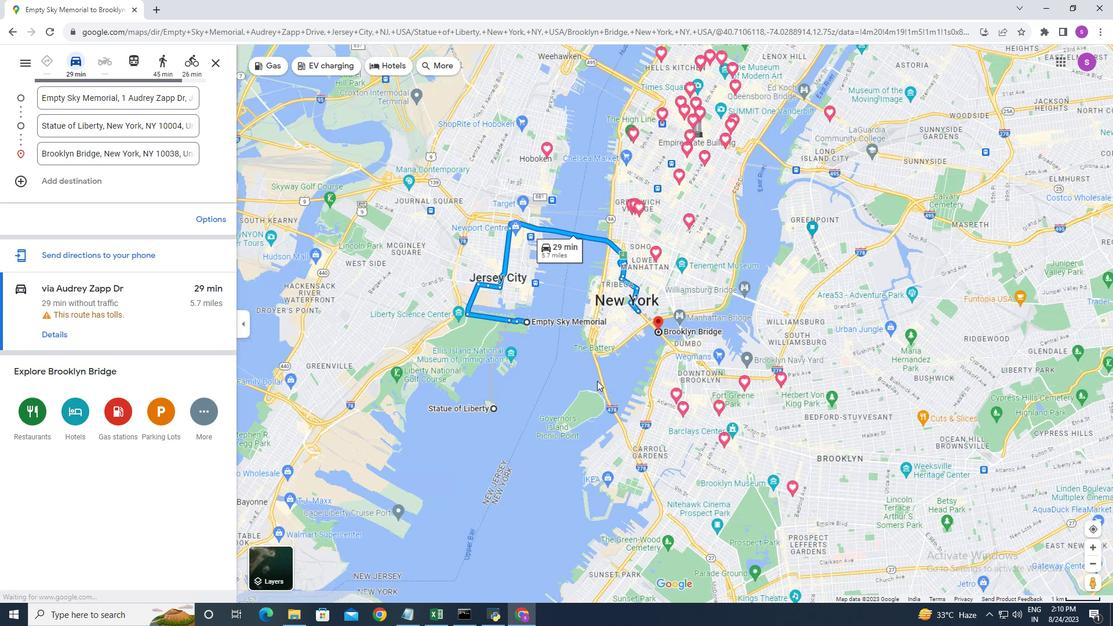 
Action: Mouse scrolled (597, 381) with delta (0, 0)
Screenshot: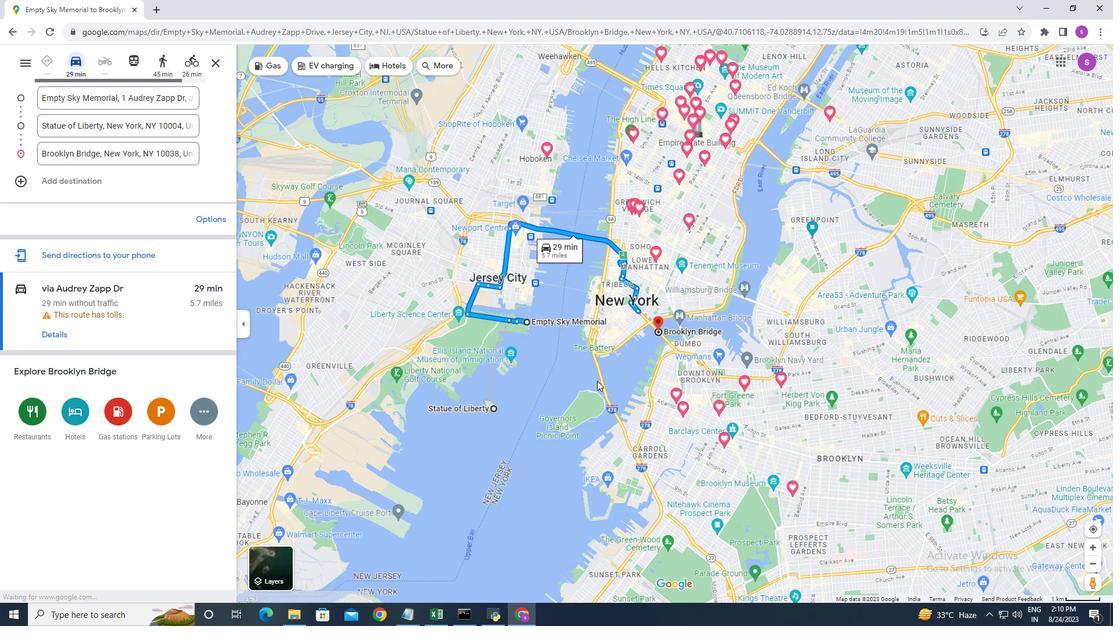 
Action: Mouse moved to (620, 347)
Screenshot: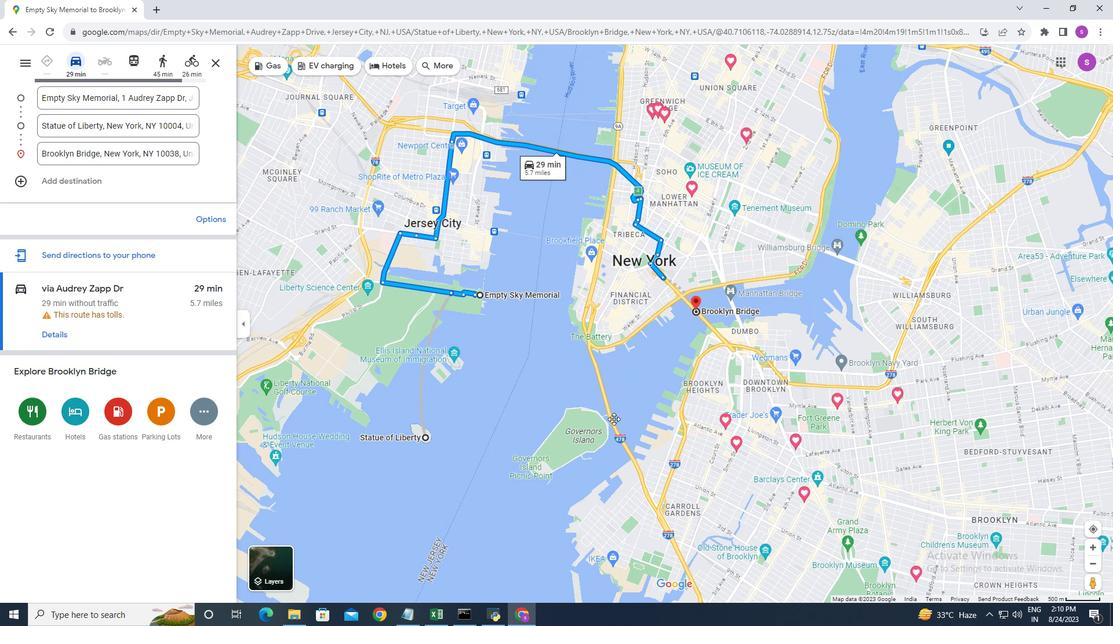 
Action: Mouse pressed left at (620, 347)
Screenshot: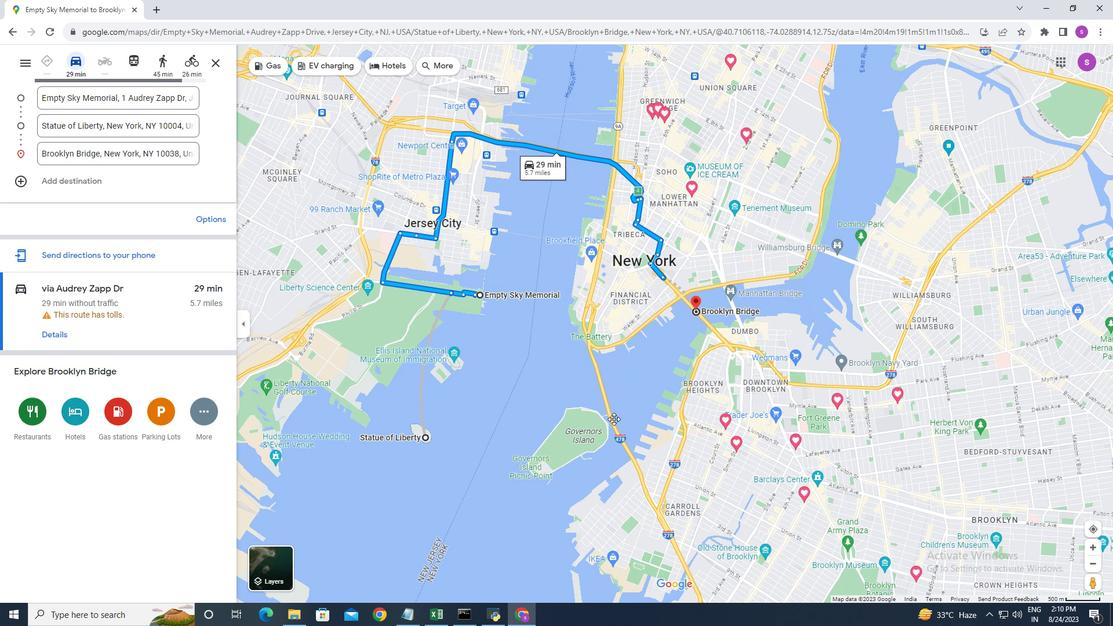 
Action: Mouse moved to (65, 63)
Screenshot: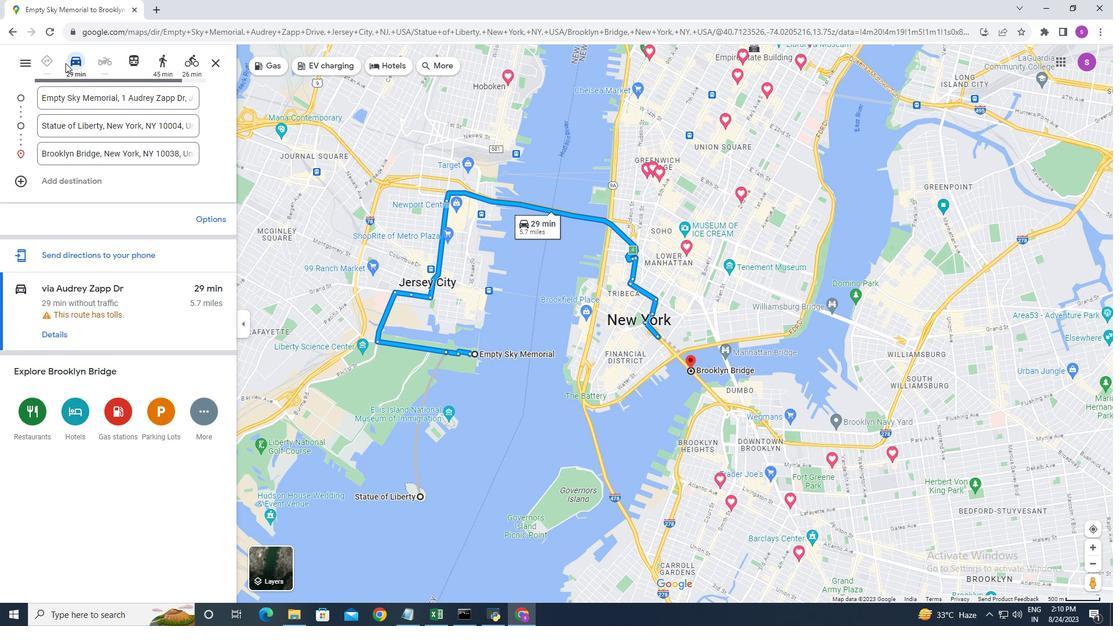 
Action: Mouse pressed left at (65, 63)
Screenshot: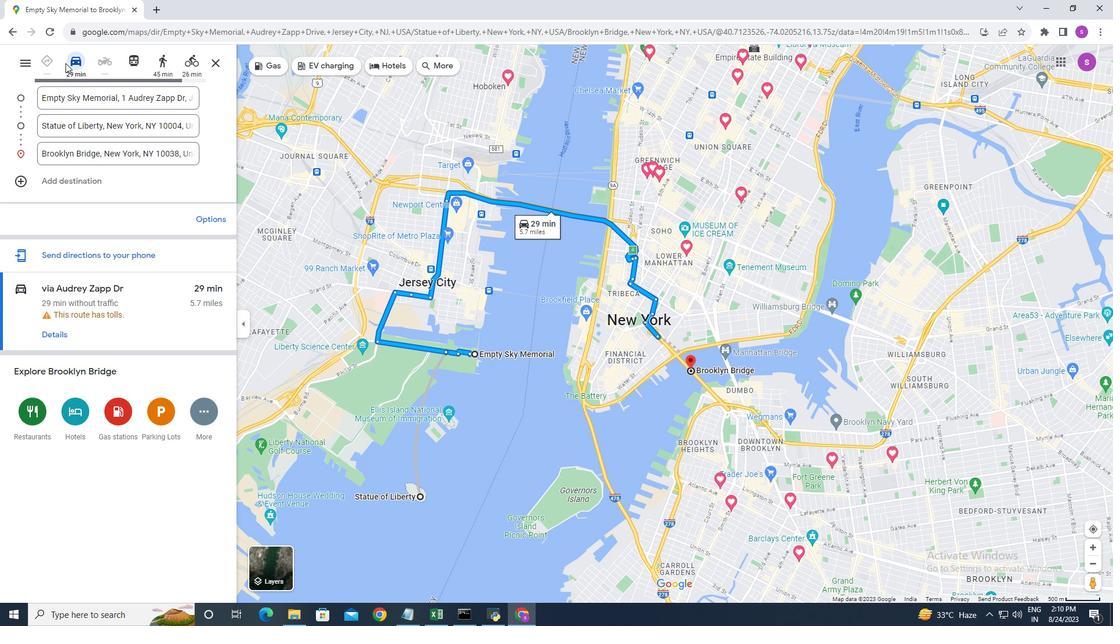 
Action: Mouse moved to (74, 62)
Screenshot: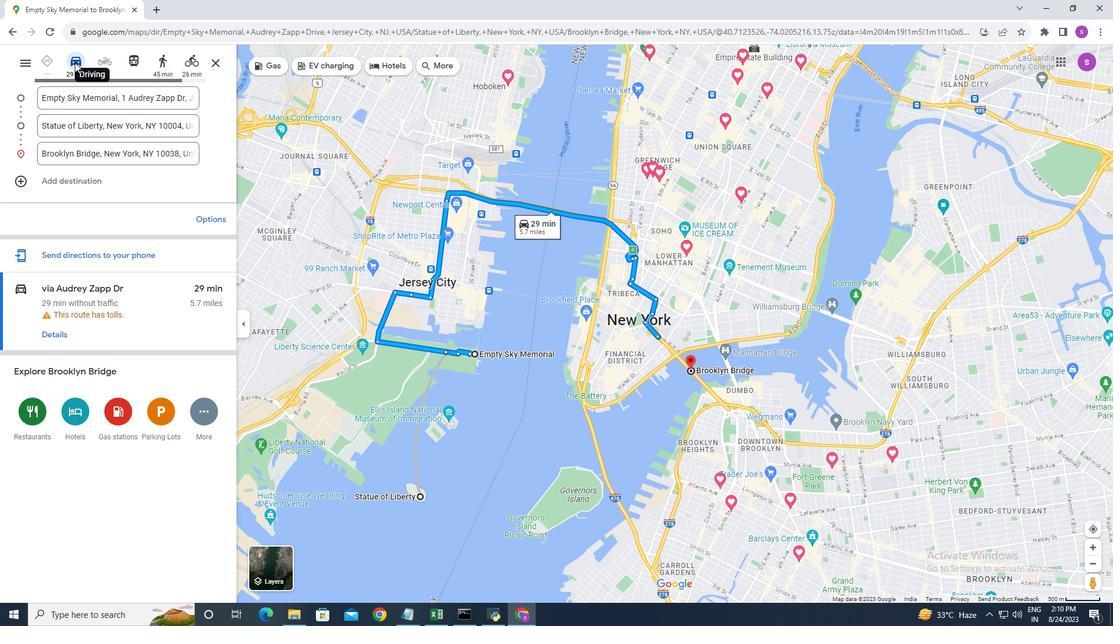 
Action: Mouse pressed left at (74, 62)
Screenshot: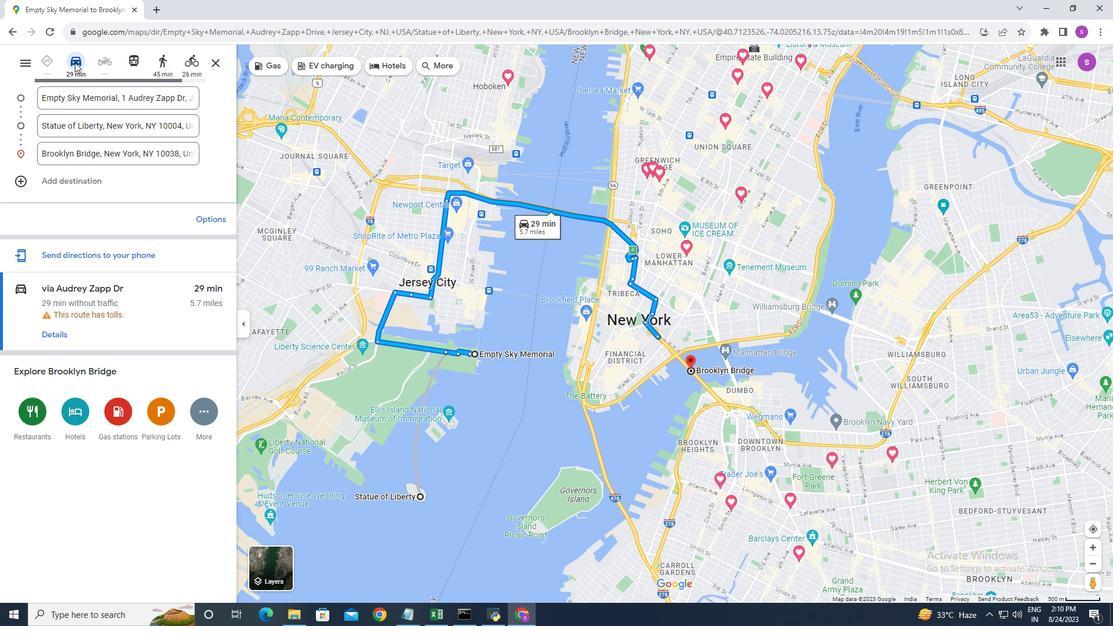 
Action: Mouse moved to (157, 67)
Screenshot: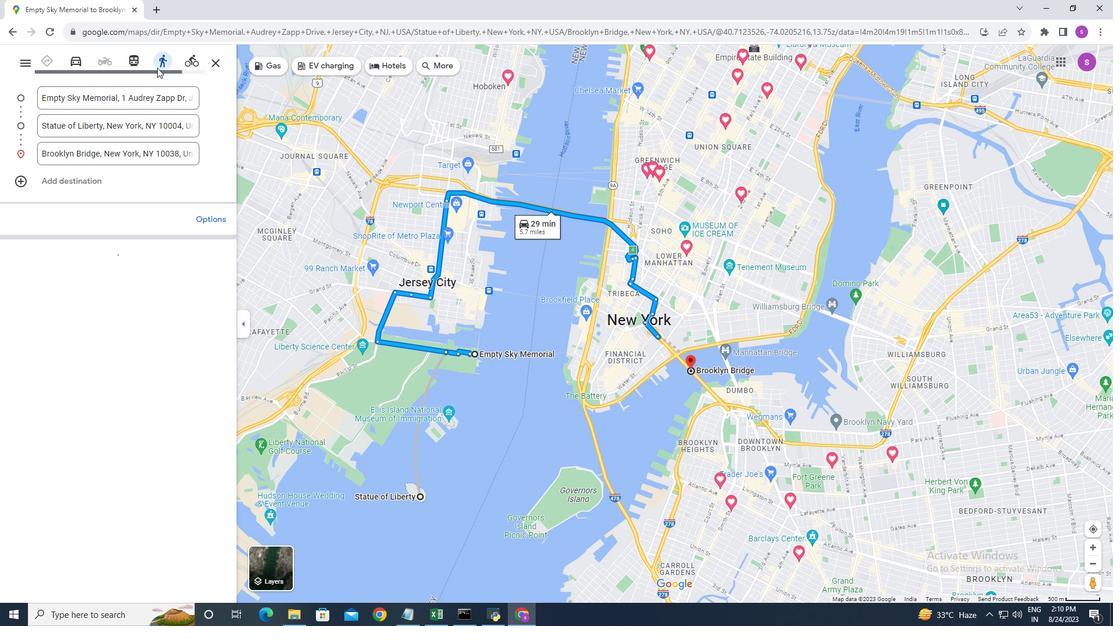 
Action: Mouse pressed left at (157, 67)
Screenshot: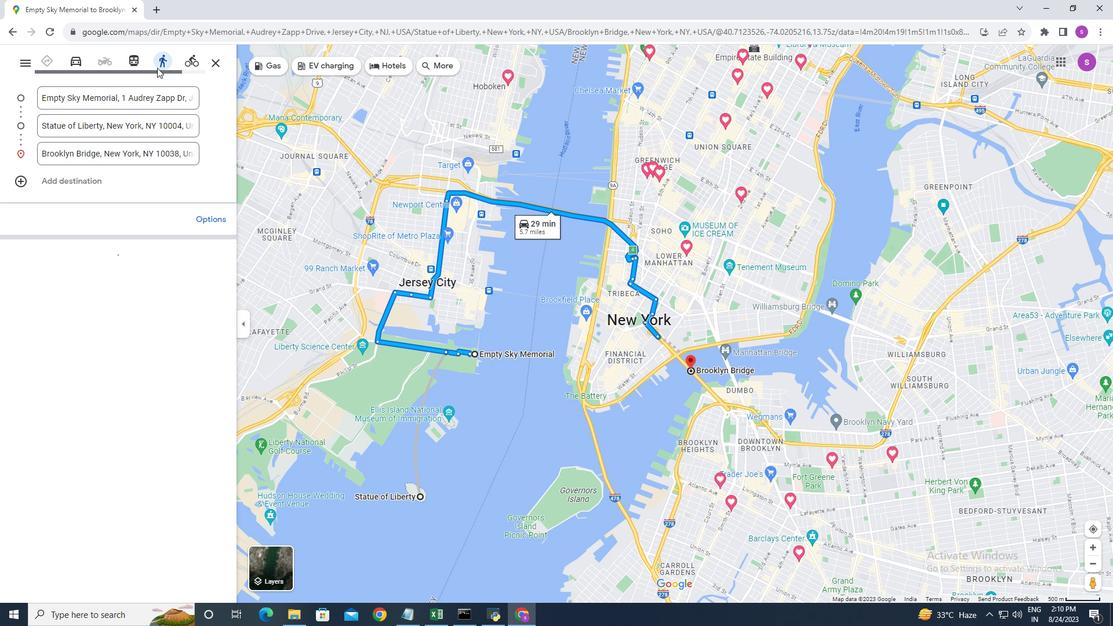 
Action: Mouse moved to (189, 65)
Screenshot: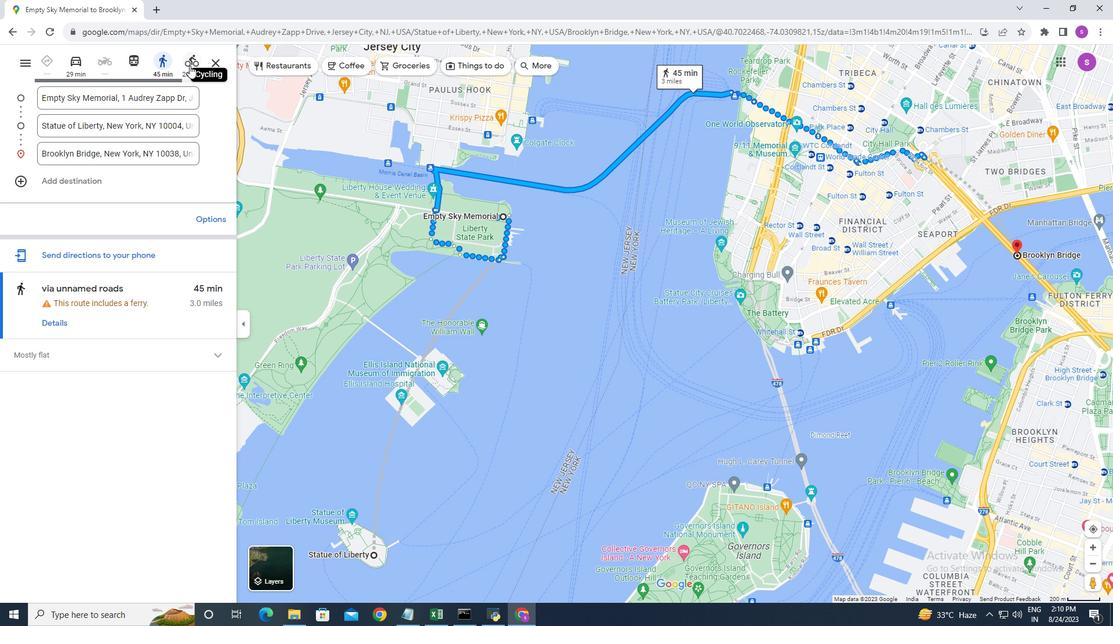 
Action: Mouse pressed left at (189, 65)
Screenshot: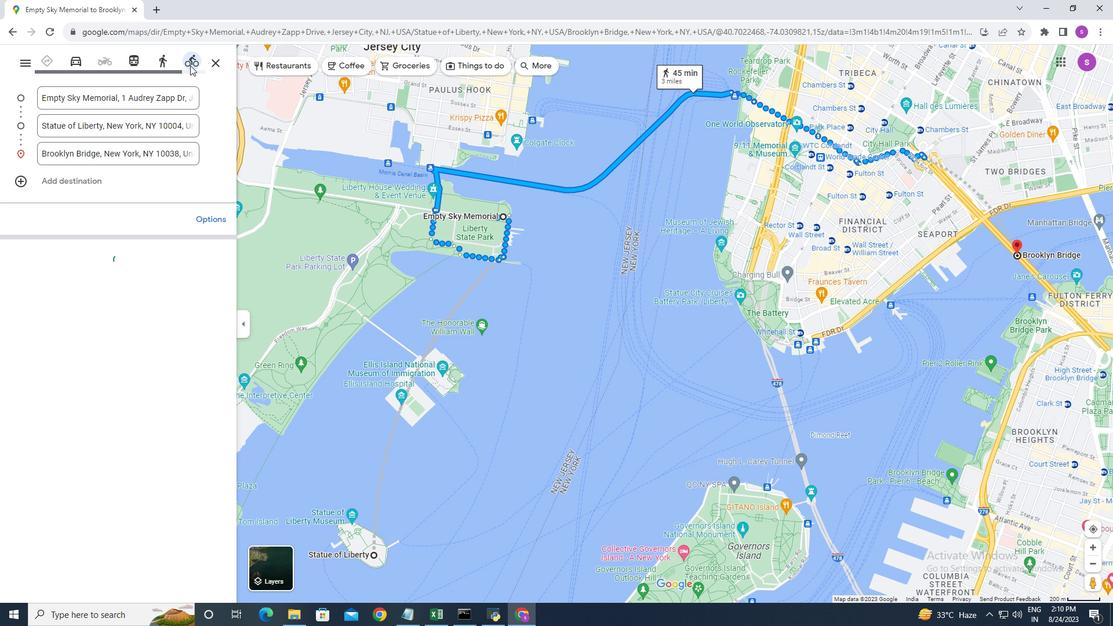
Action: Mouse moved to (156, 70)
Screenshot: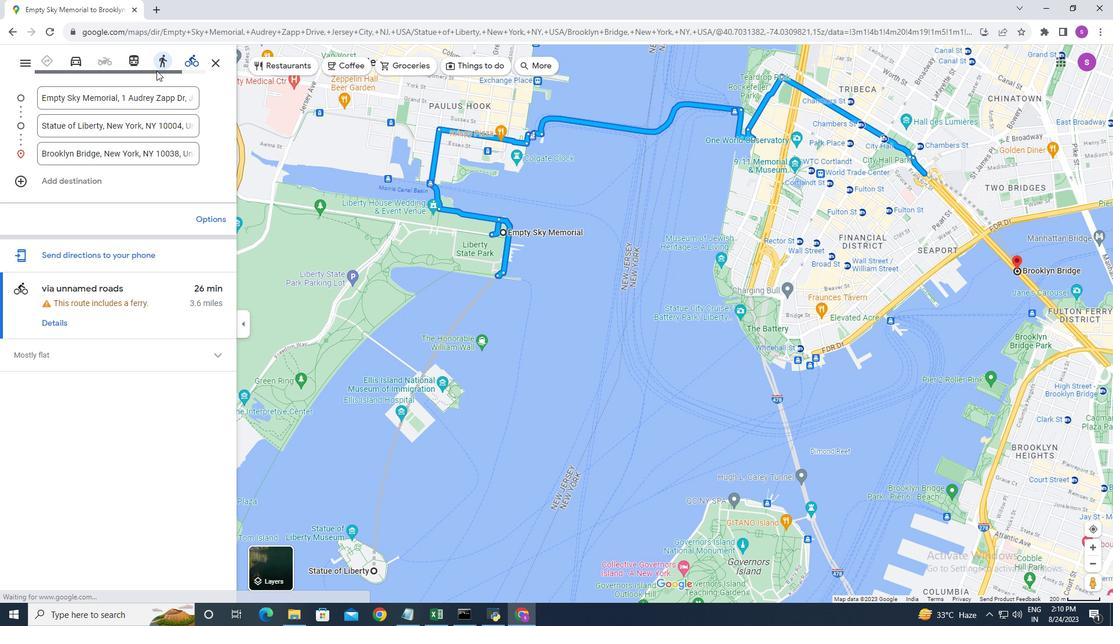 
Action: Mouse pressed left at (156, 70)
Screenshot: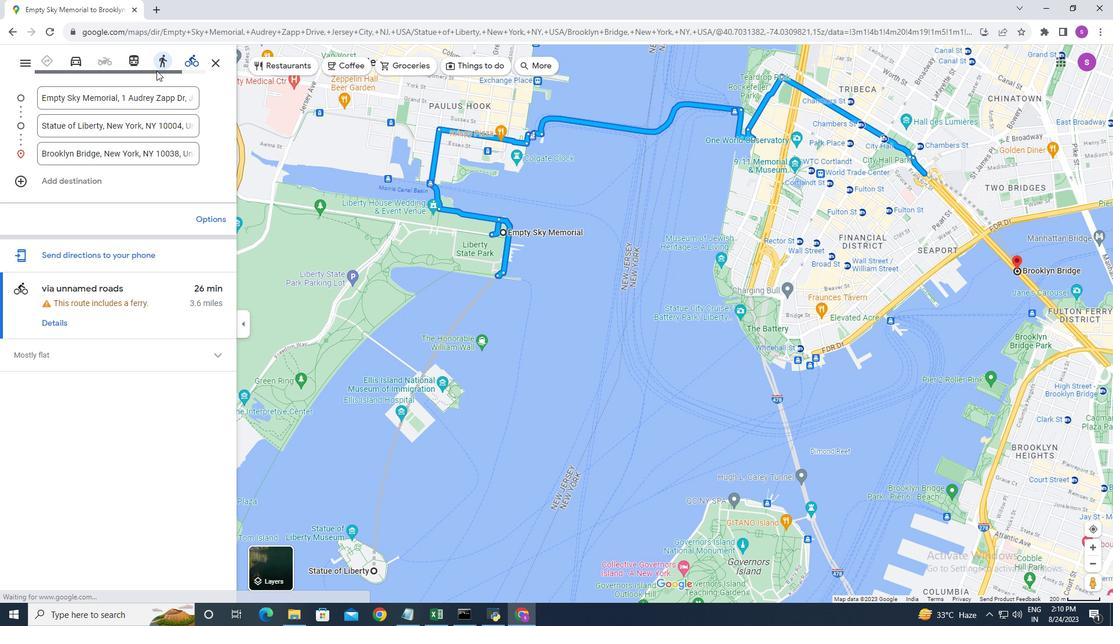 
Action: Mouse moved to (67, 64)
Screenshot: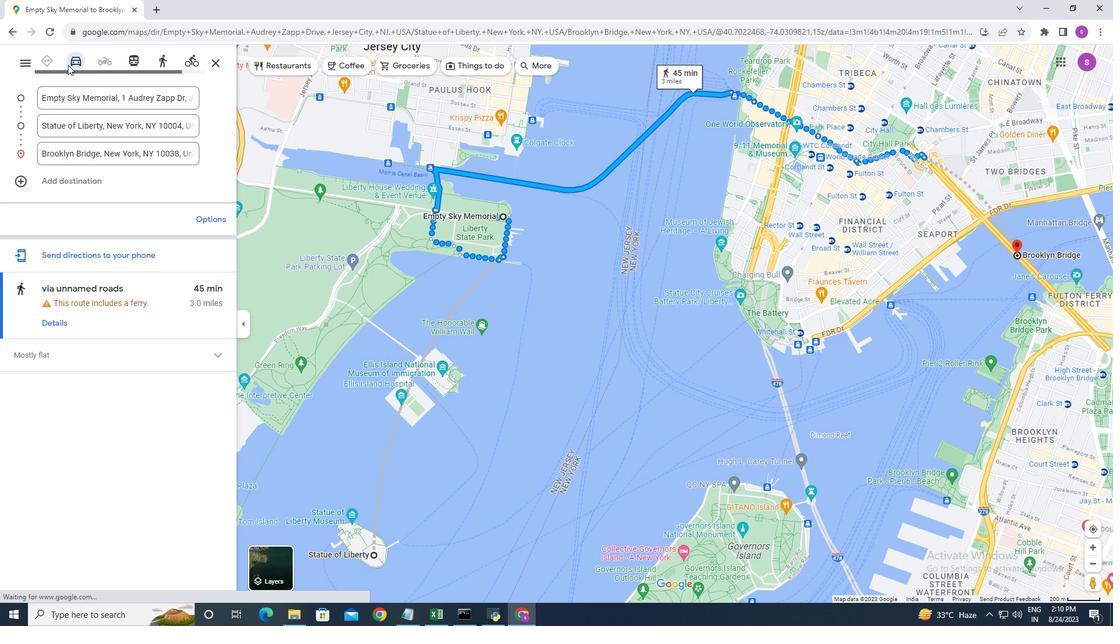 
Action: Mouse pressed left at (67, 64)
Screenshot: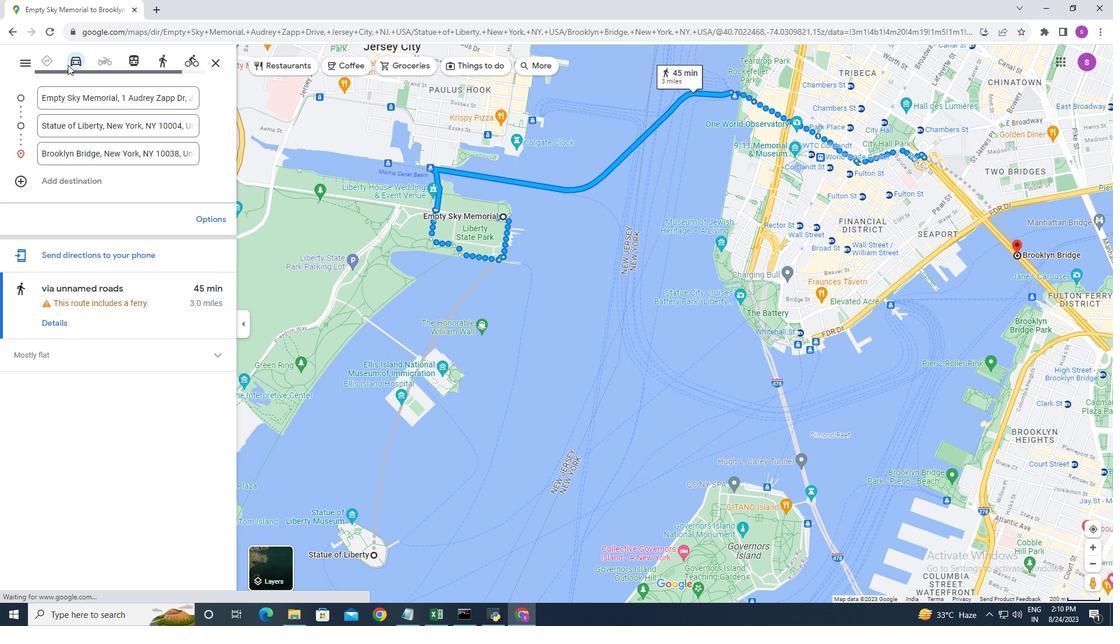 
Action: Mouse moved to (558, 389)
Screenshot: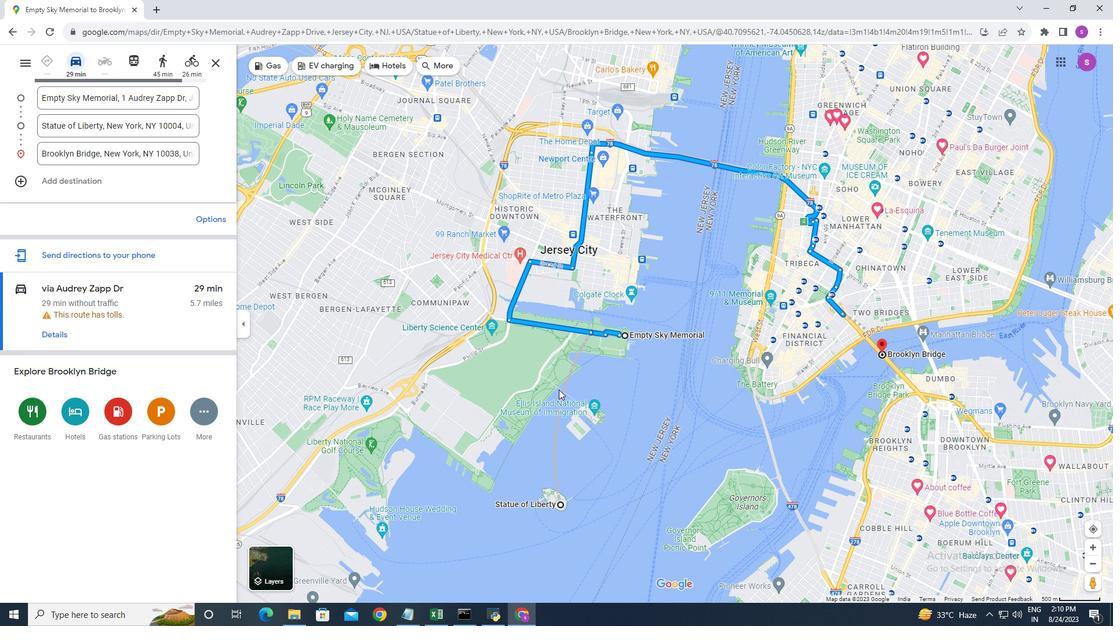 
